 Task: Explore Airbnb accommodation in Olanchito, Honduras from 10th December, 2023 to 15th December, 2023 for 7 adults.4 bedrooms having 7 beds and 4 bathrooms. Property type can be house. Amenities needed are: wifi, TV, free parkinig on premises, gym, breakfast. Look for 5 properties as per requirement.
Action: Mouse moved to (429, 96)
Screenshot: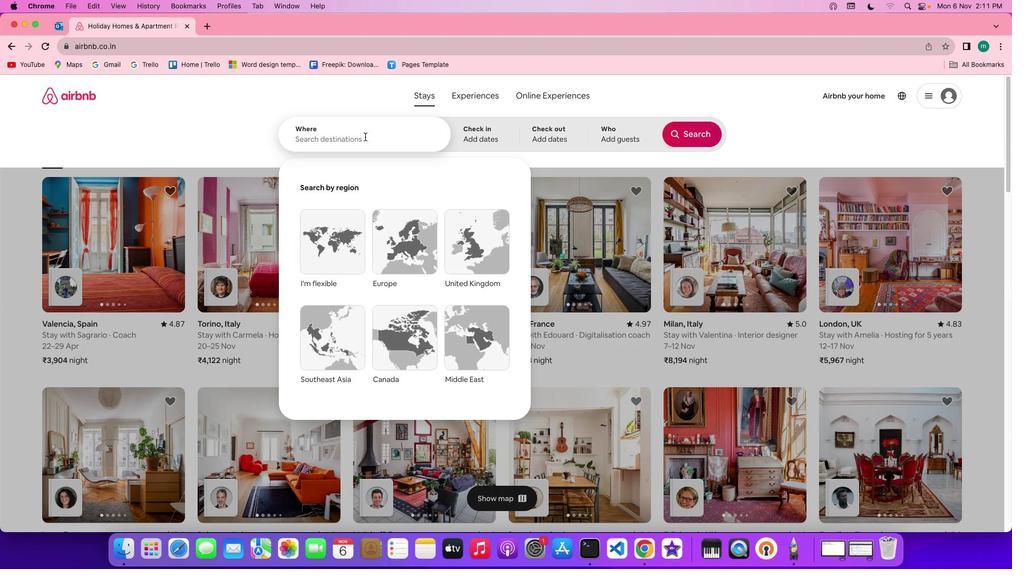 
Action: Mouse pressed left at (429, 96)
Screenshot: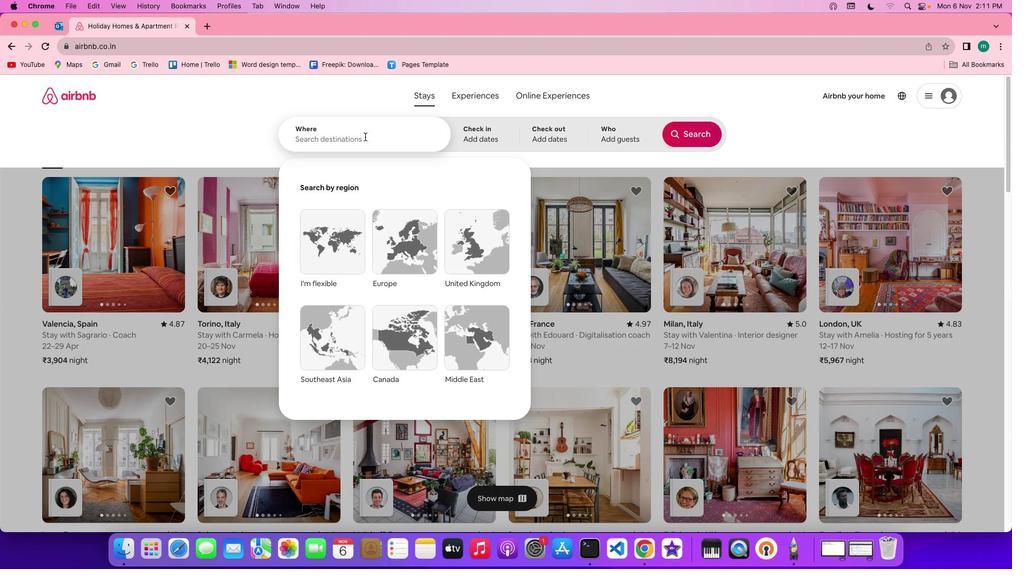 
Action: Mouse pressed left at (429, 96)
Screenshot: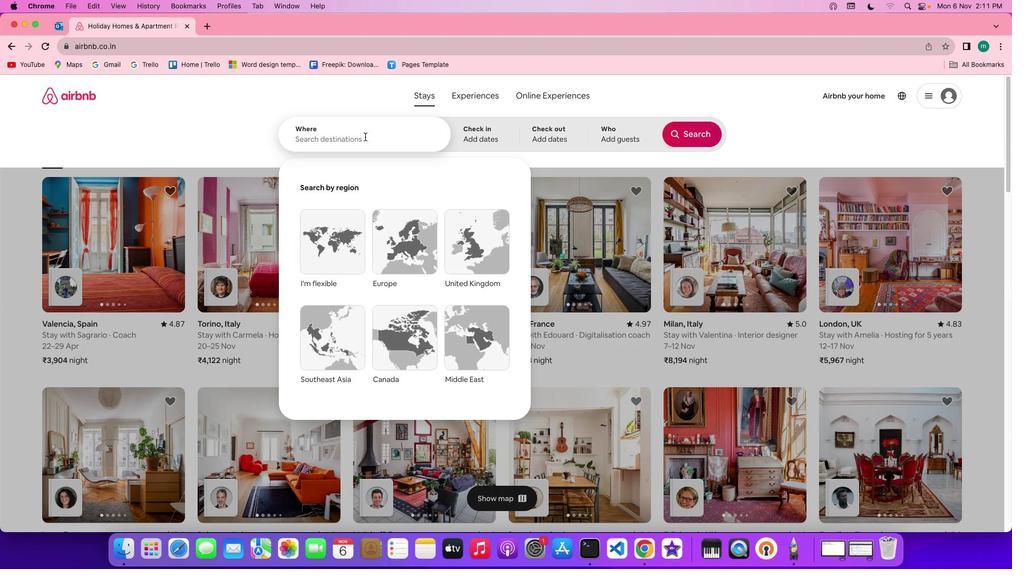 
Action: Mouse moved to (365, 136)
Screenshot: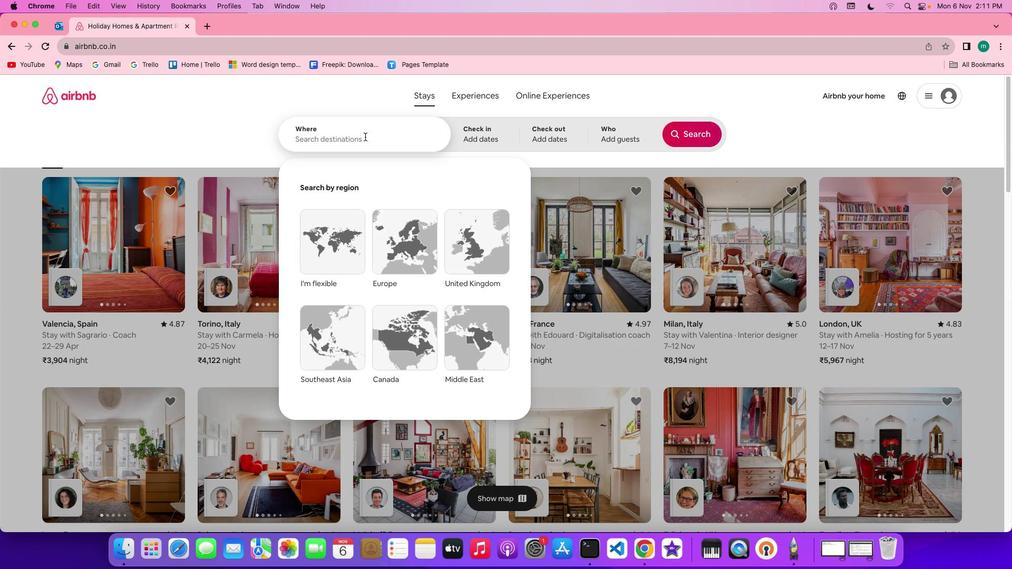 
Action: Mouse pressed left at (365, 136)
Screenshot: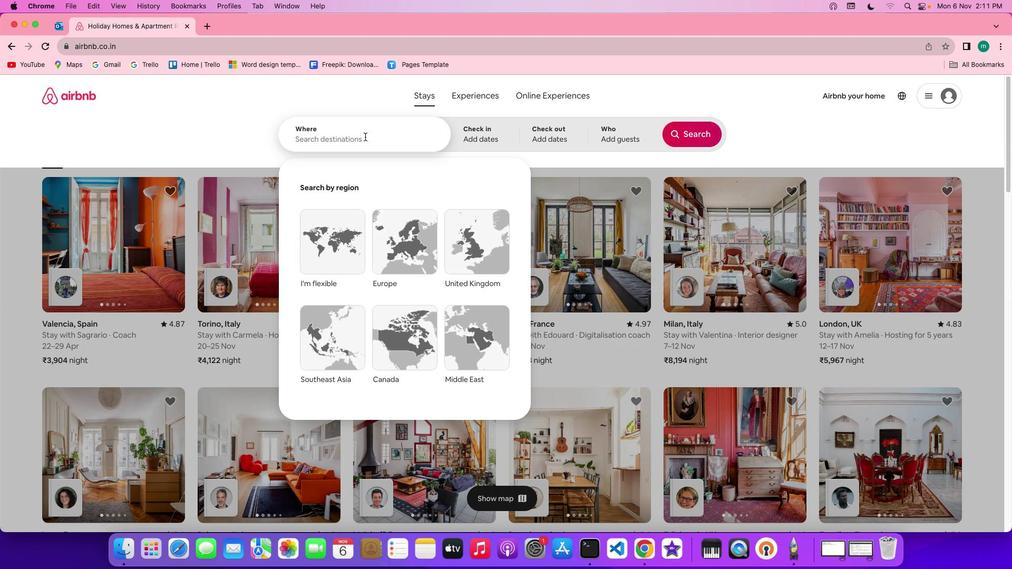 
Action: Key pressed Key.shift'O''l''a''n''c''h''i''t''o'','Key.spaceKey.shift'H''o''n''d''u''r''a''s'
Screenshot: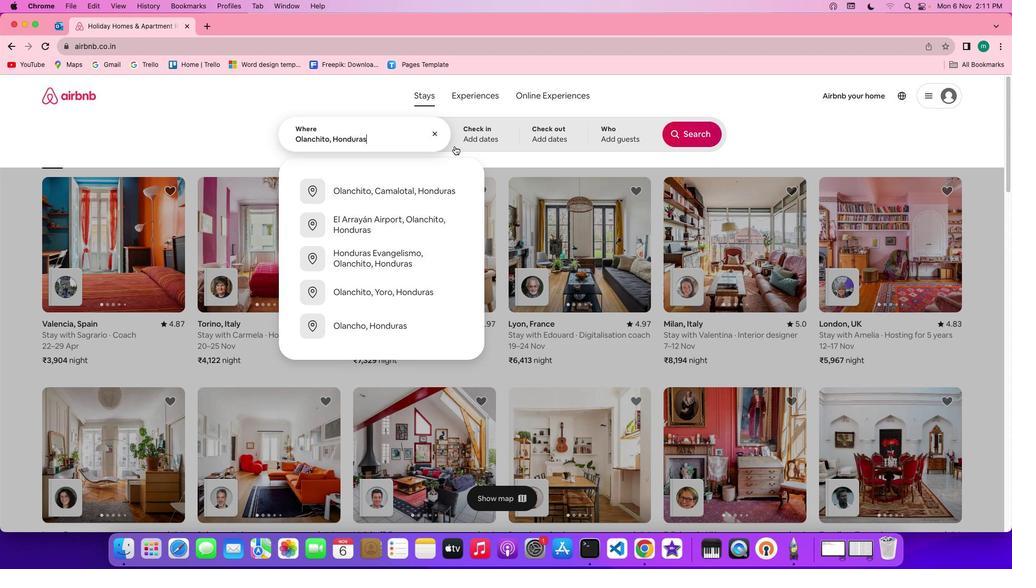 
Action: Mouse moved to (459, 141)
Screenshot: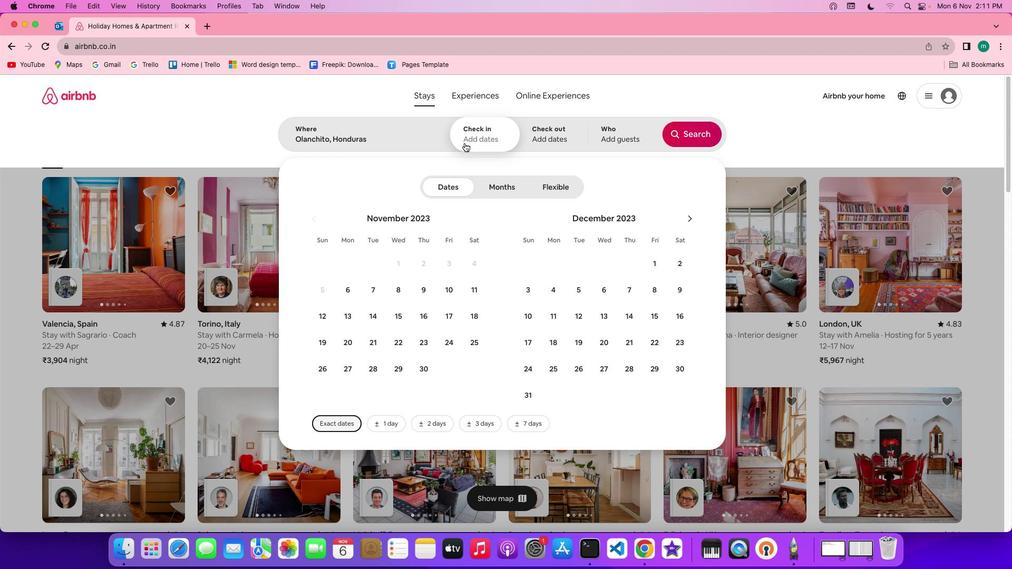 
Action: Mouse pressed left at (459, 141)
Screenshot: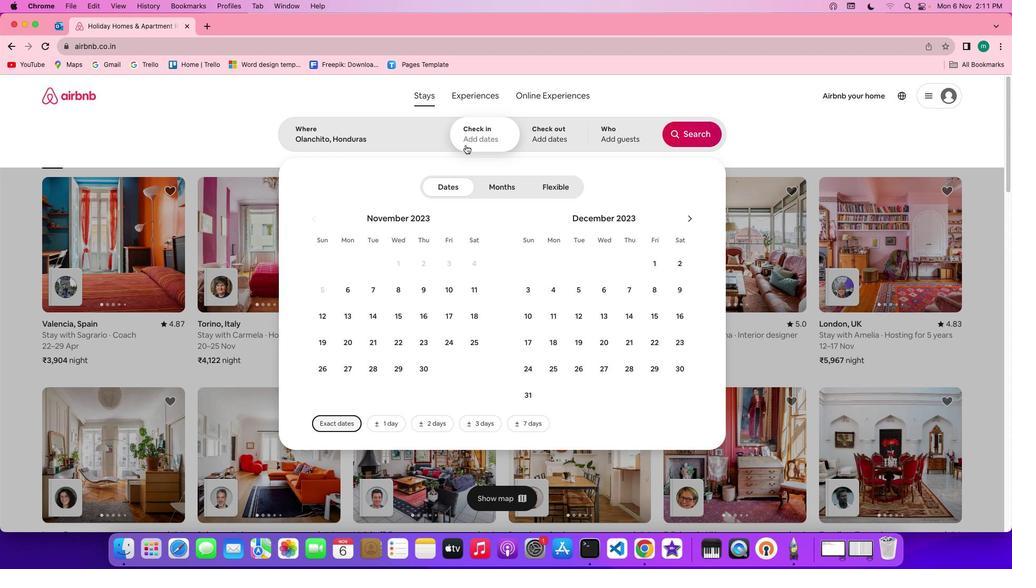 
Action: Mouse moved to (523, 313)
Screenshot: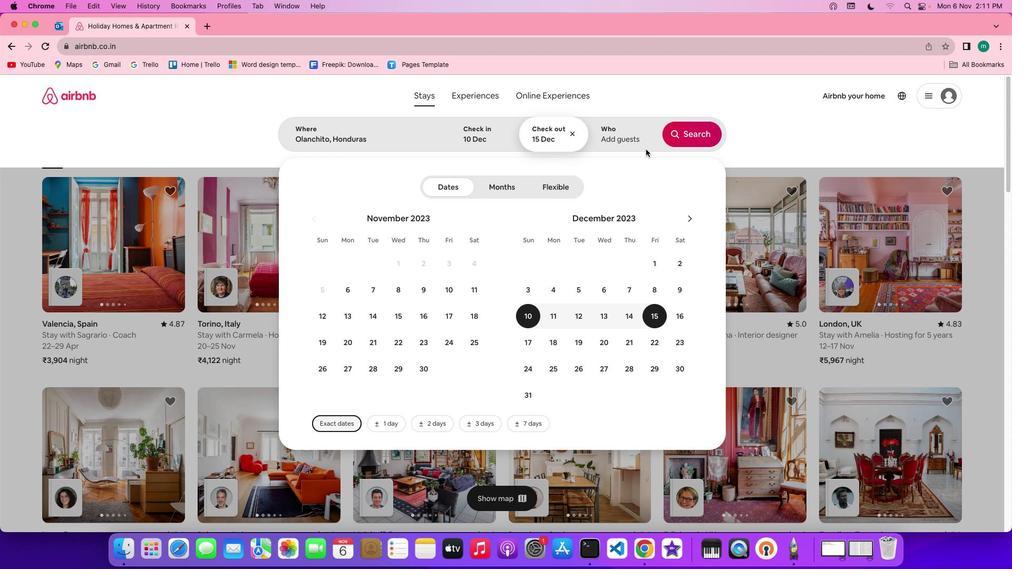 
Action: Mouse pressed left at (523, 313)
Screenshot: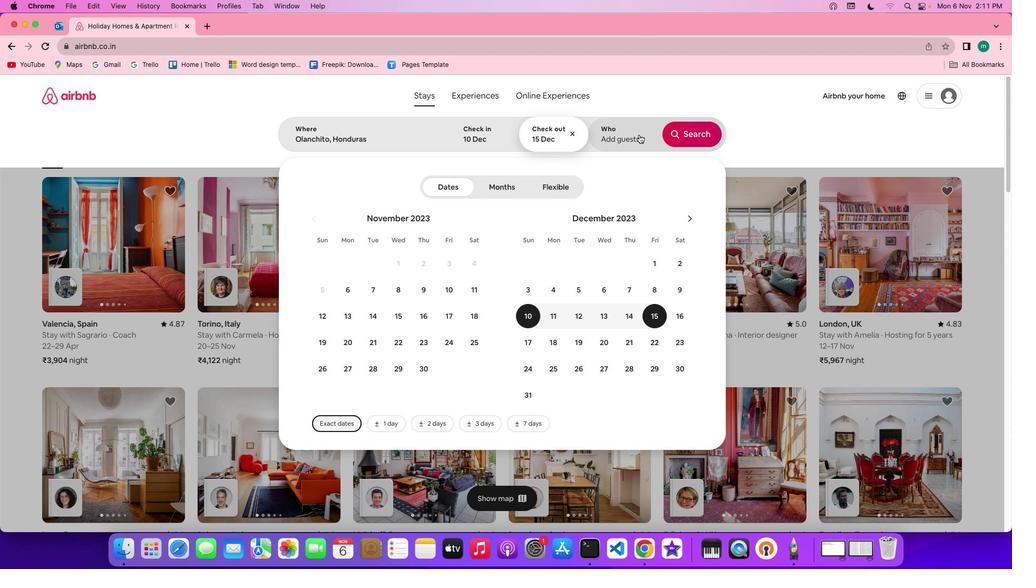 
Action: Mouse moved to (656, 313)
Screenshot: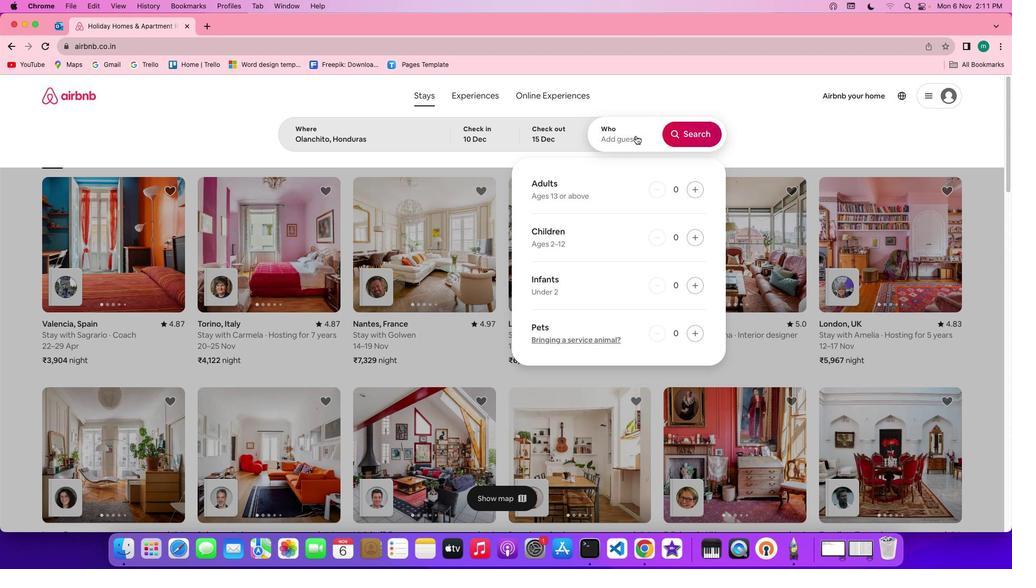 
Action: Mouse pressed left at (656, 313)
Screenshot: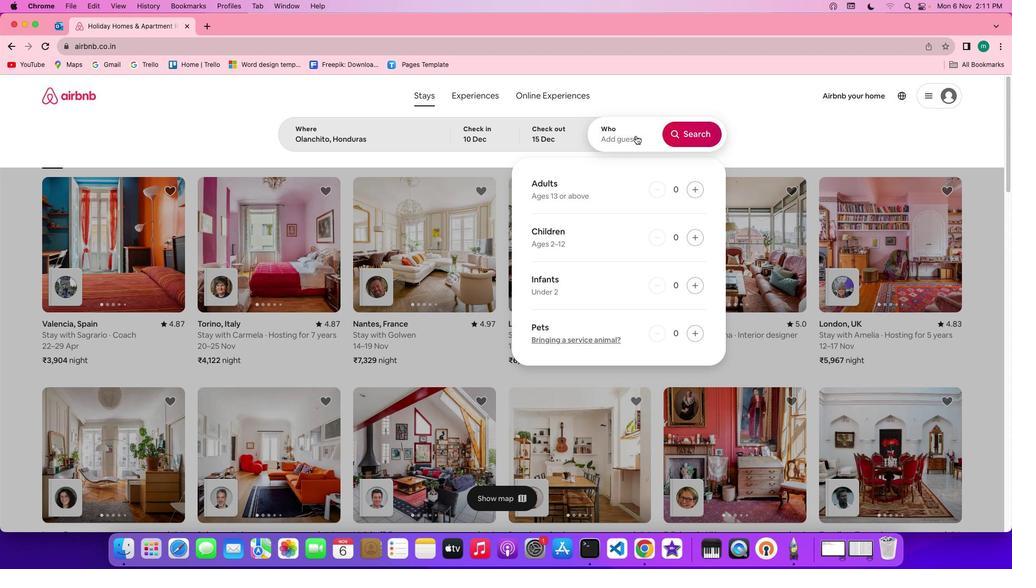 
Action: Mouse moved to (636, 135)
Screenshot: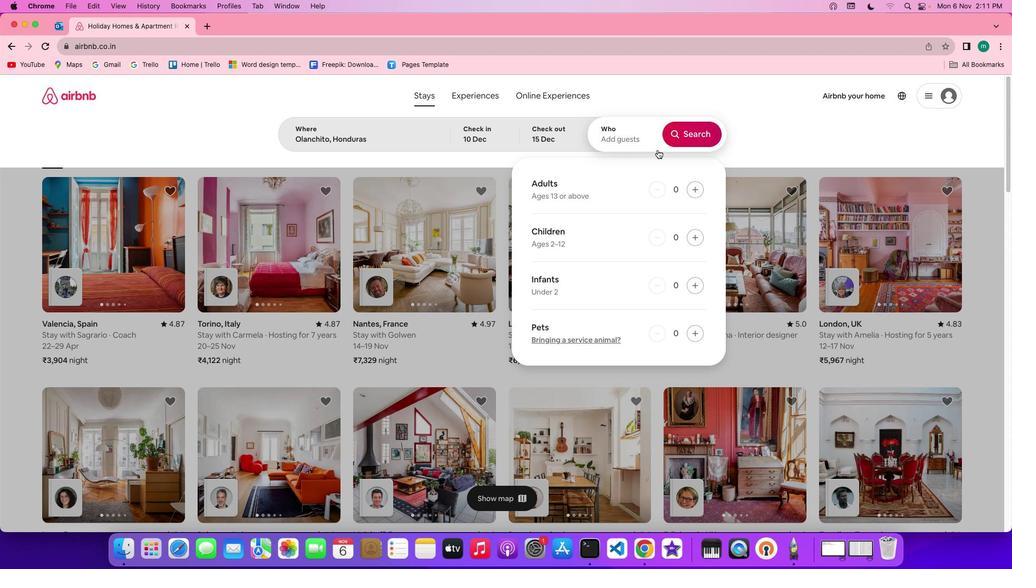 
Action: Mouse pressed left at (636, 135)
Screenshot: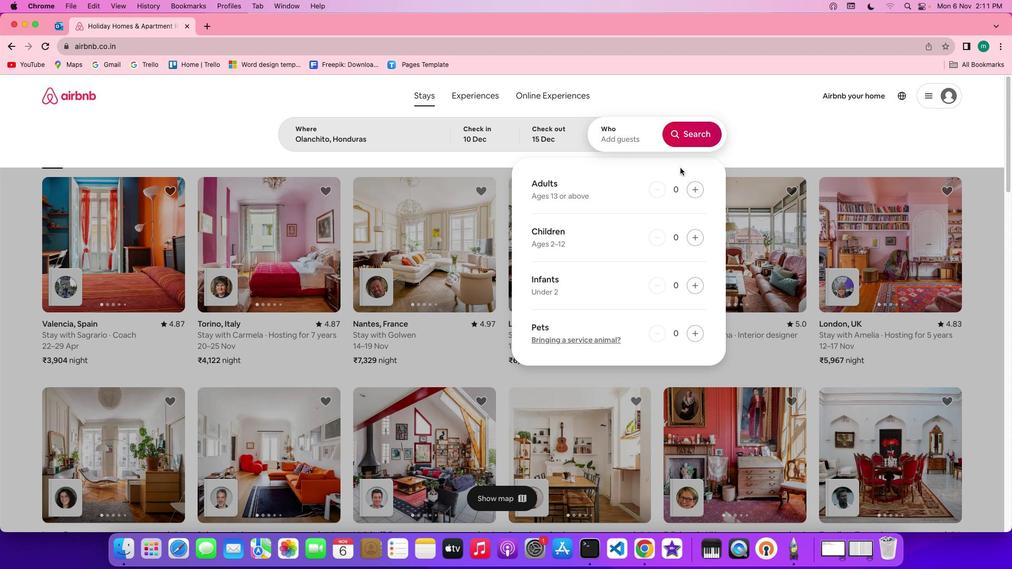 
Action: Mouse moved to (701, 190)
Screenshot: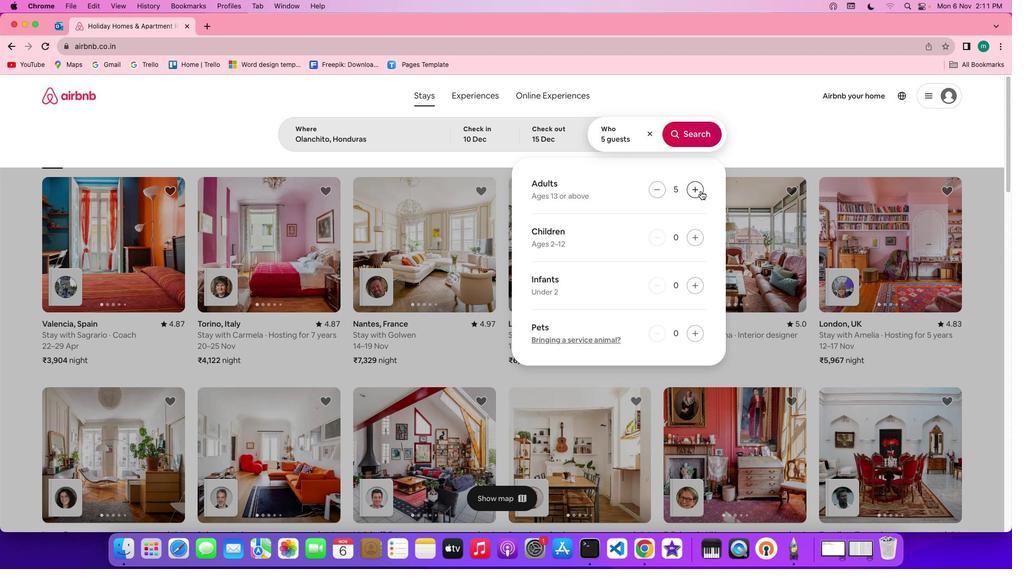 
Action: Mouse pressed left at (701, 190)
Screenshot: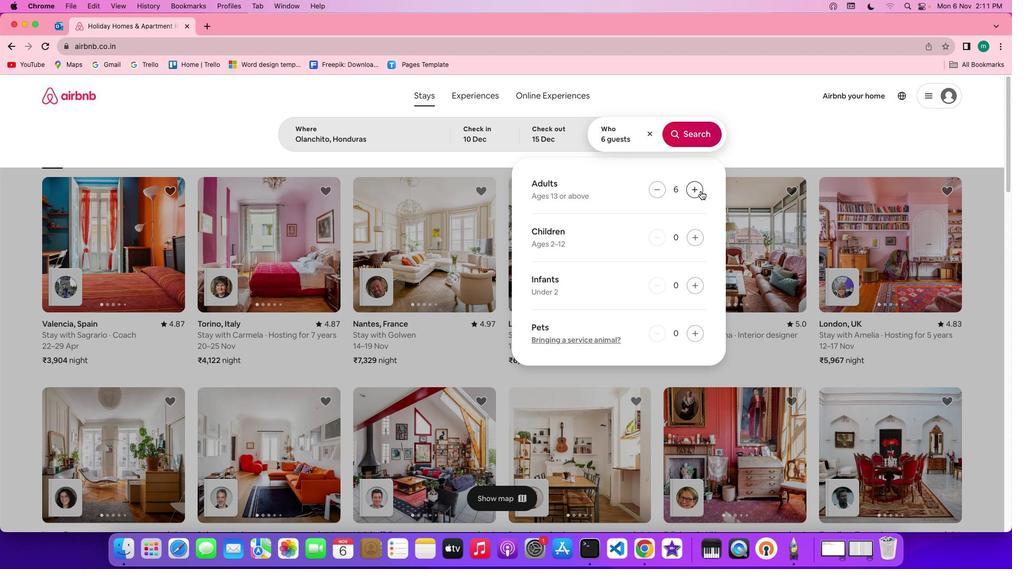 
Action: Mouse pressed left at (701, 190)
Screenshot: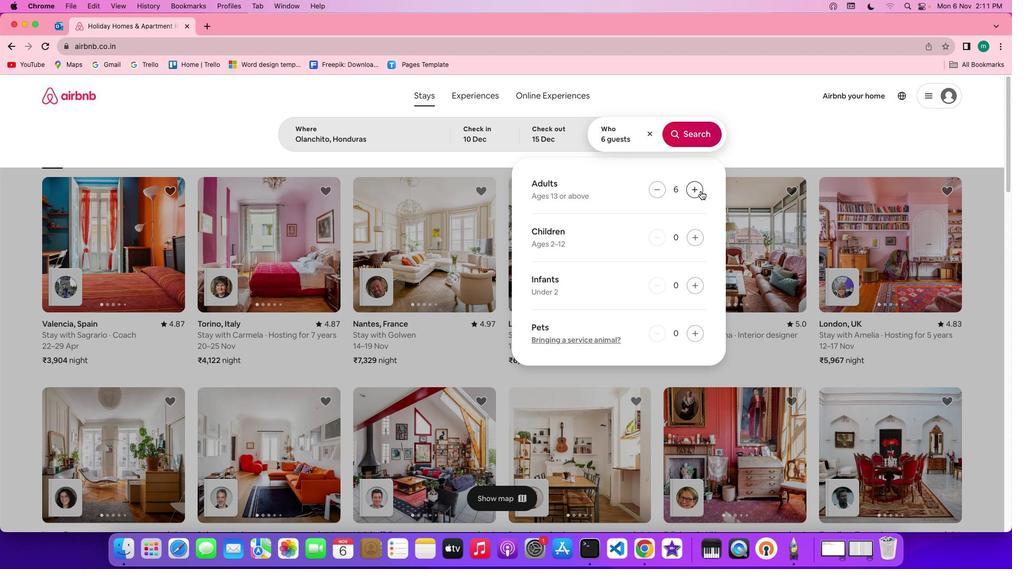 
Action: Mouse pressed left at (701, 190)
Screenshot: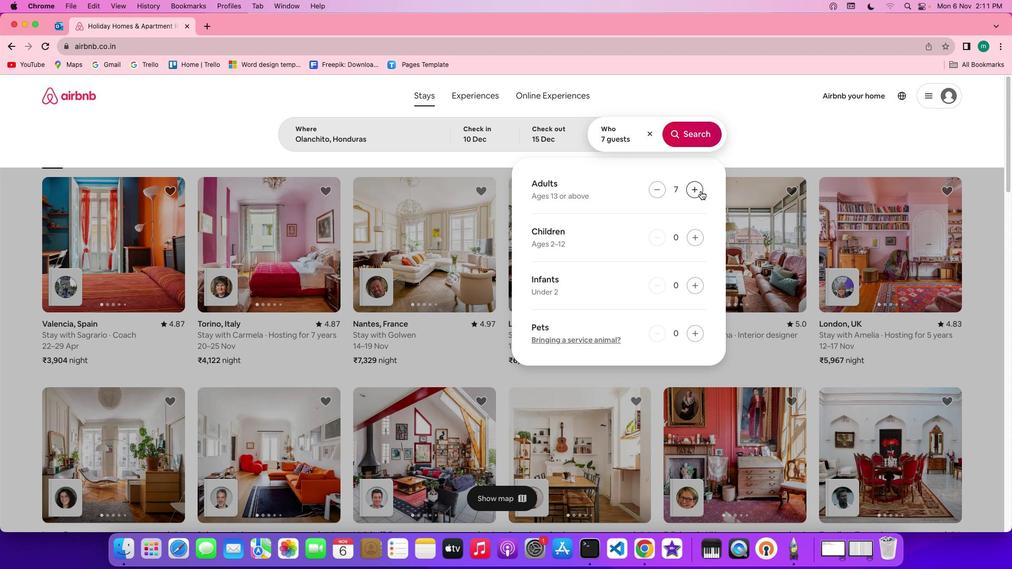 
Action: Mouse pressed left at (701, 190)
Screenshot: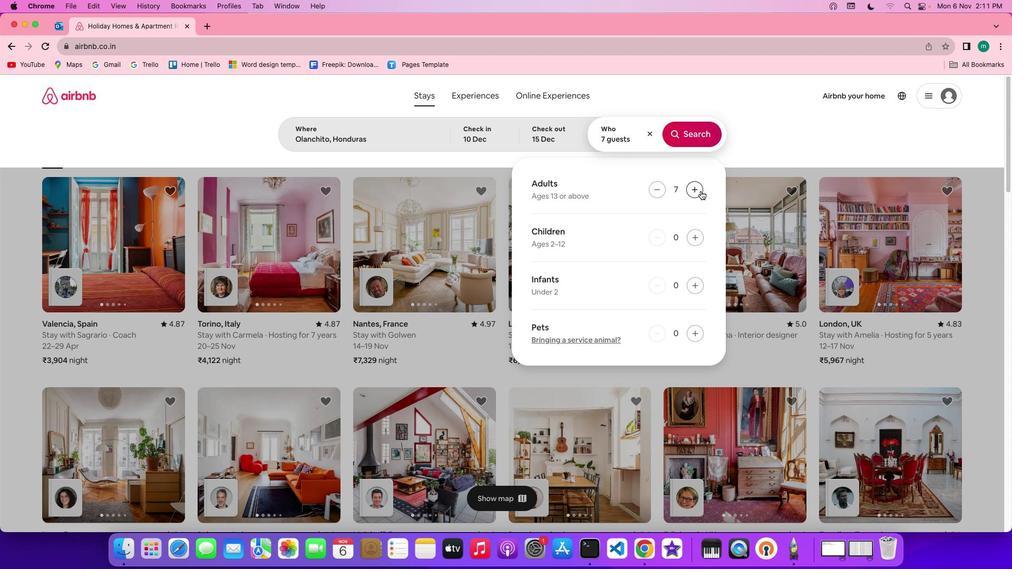 
Action: Mouse pressed left at (701, 190)
Screenshot: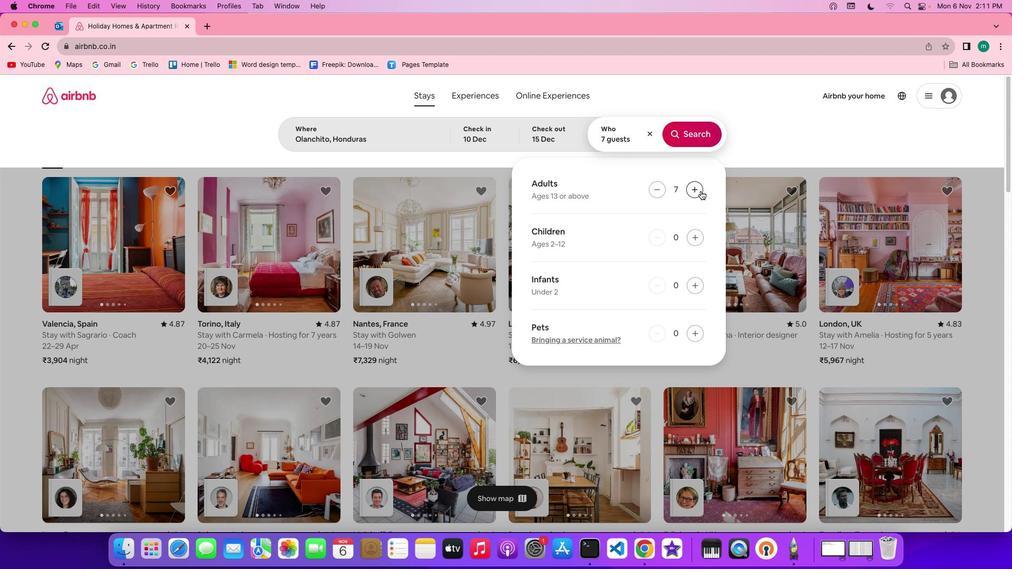 
Action: Mouse pressed left at (701, 190)
Screenshot: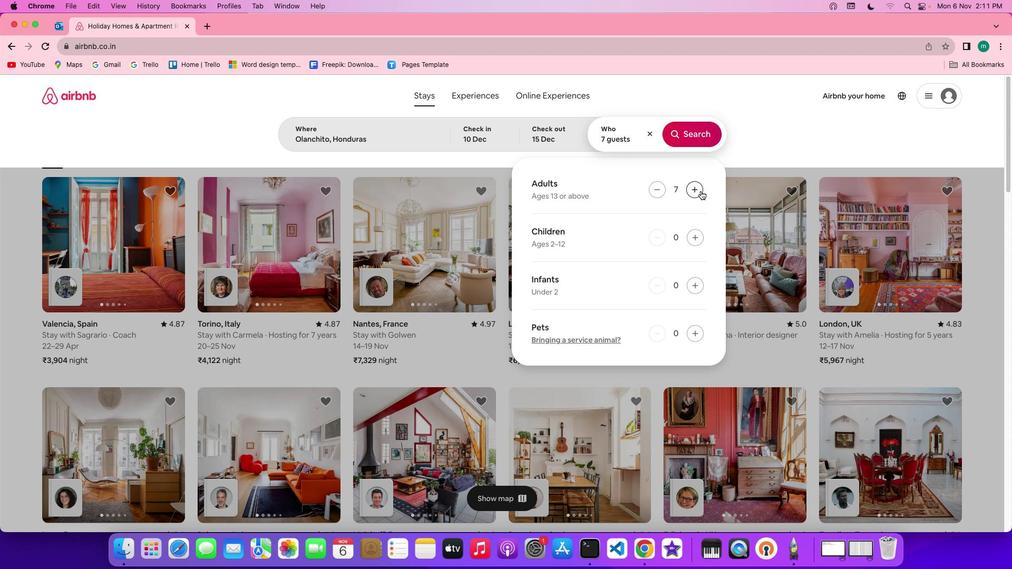 
Action: Mouse pressed left at (701, 190)
Screenshot: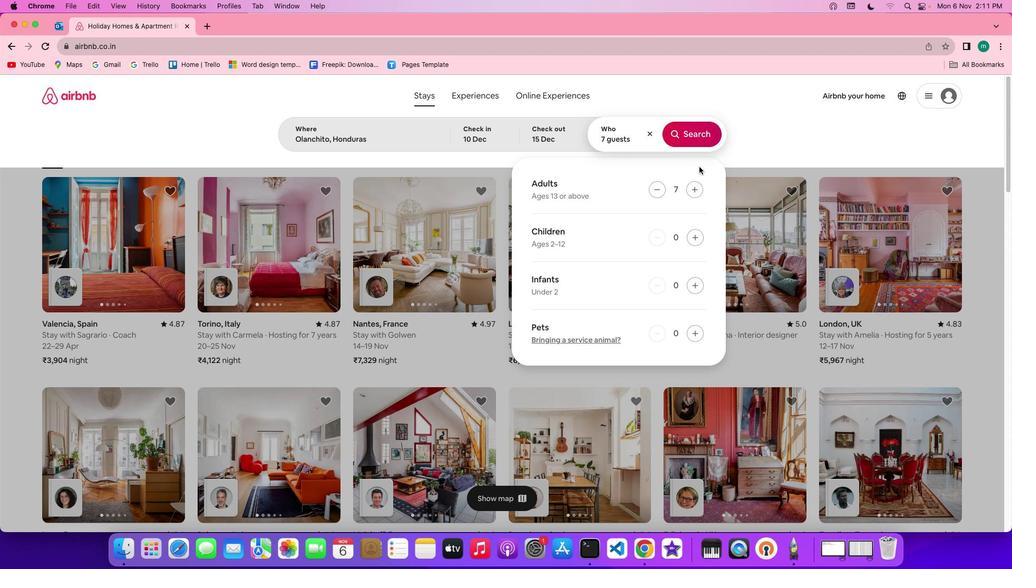 
Action: Mouse moved to (691, 131)
Screenshot: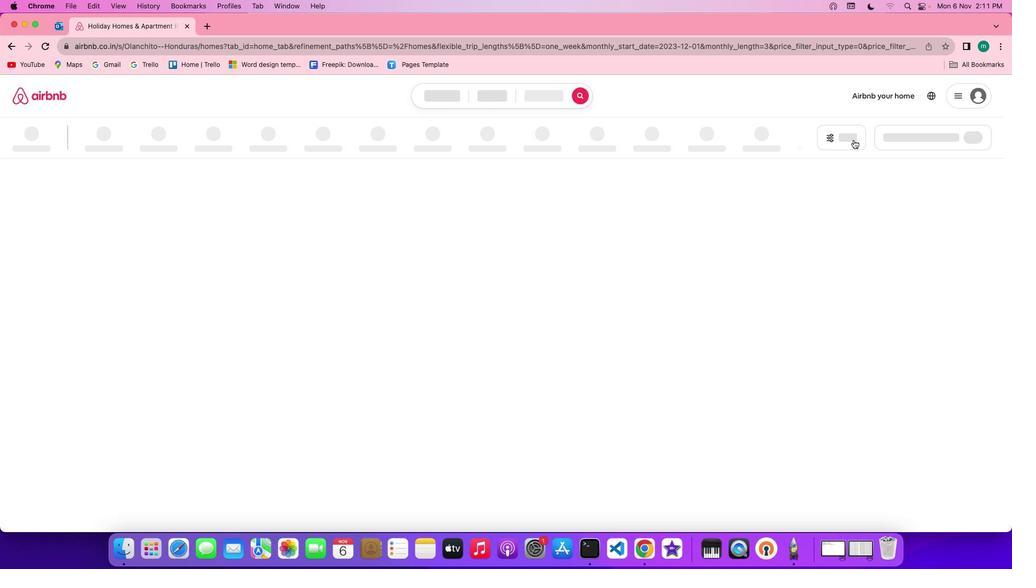 
Action: Mouse pressed left at (691, 131)
Screenshot: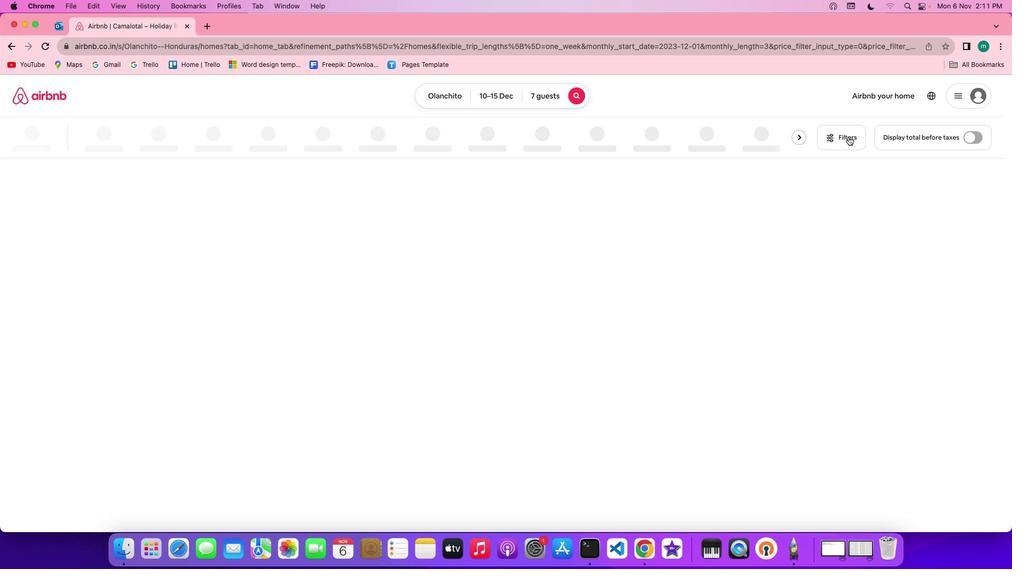 
Action: Mouse moved to (849, 137)
Screenshot: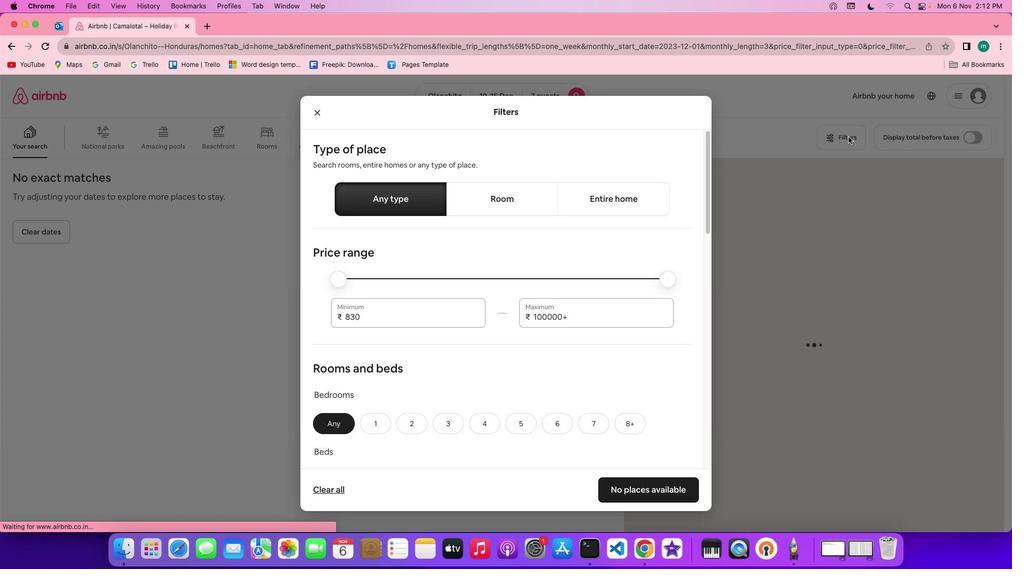
Action: Mouse pressed left at (849, 137)
Screenshot: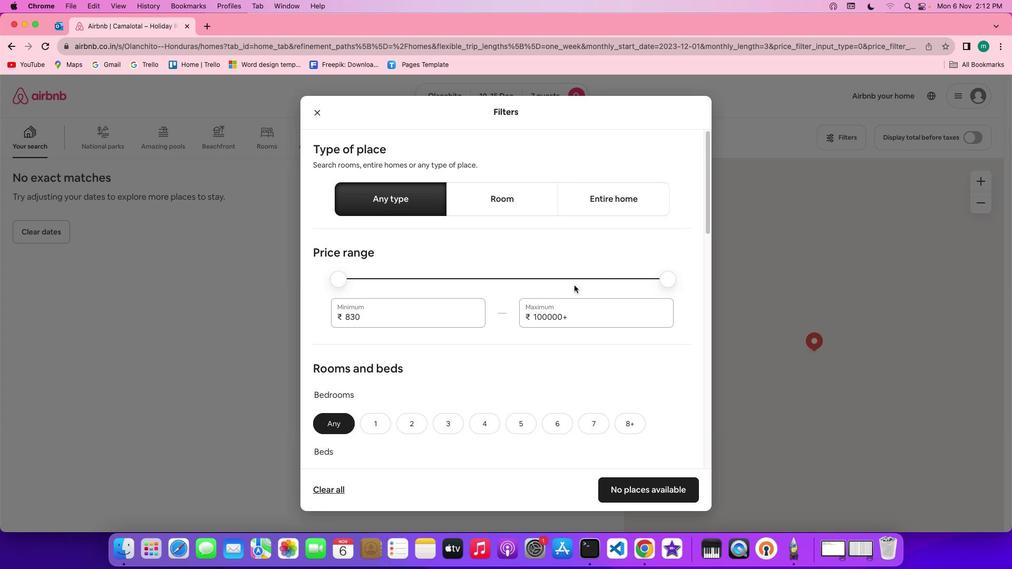 
Action: Mouse moved to (542, 286)
Screenshot: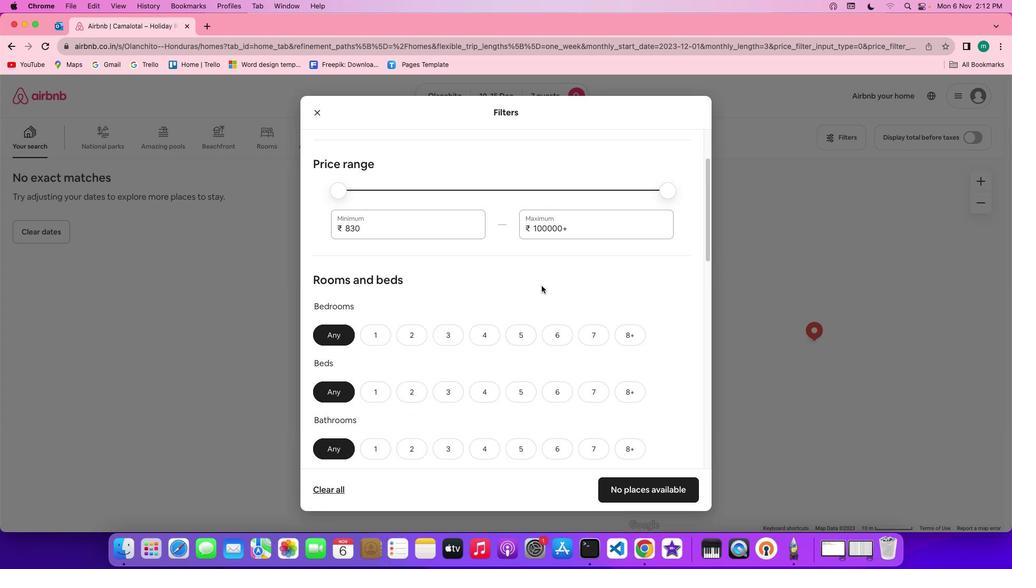 
Action: Mouse scrolled (542, 286) with delta (0, 0)
Screenshot: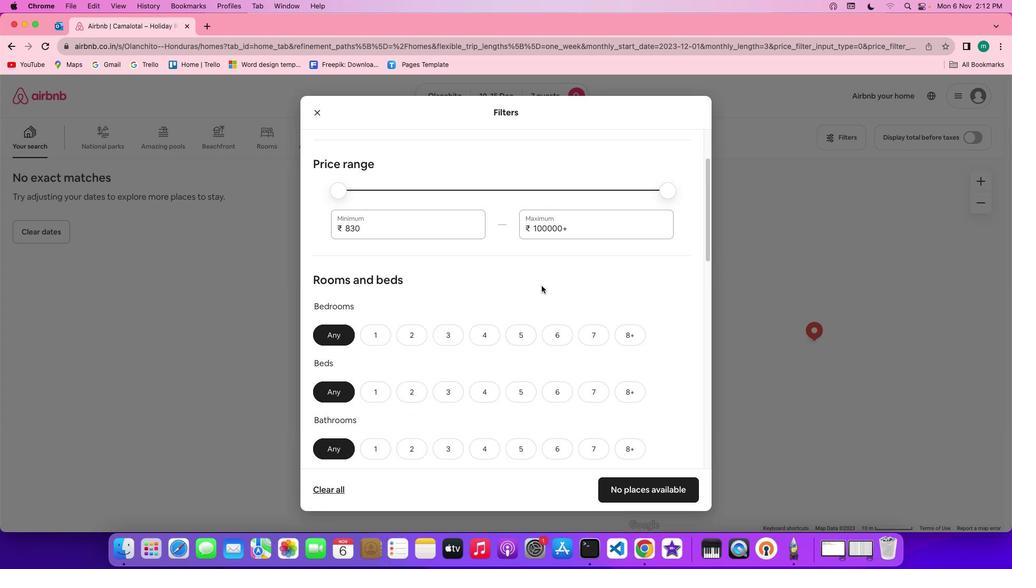 
Action: Mouse scrolled (542, 286) with delta (0, 0)
Screenshot: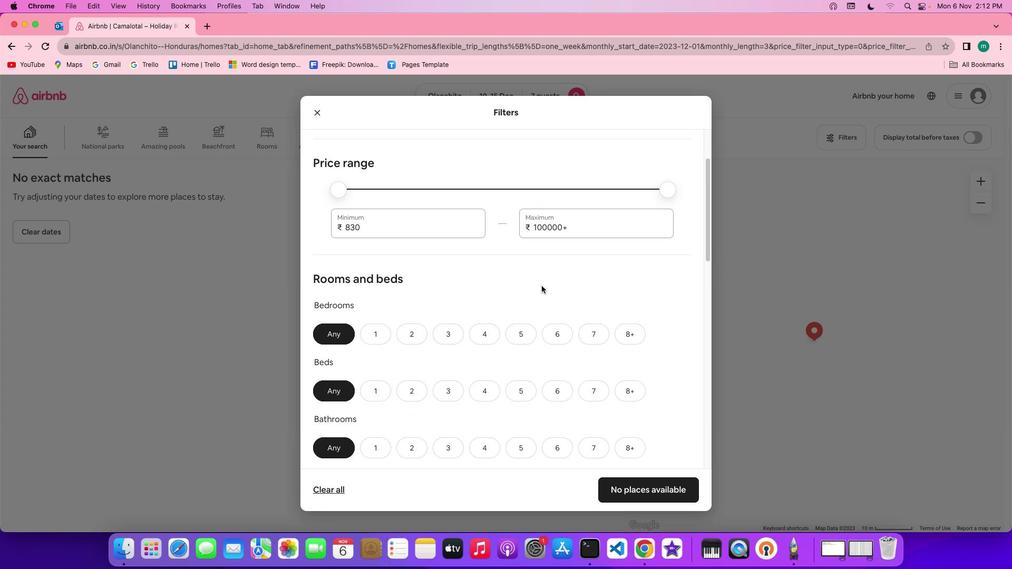 
Action: Mouse scrolled (542, 286) with delta (0, 0)
Screenshot: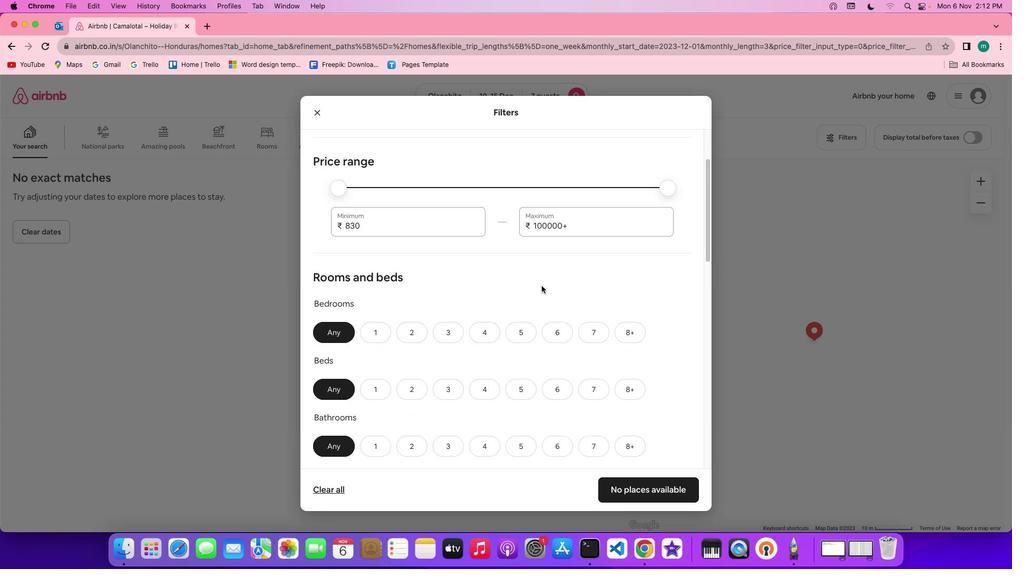 
Action: Mouse scrolled (542, 286) with delta (0, 0)
Screenshot: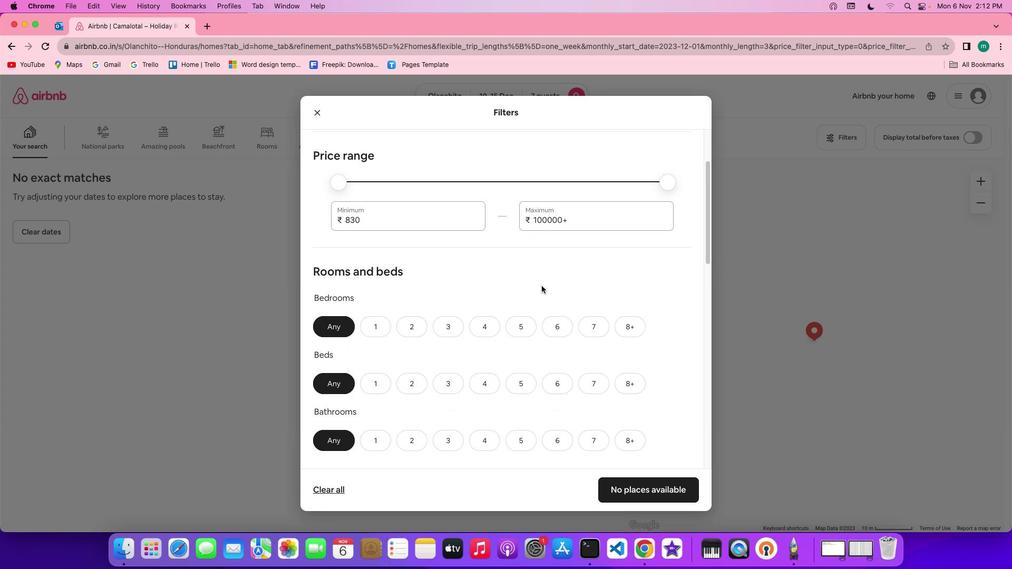 
Action: Mouse moved to (542, 286)
Screenshot: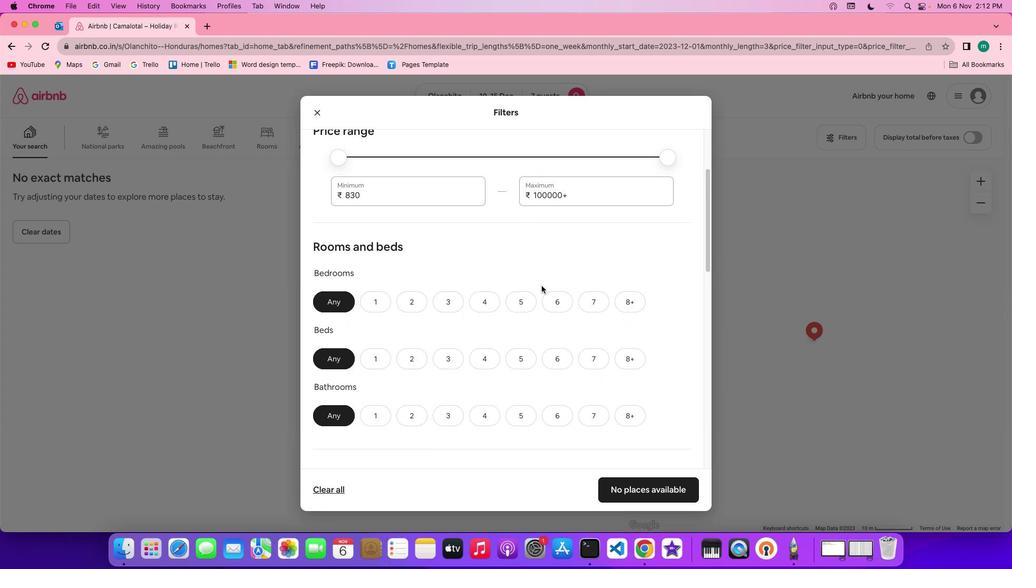 
Action: Mouse scrolled (542, 286) with delta (0, 0)
Screenshot: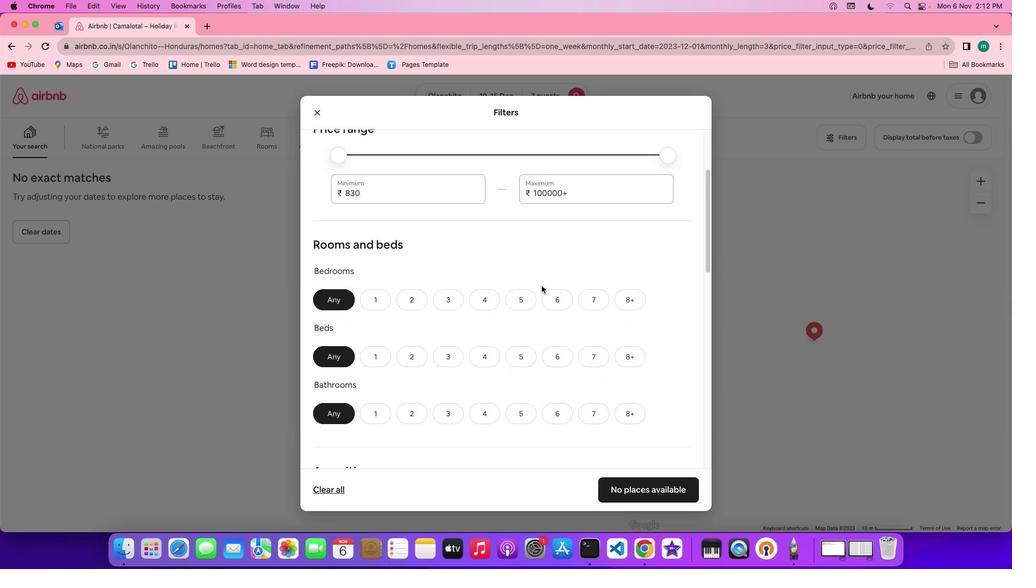 
Action: Mouse scrolled (542, 286) with delta (0, 0)
Screenshot: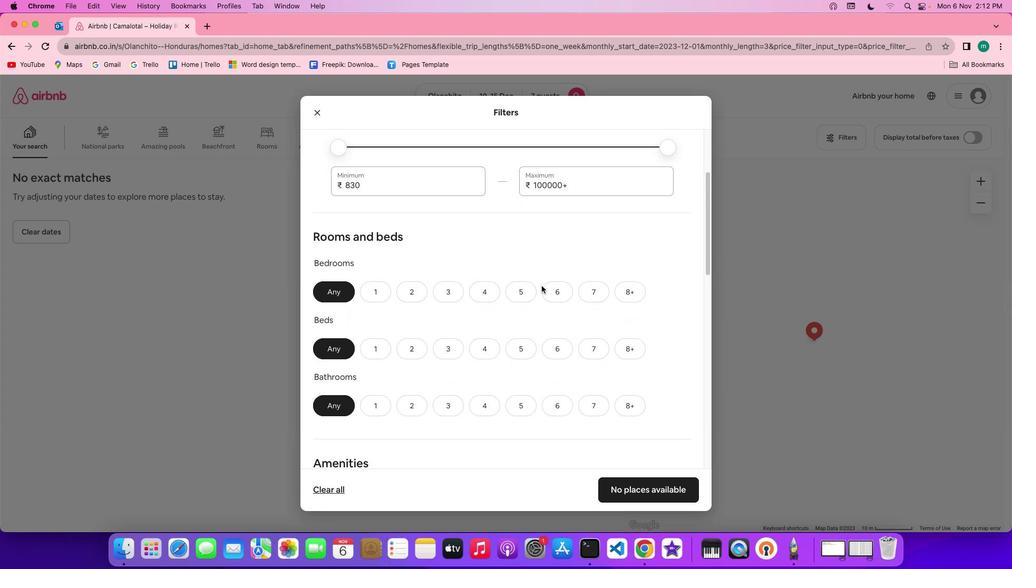 
Action: Mouse scrolled (542, 286) with delta (0, 0)
Screenshot: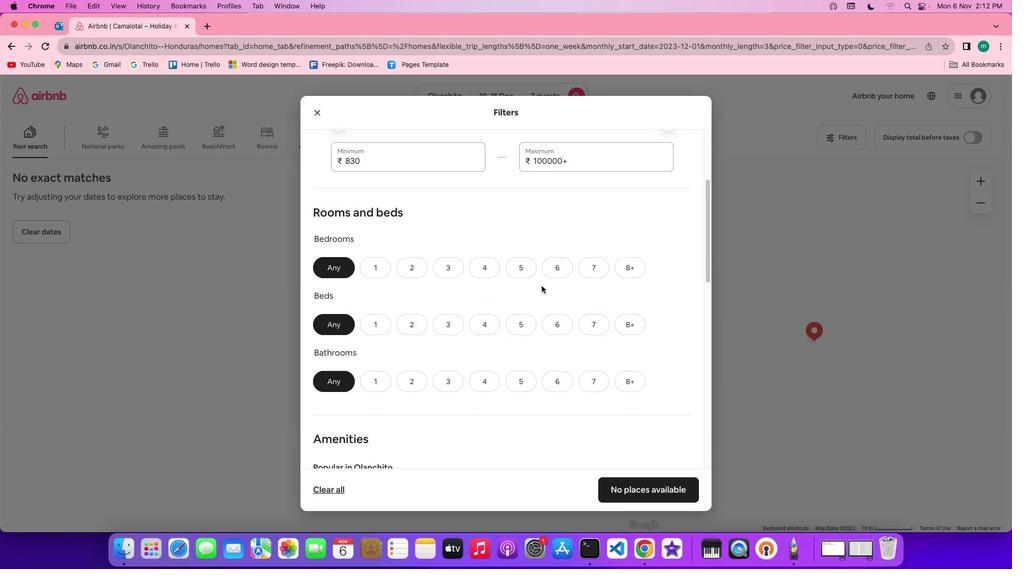 
Action: Mouse scrolled (542, 286) with delta (0, 0)
Screenshot: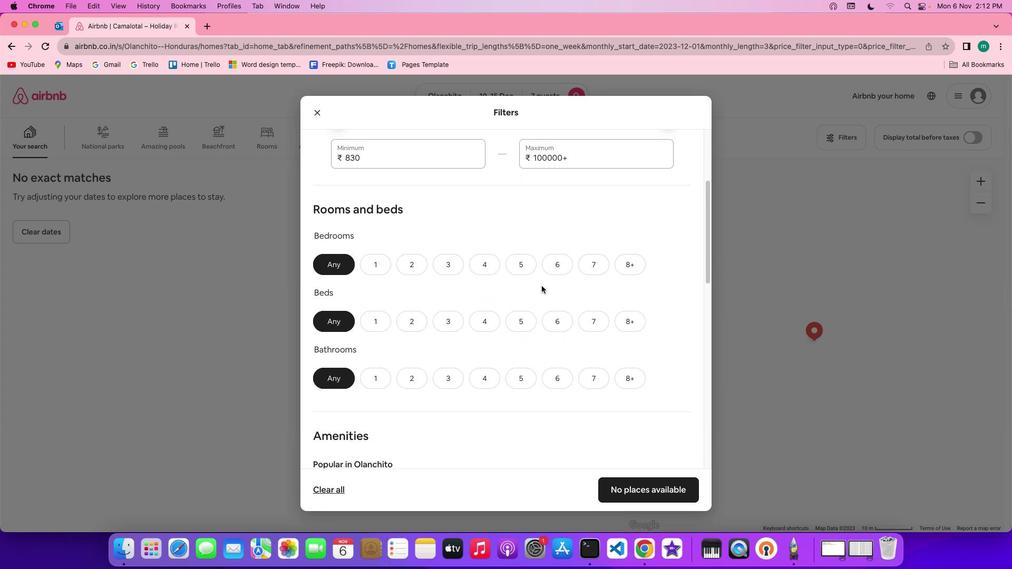 
Action: Mouse scrolled (542, 286) with delta (0, 0)
Screenshot: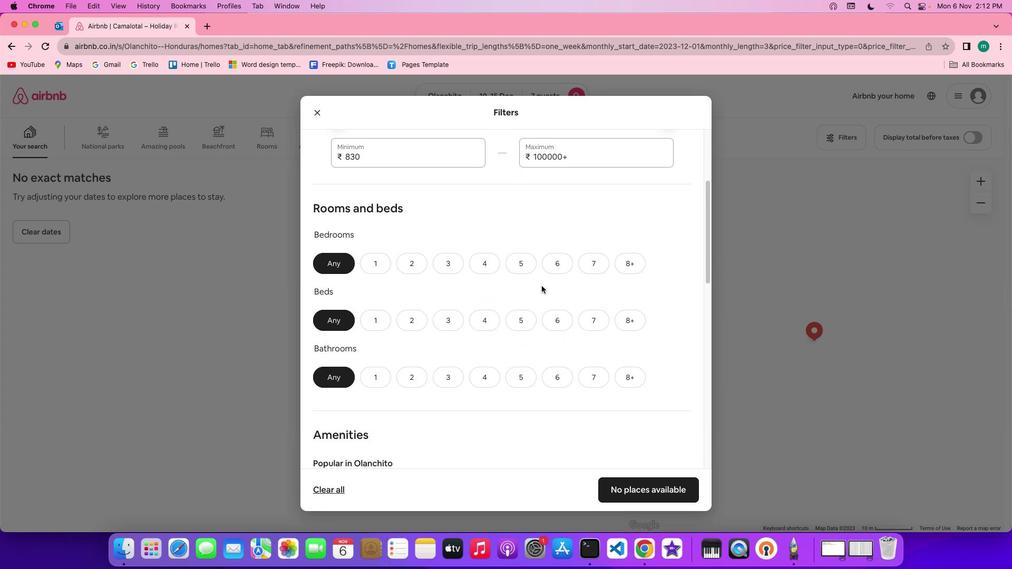 
Action: Mouse scrolled (542, 286) with delta (0, 0)
Screenshot: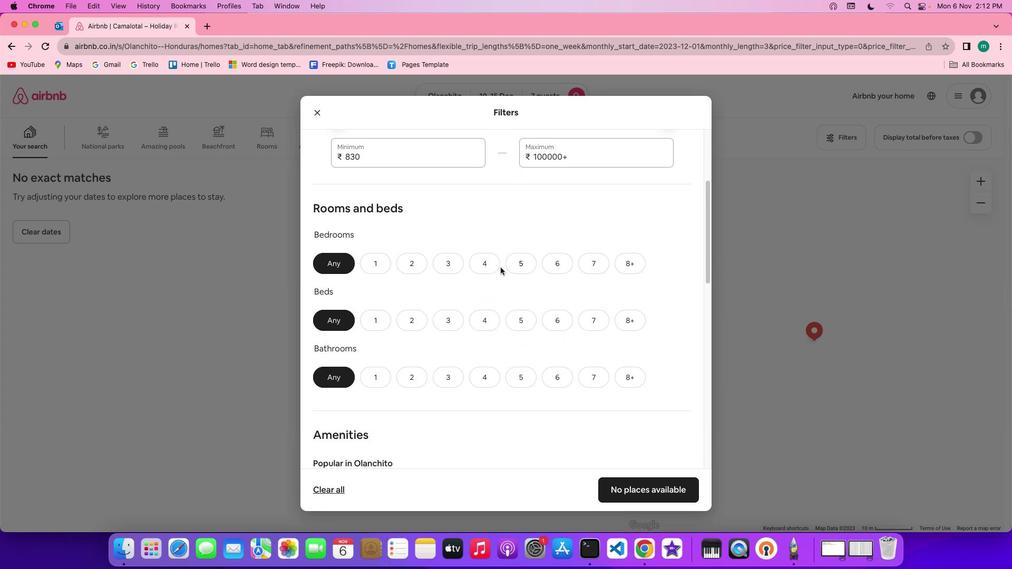 
Action: Mouse scrolled (542, 286) with delta (0, 0)
Screenshot: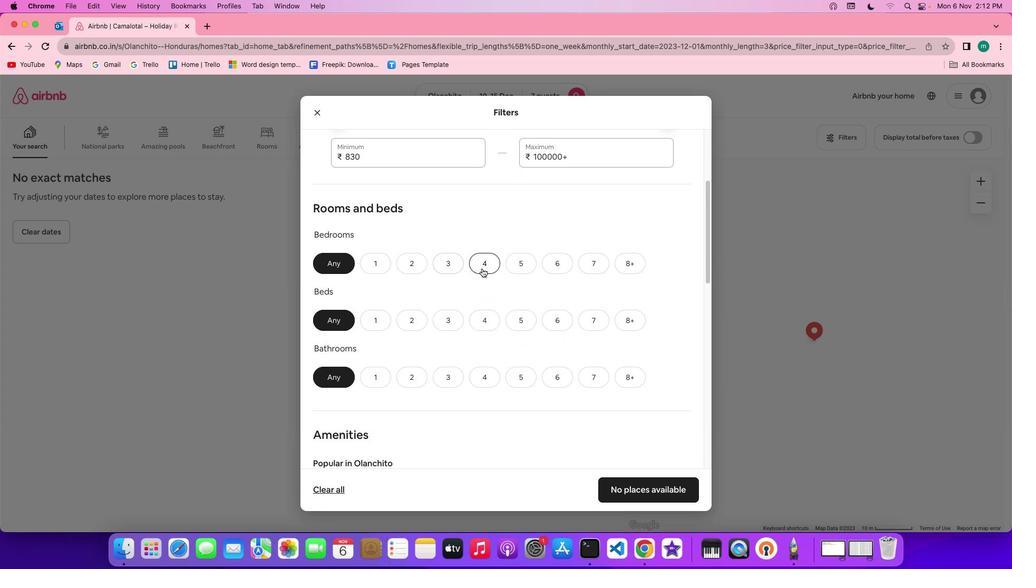 
Action: Mouse scrolled (542, 286) with delta (0, 0)
Screenshot: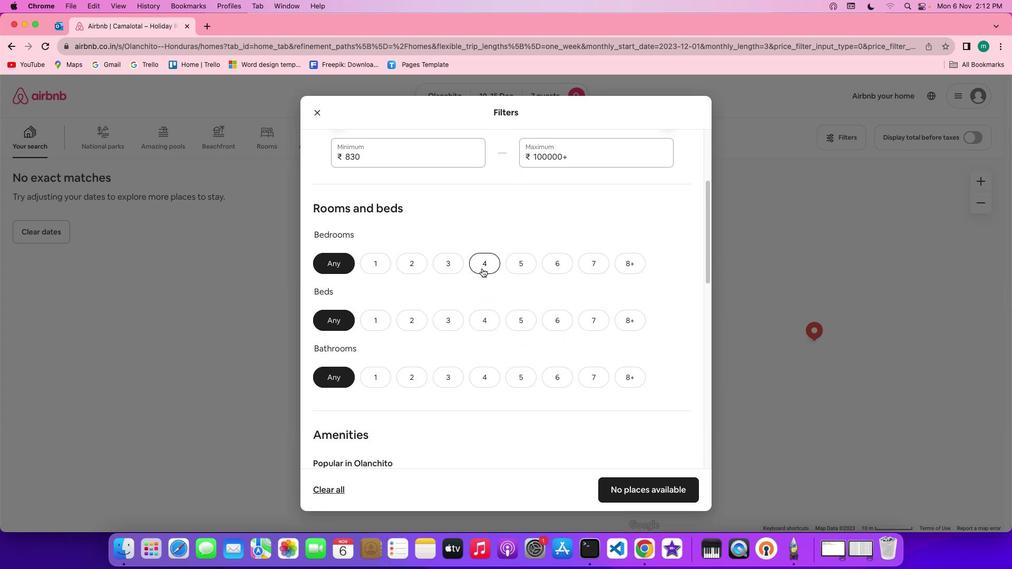 
Action: Mouse scrolled (542, 286) with delta (0, 0)
Screenshot: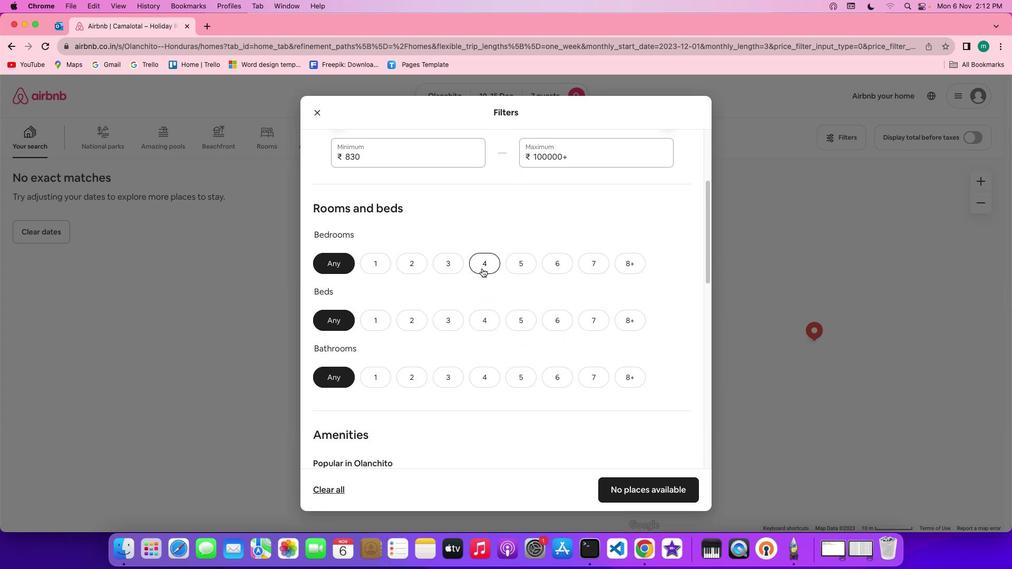 
Action: Mouse scrolled (542, 286) with delta (0, 0)
Screenshot: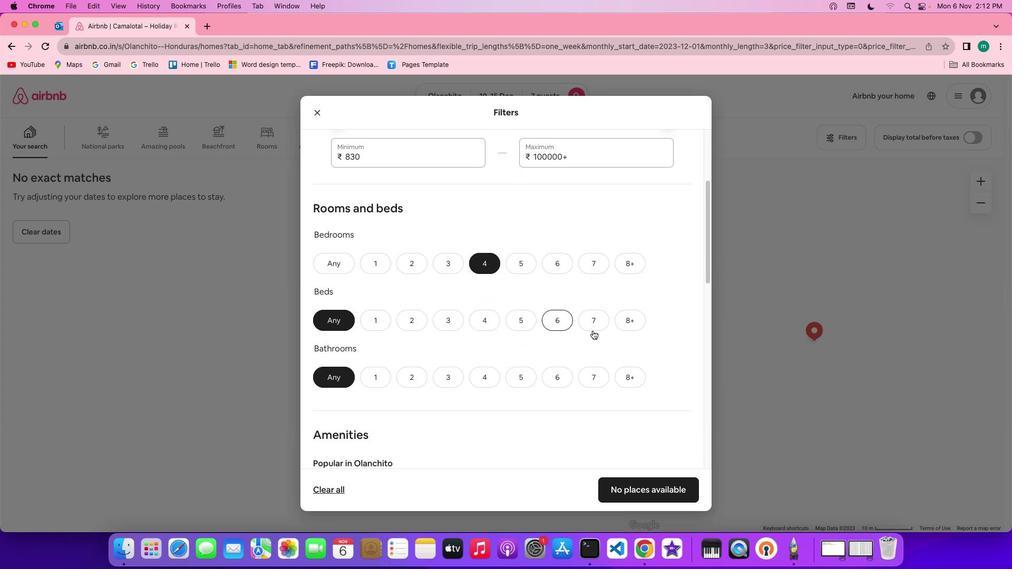 
Action: Mouse scrolled (542, 286) with delta (0, 0)
Screenshot: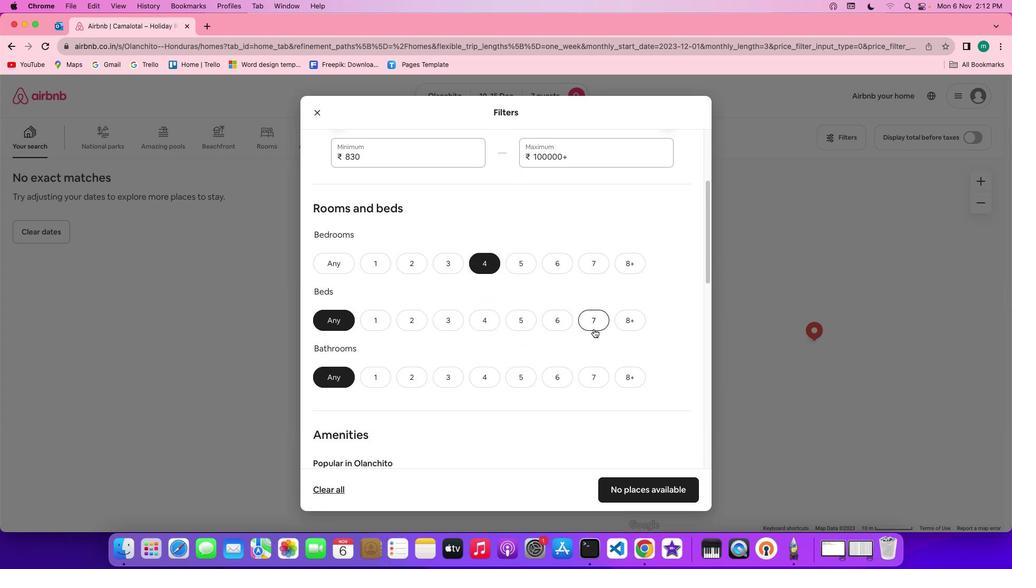 
Action: Mouse moved to (482, 268)
Screenshot: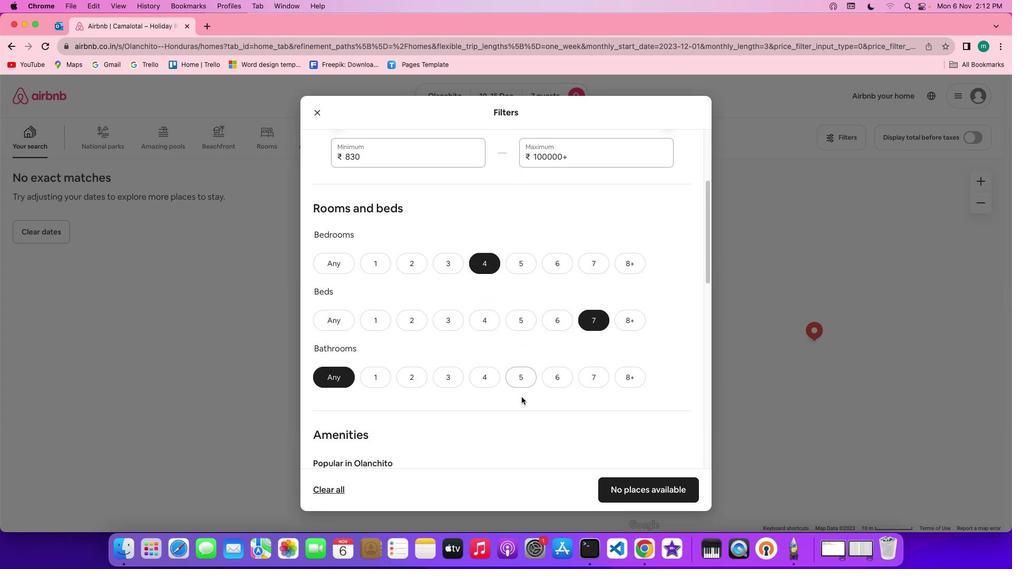 
Action: Mouse pressed left at (482, 268)
Screenshot: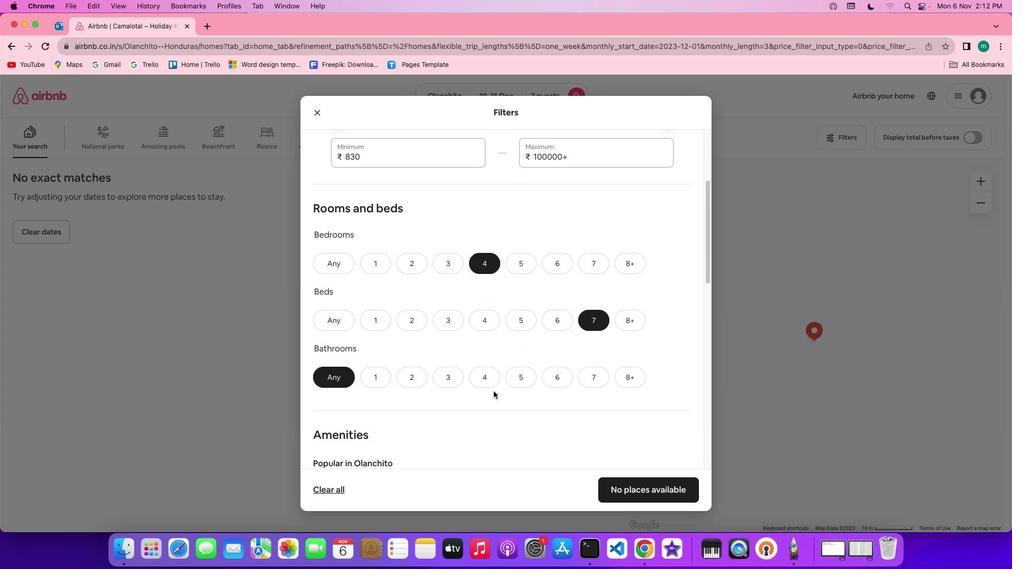 
Action: Mouse moved to (594, 328)
Screenshot: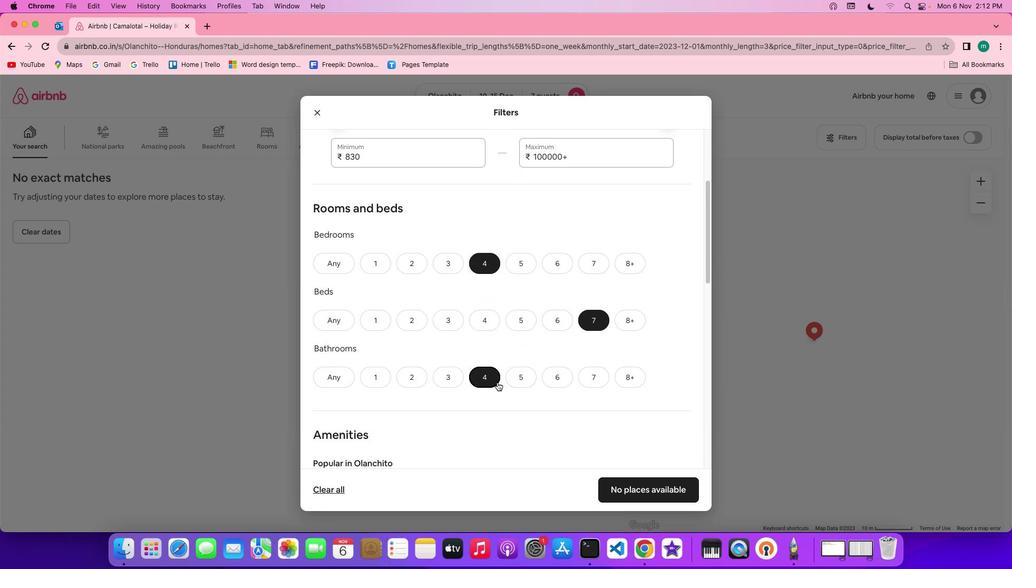 
Action: Mouse pressed left at (594, 328)
Screenshot: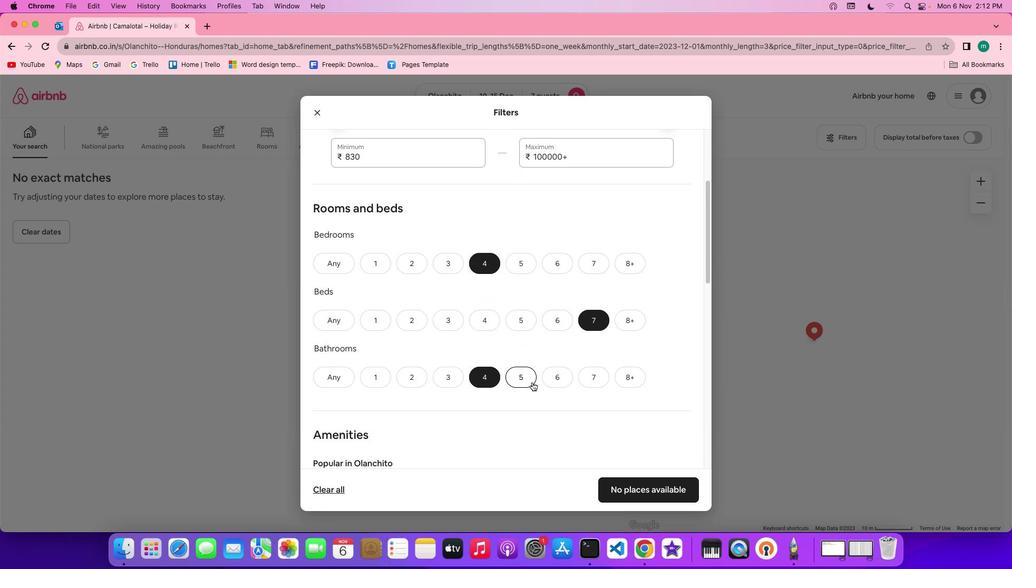 
Action: Mouse moved to (490, 384)
Screenshot: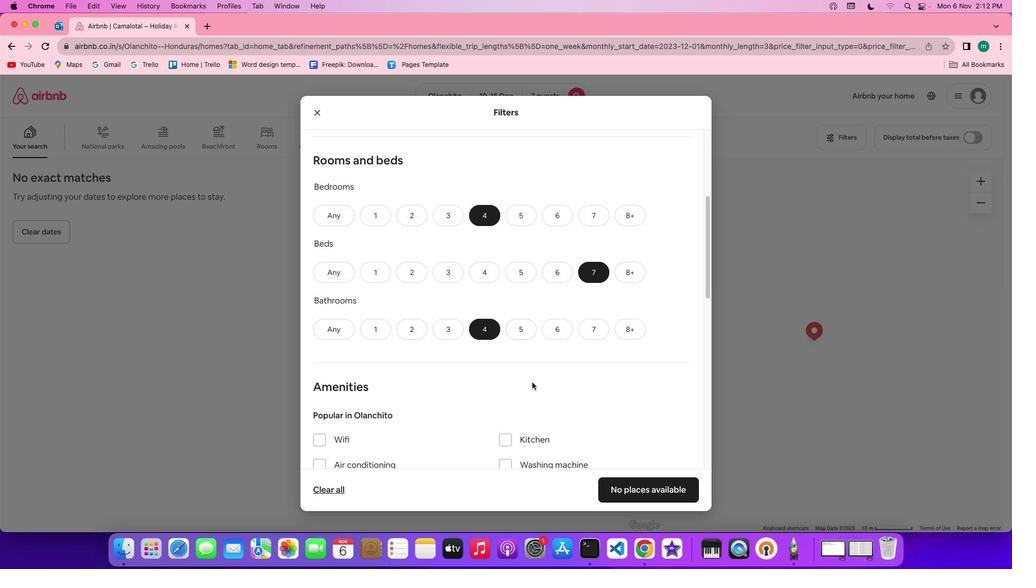 
Action: Mouse pressed left at (490, 384)
Screenshot: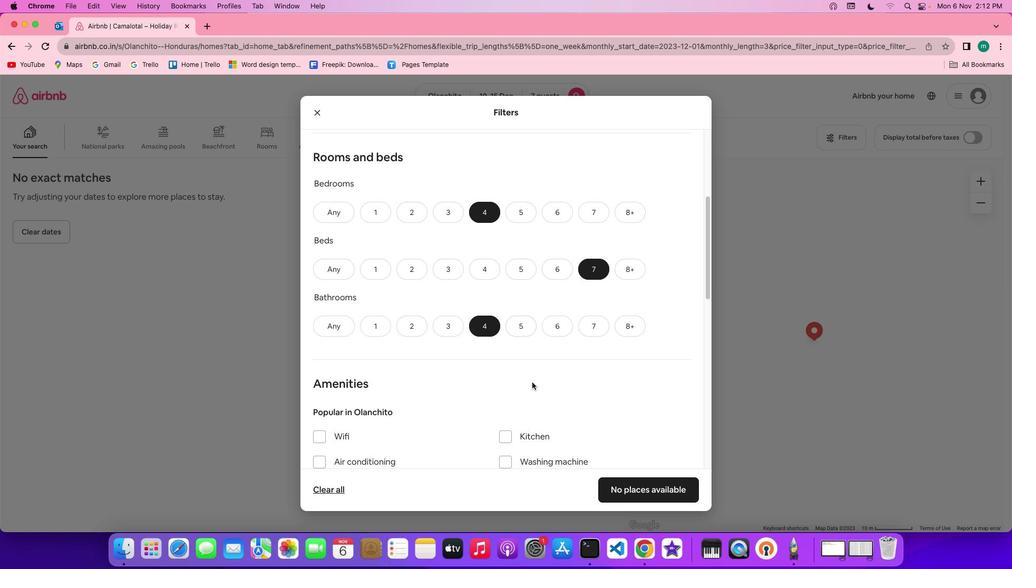 
Action: Mouse moved to (532, 382)
Screenshot: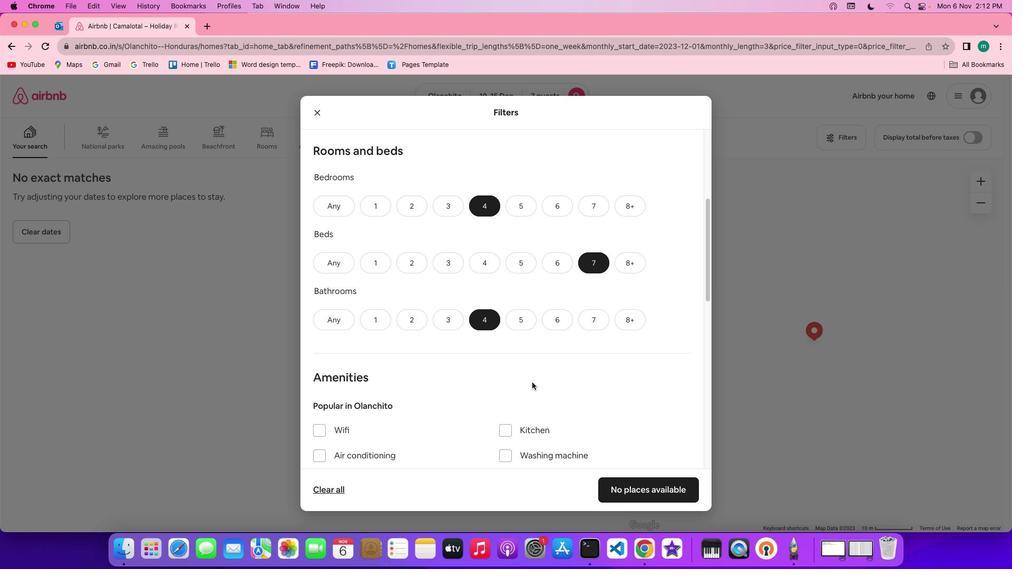 
Action: Mouse scrolled (532, 382) with delta (0, 0)
Screenshot: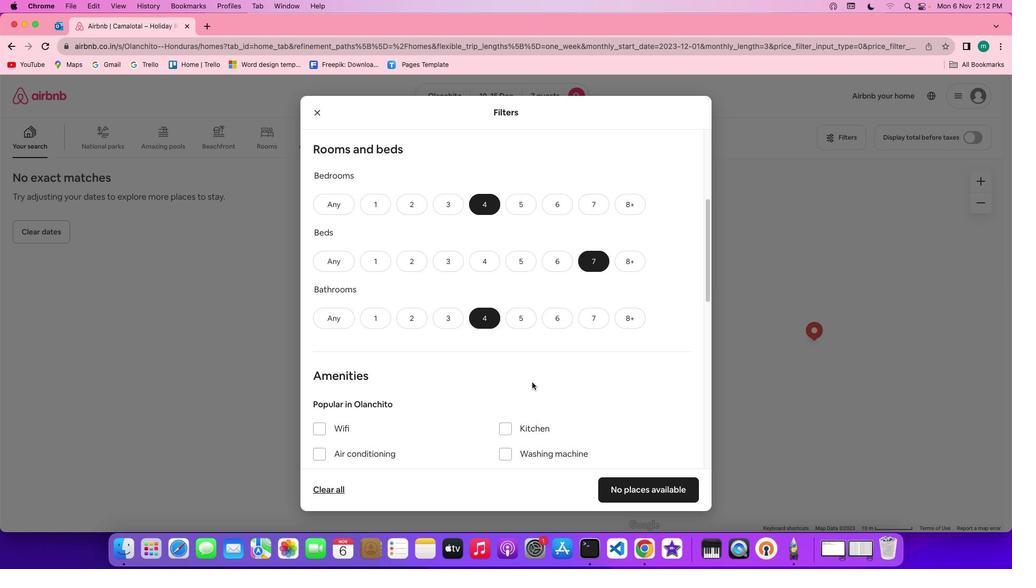 
Action: Mouse scrolled (532, 382) with delta (0, 0)
Screenshot: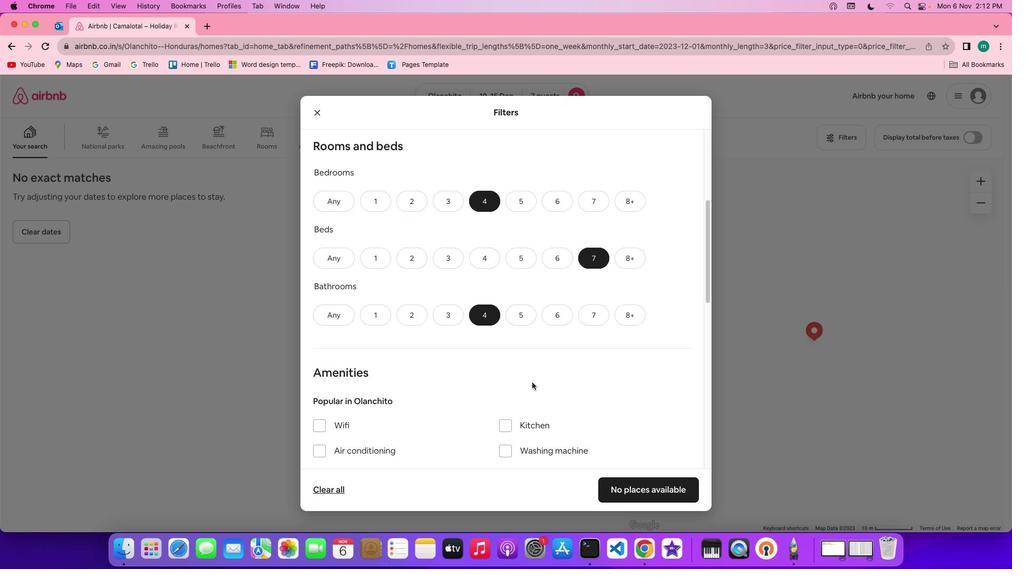 
Action: Mouse scrolled (532, 382) with delta (0, 0)
Screenshot: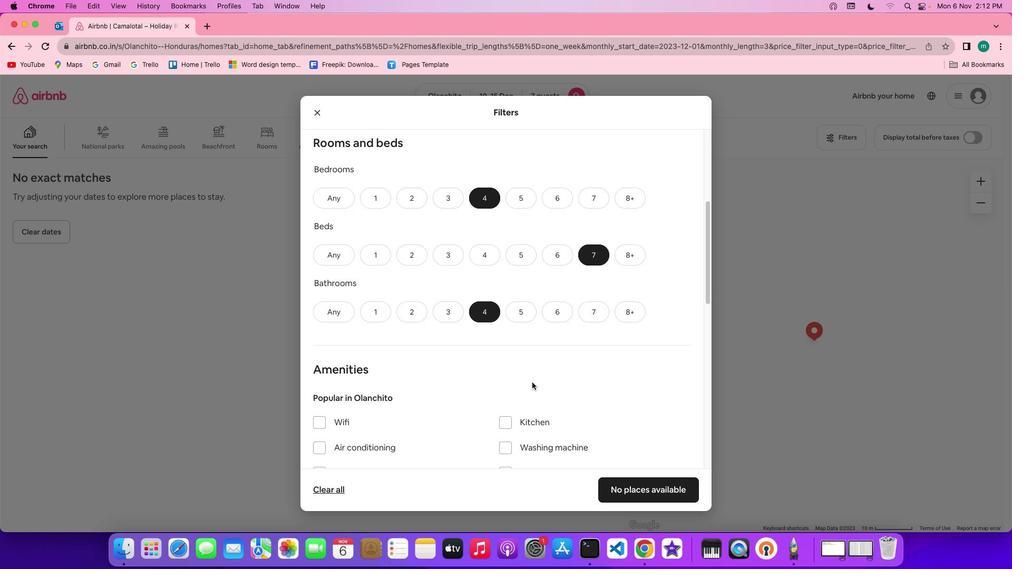 
Action: Mouse moved to (532, 382)
Screenshot: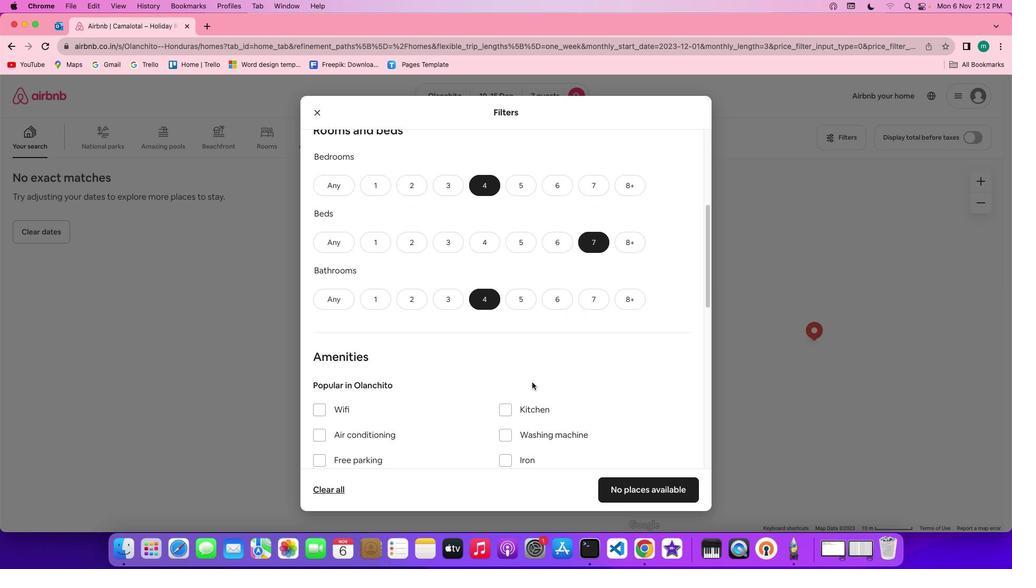 
Action: Mouse scrolled (532, 382) with delta (0, 0)
Screenshot: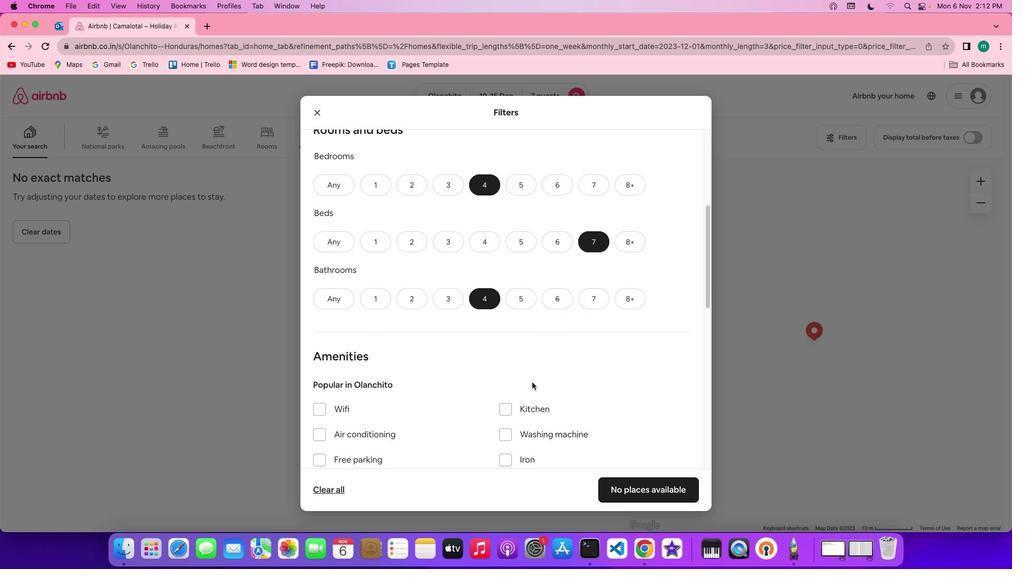 
Action: Mouse scrolled (532, 382) with delta (0, 0)
Screenshot: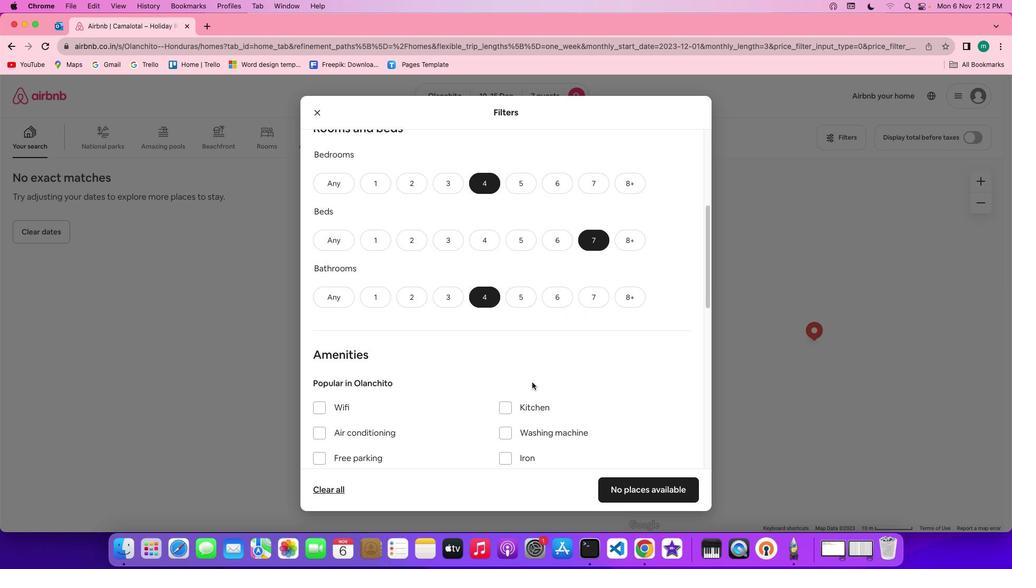 
Action: Mouse scrolled (532, 382) with delta (0, 0)
Screenshot: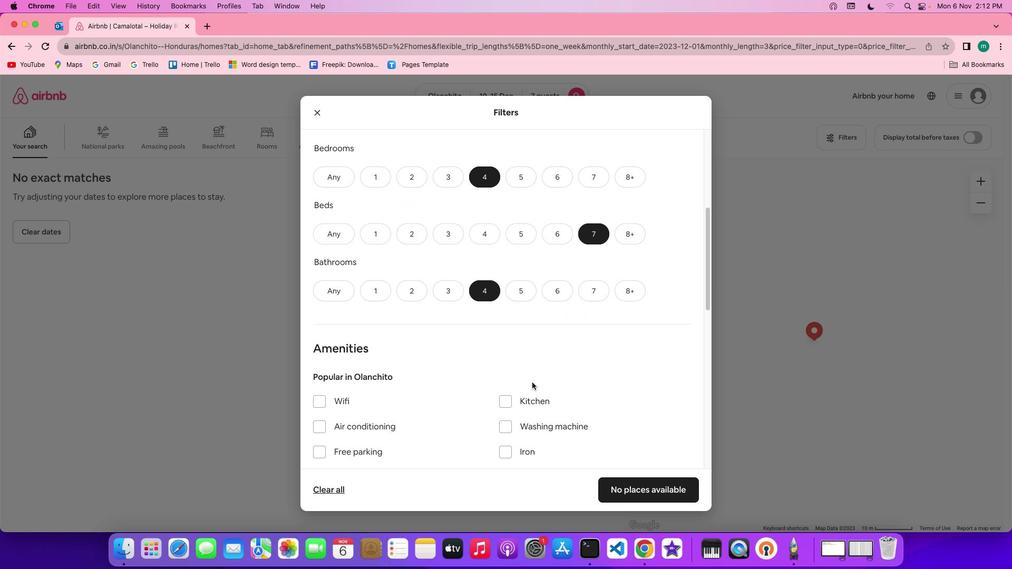 
Action: Mouse scrolled (532, 382) with delta (0, 0)
Screenshot: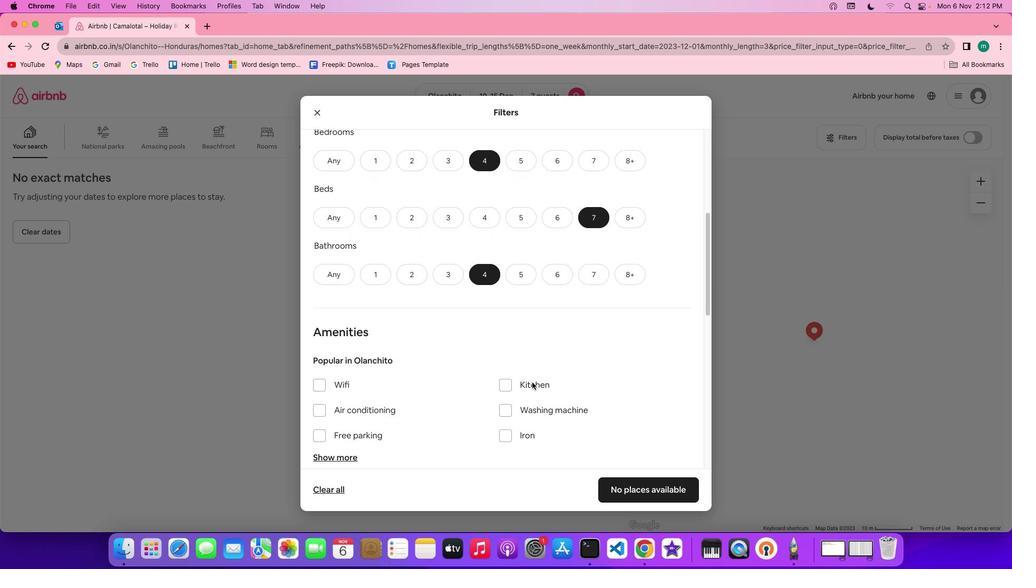 
Action: Mouse scrolled (532, 382) with delta (0, 0)
Screenshot: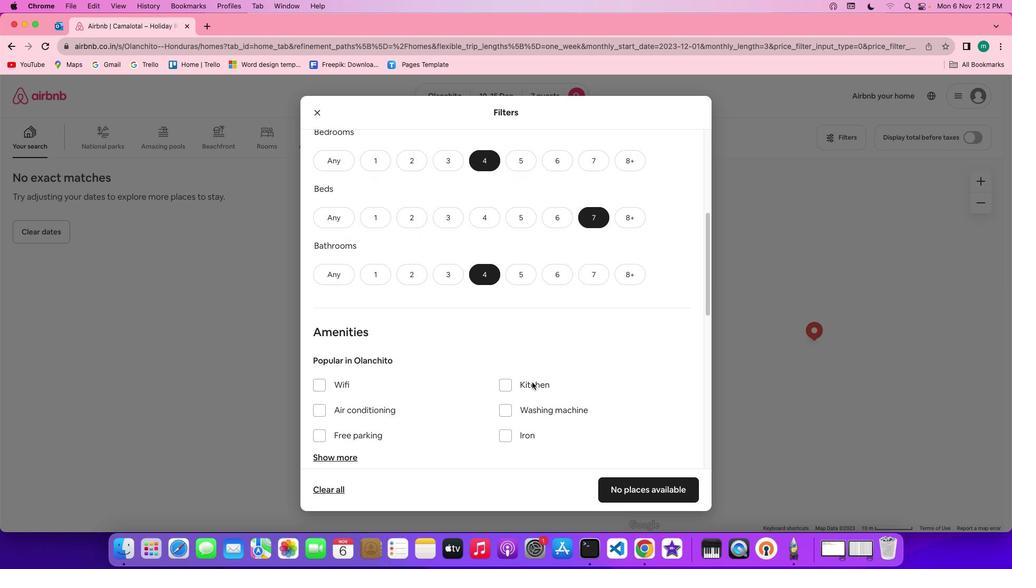 
Action: Mouse scrolled (532, 382) with delta (0, 0)
Screenshot: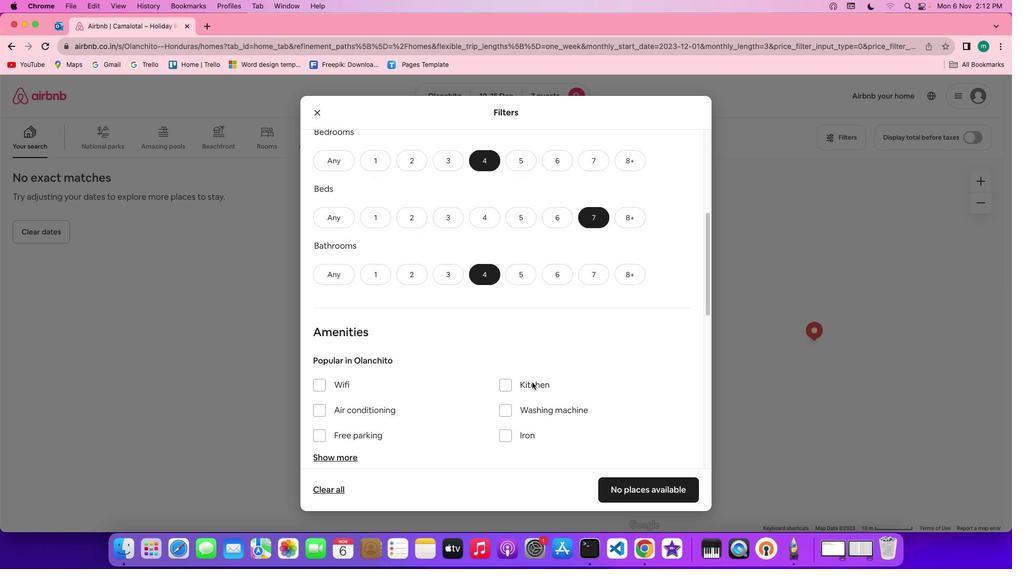 
Action: Mouse scrolled (532, 382) with delta (0, 0)
Screenshot: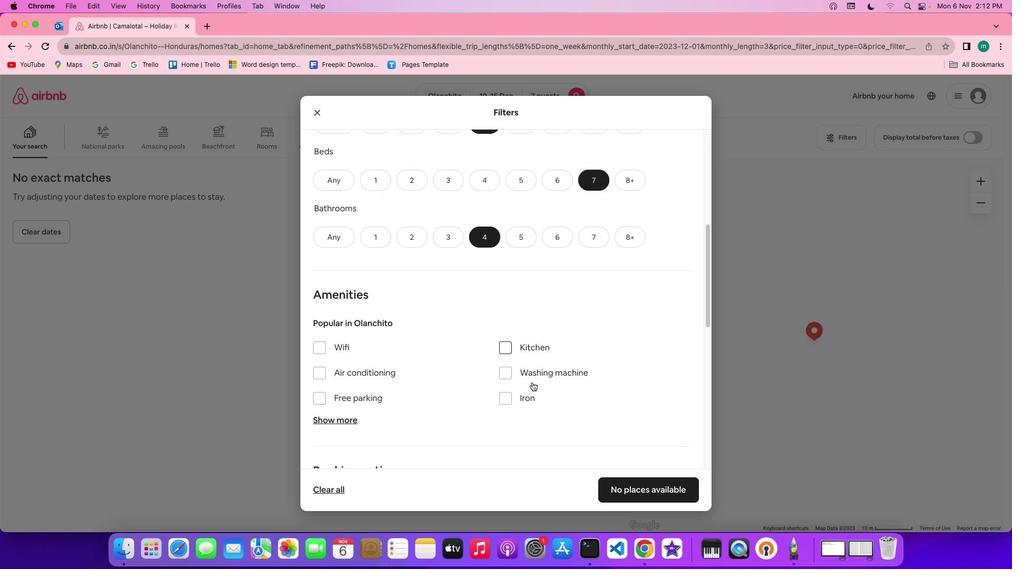 
Action: Mouse scrolled (532, 382) with delta (0, 0)
Screenshot: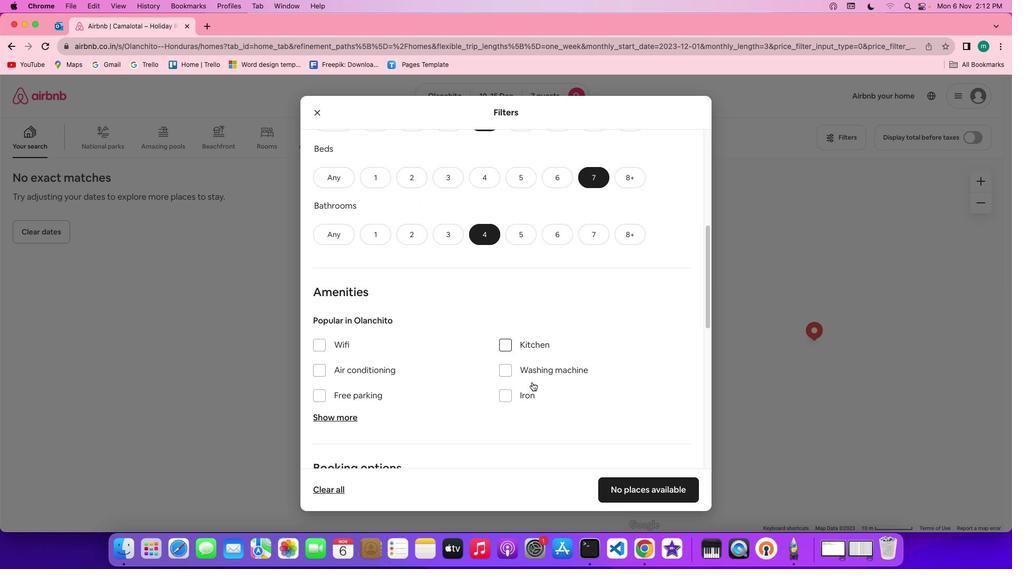 
Action: Mouse scrolled (532, 382) with delta (0, 0)
Screenshot: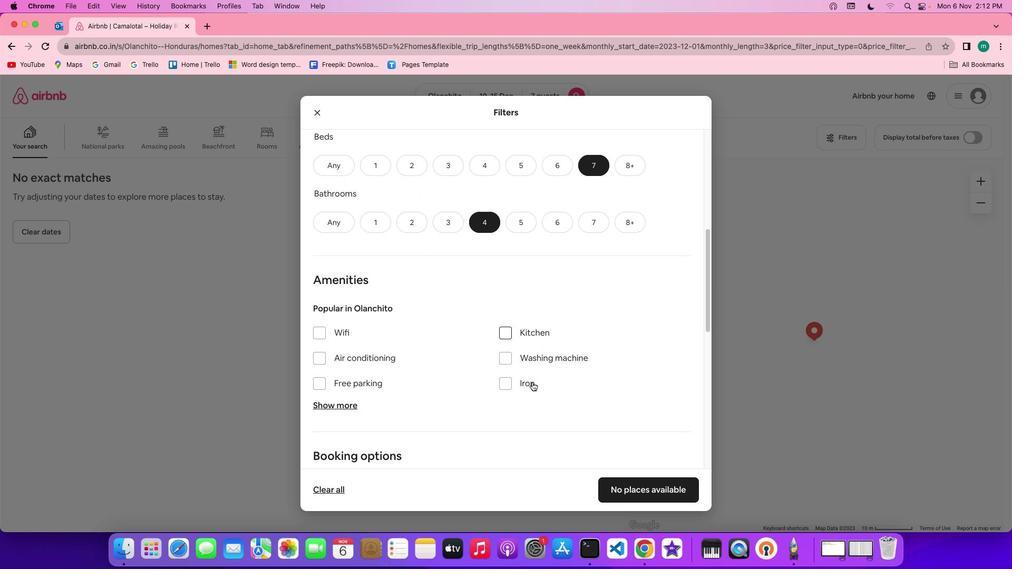 
Action: Mouse scrolled (532, 382) with delta (0, 0)
Screenshot: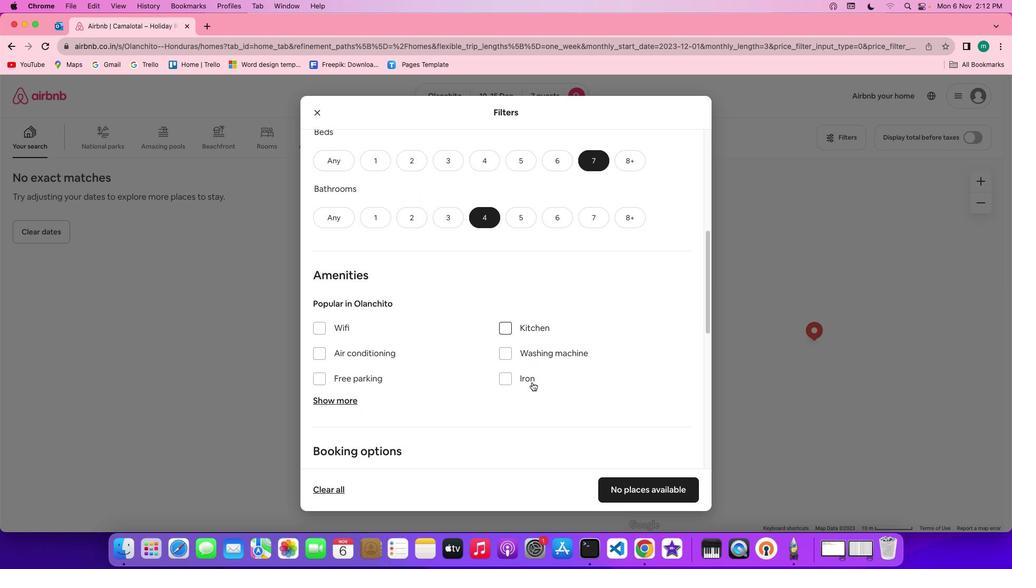 
Action: Mouse scrolled (532, 382) with delta (0, 0)
Screenshot: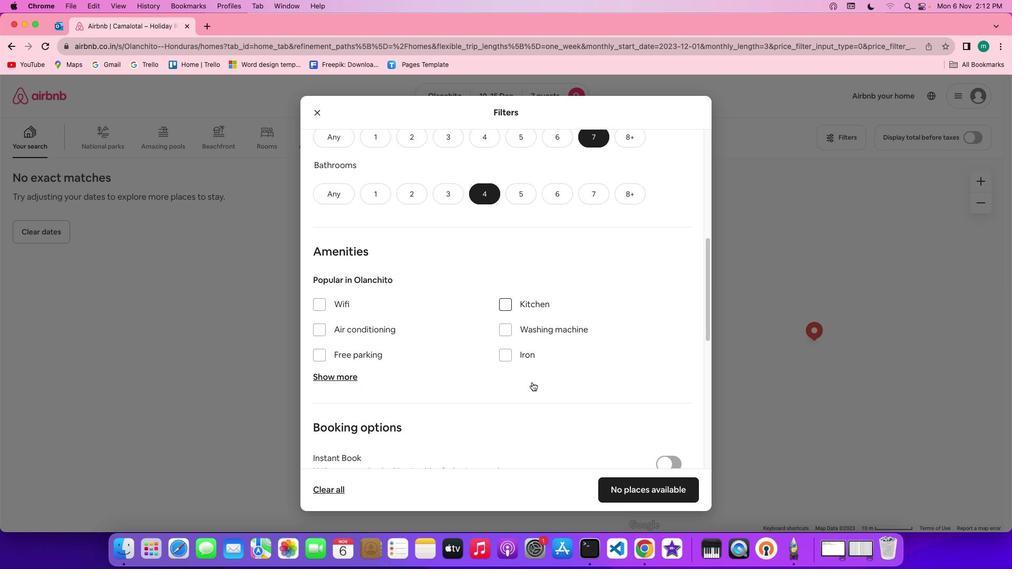
Action: Mouse scrolled (532, 382) with delta (0, 0)
Screenshot: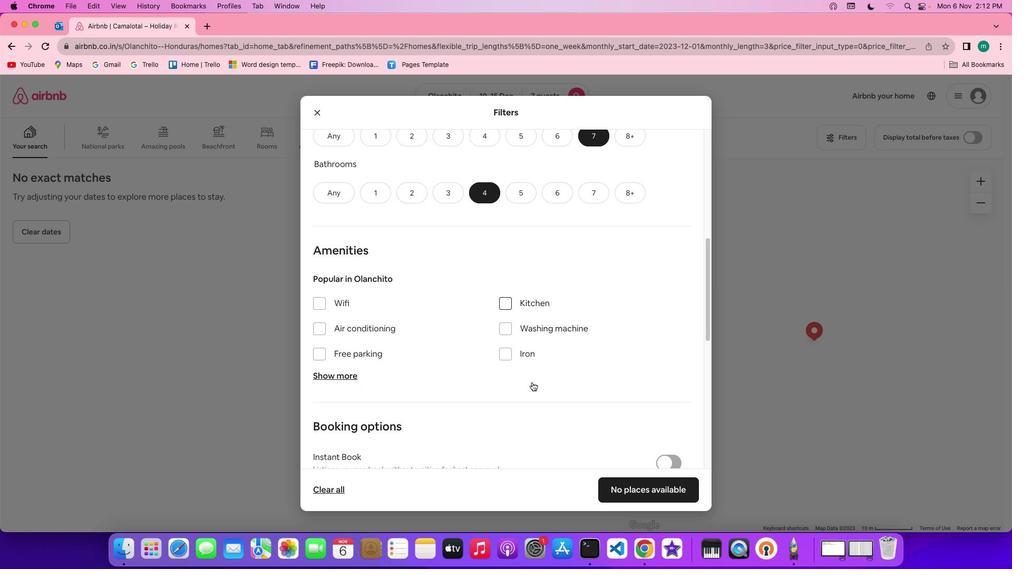 
Action: Mouse scrolled (532, 382) with delta (0, 0)
Screenshot: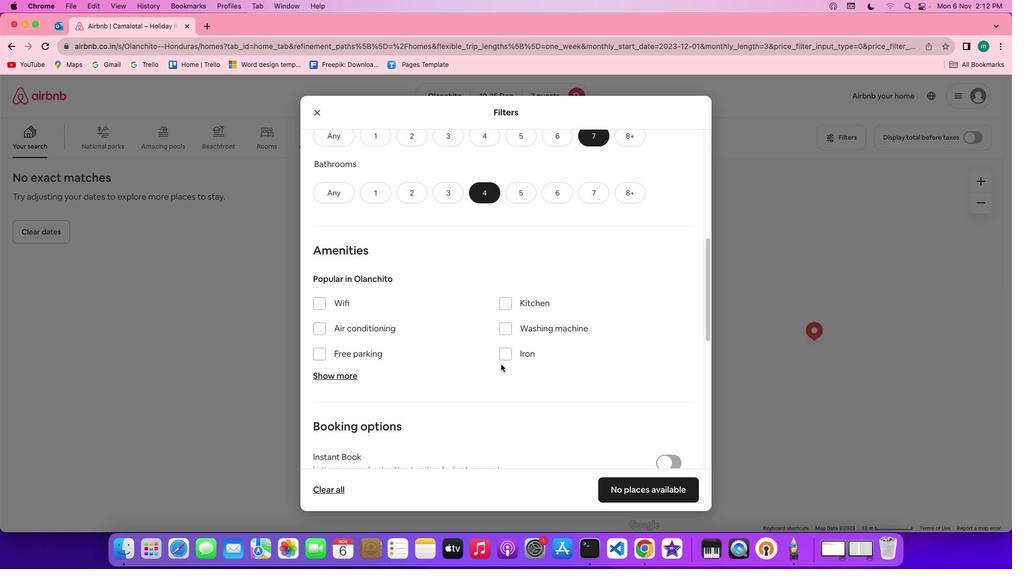 
Action: Mouse scrolled (532, 382) with delta (0, 0)
Screenshot: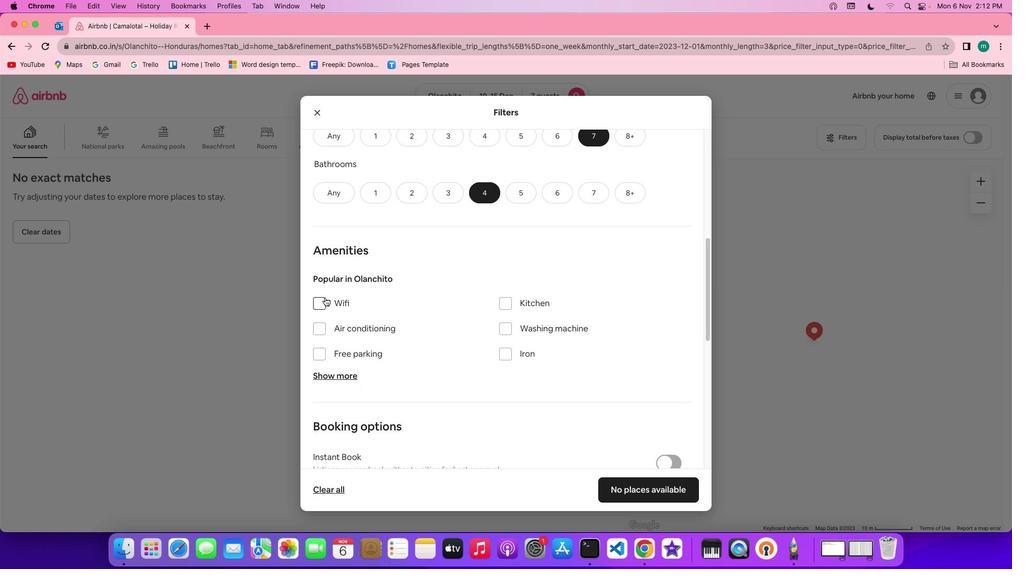 
Action: Mouse scrolled (532, 382) with delta (0, 0)
Screenshot: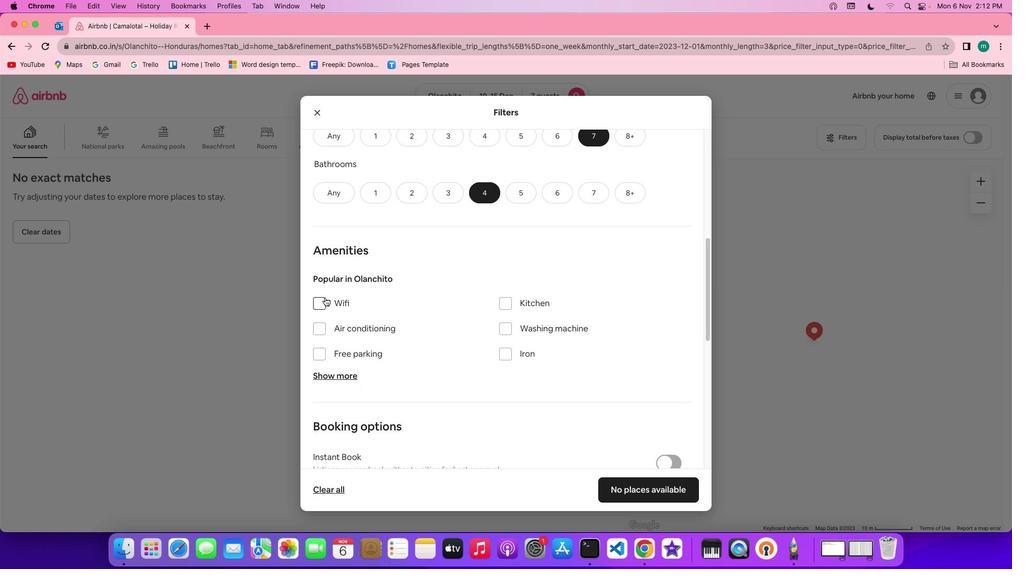 
Action: Mouse scrolled (532, 382) with delta (0, 0)
Screenshot: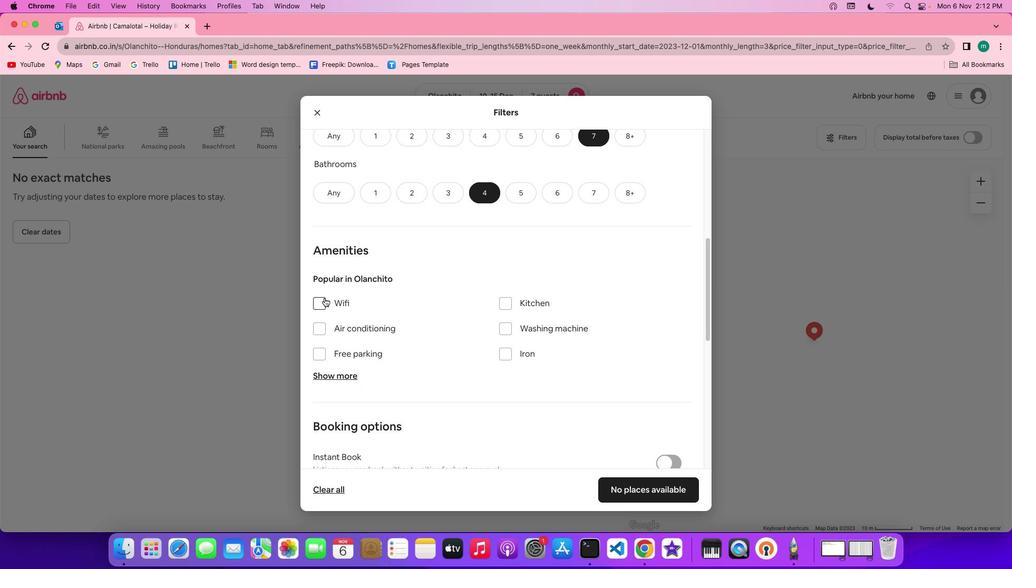 
Action: Mouse scrolled (532, 382) with delta (0, 0)
Screenshot: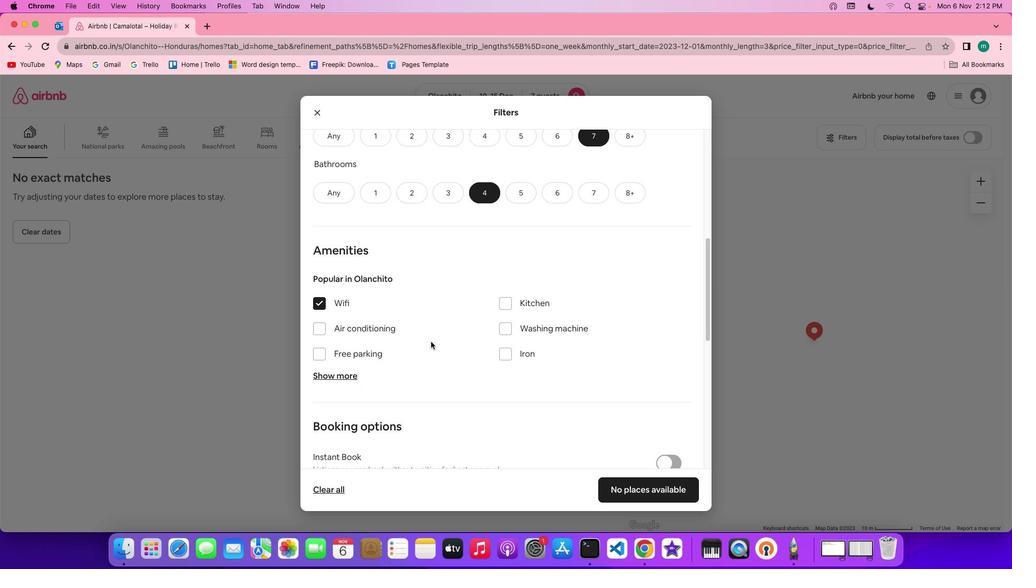 
Action: Mouse scrolled (532, 382) with delta (0, 0)
Screenshot: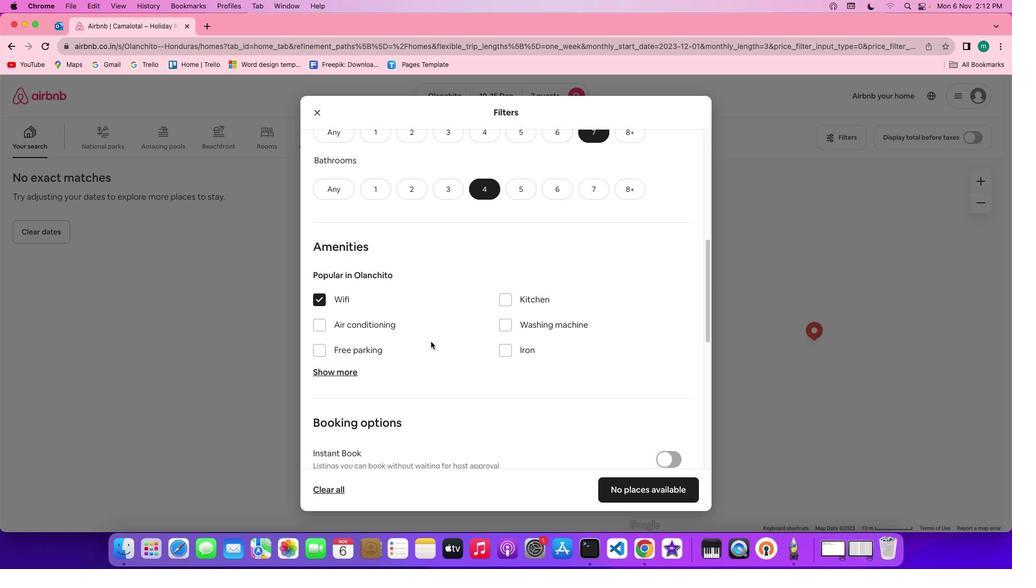 
Action: Mouse moved to (324, 298)
Screenshot: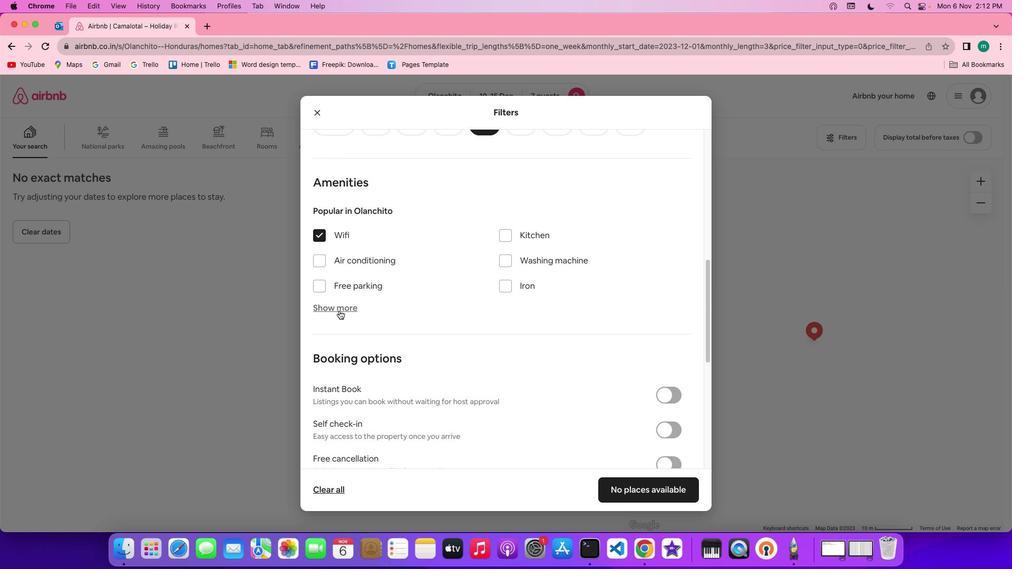 
Action: Mouse pressed left at (324, 298)
Screenshot: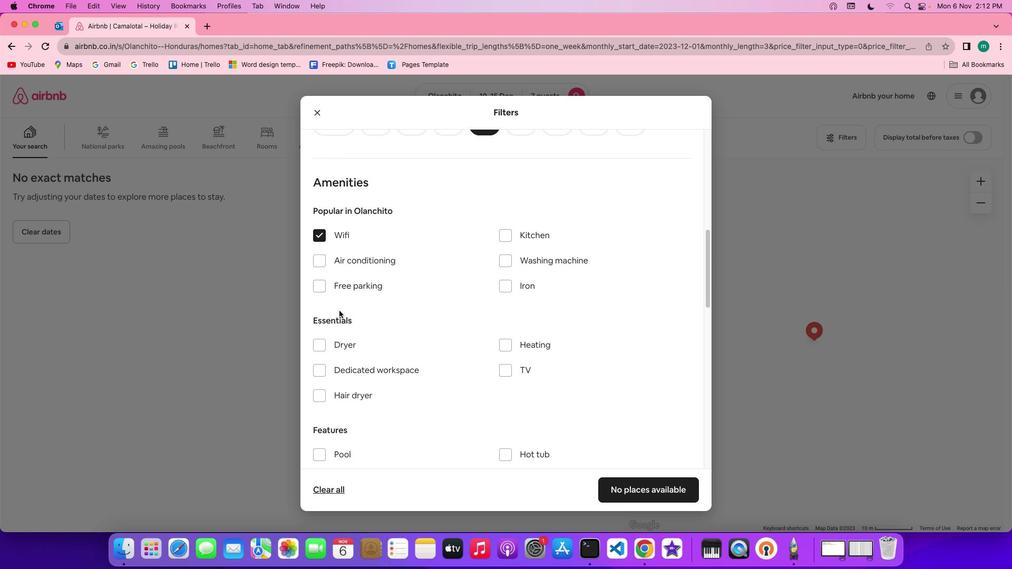 
Action: Mouse moved to (431, 342)
Screenshot: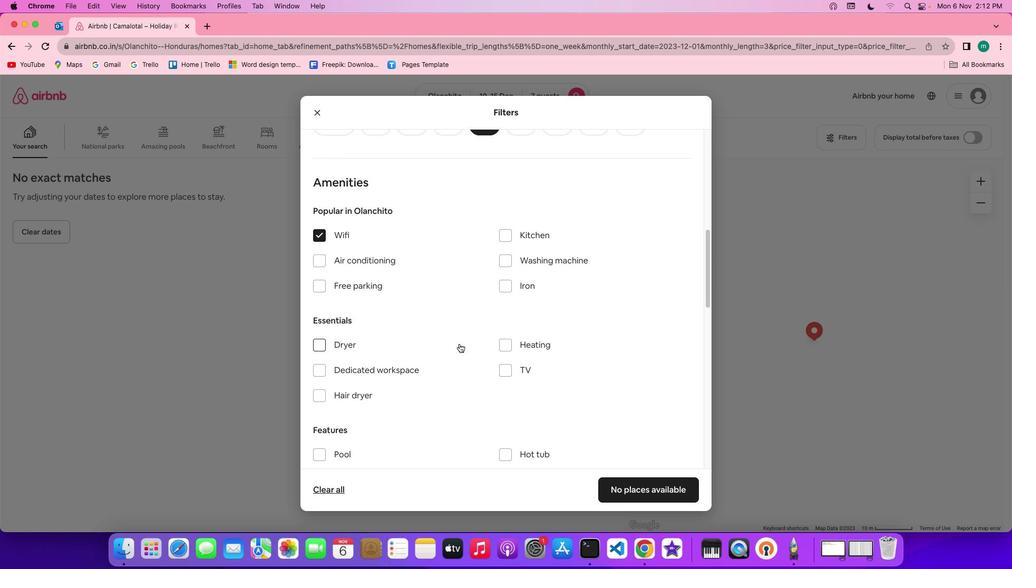 
Action: Mouse scrolled (431, 342) with delta (0, 0)
Screenshot: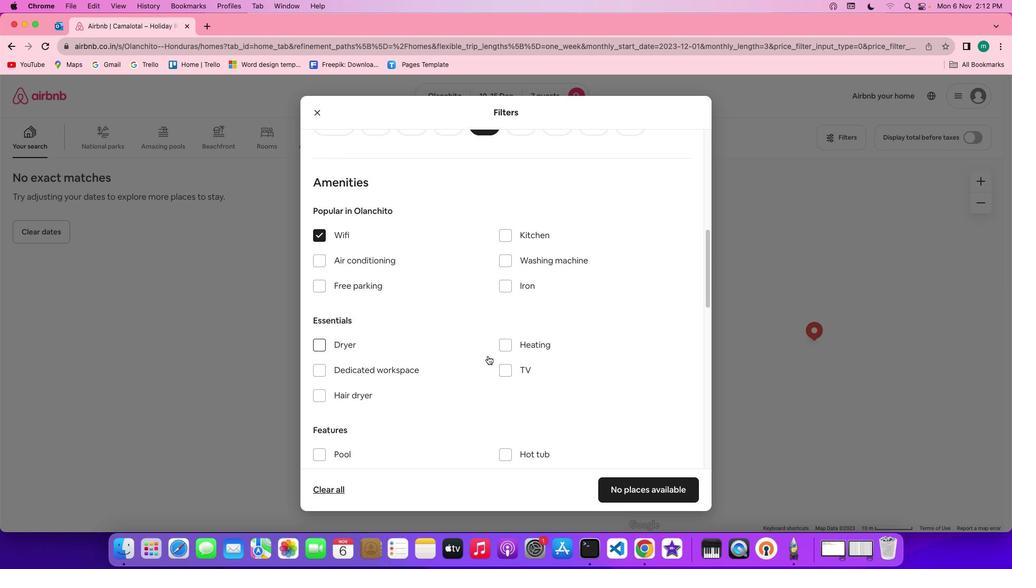 
Action: Mouse scrolled (431, 342) with delta (0, 0)
Screenshot: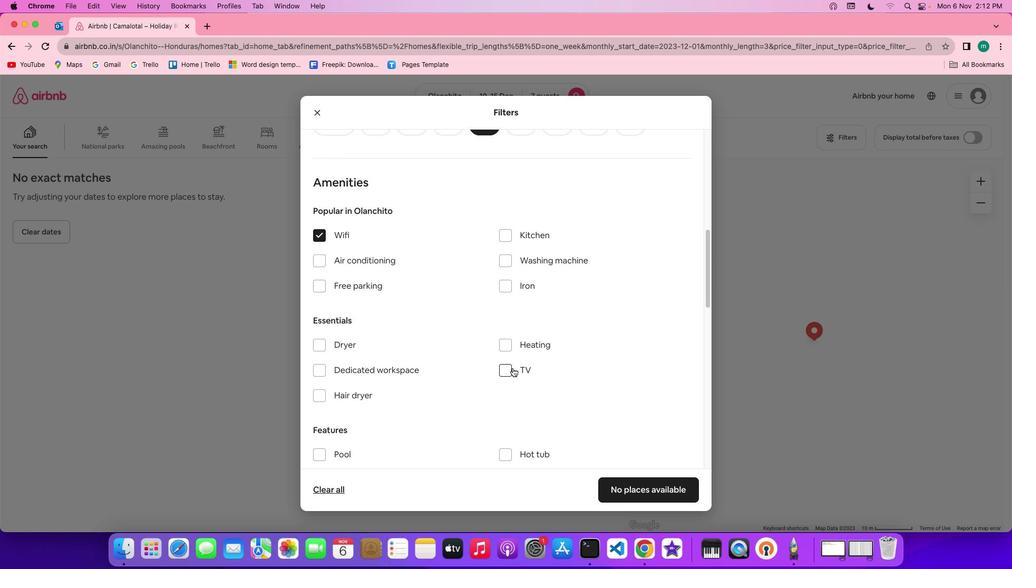 
Action: Mouse scrolled (431, 342) with delta (0, -1)
Screenshot: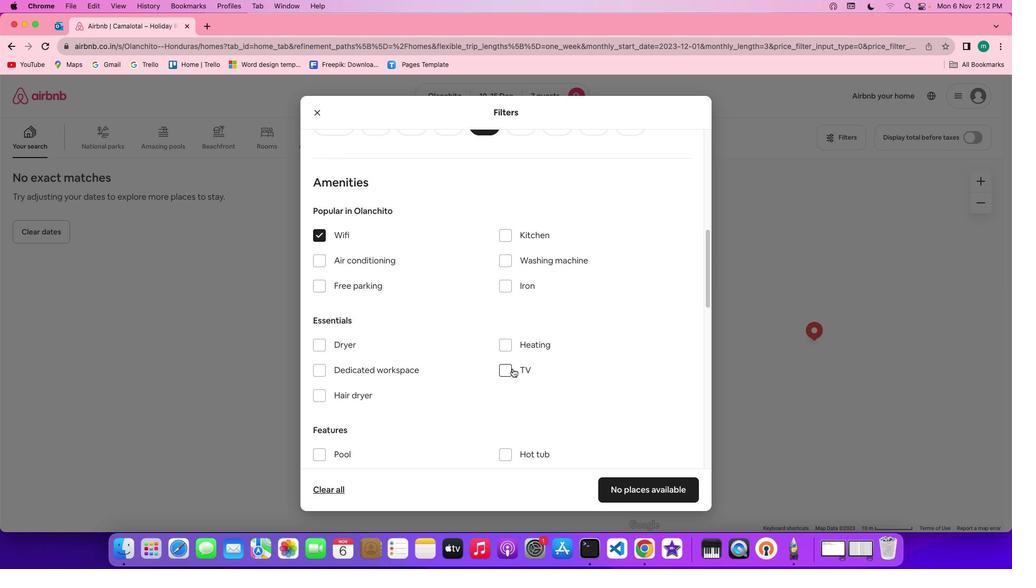 
Action: Mouse moved to (339, 311)
Screenshot: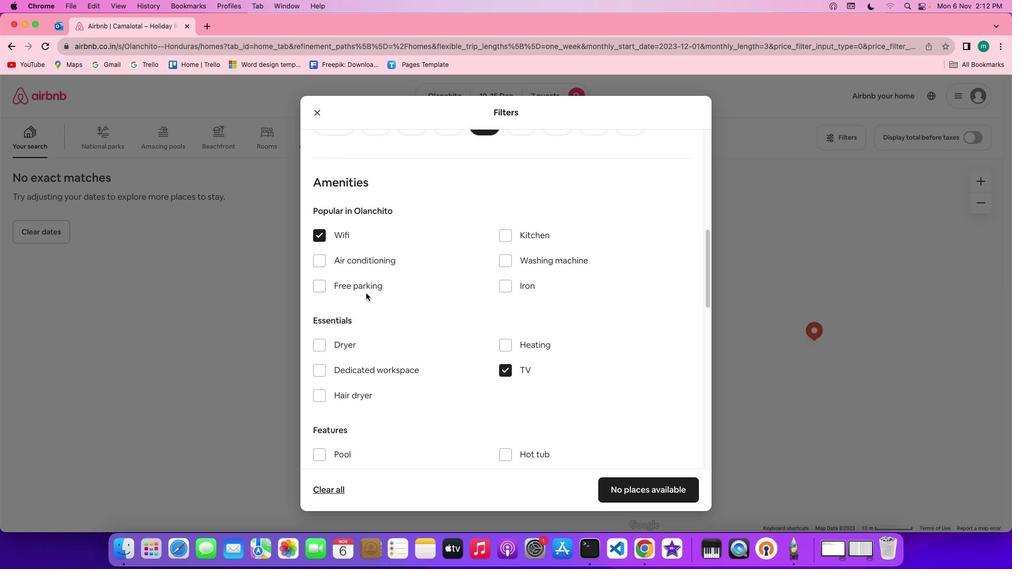 
Action: Mouse pressed left at (339, 311)
Screenshot: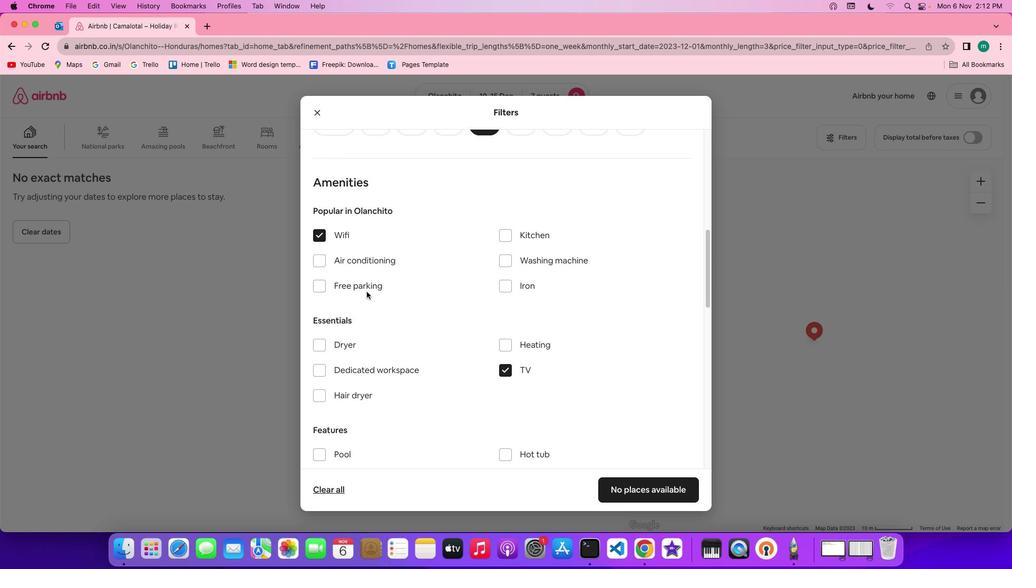 
Action: Mouse moved to (511, 370)
Screenshot: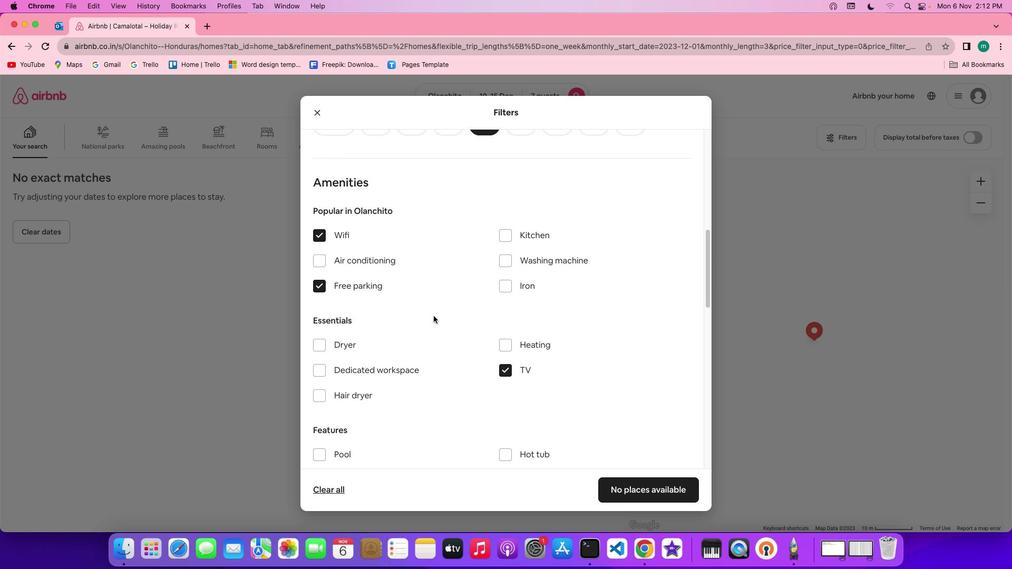 
Action: Mouse pressed left at (511, 370)
Screenshot: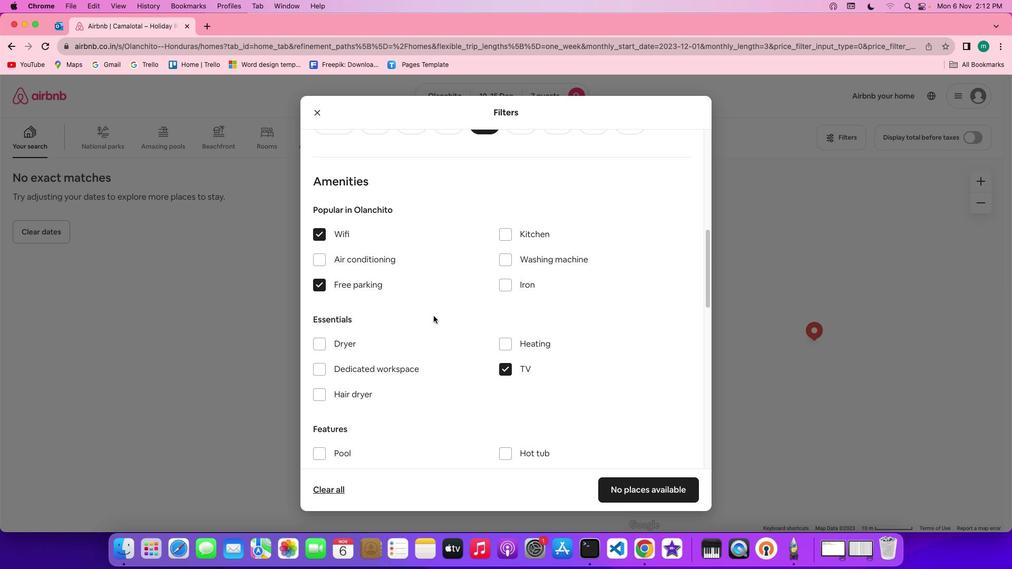 
Action: Mouse moved to (369, 288)
Screenshot: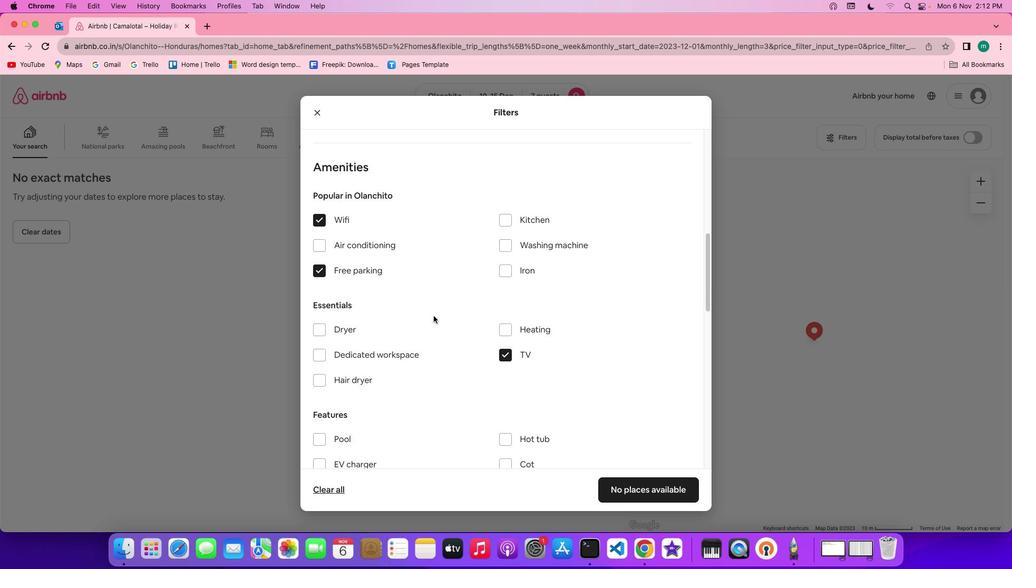 
Action: Mouse pressed left at (369, 288)
Screenshot: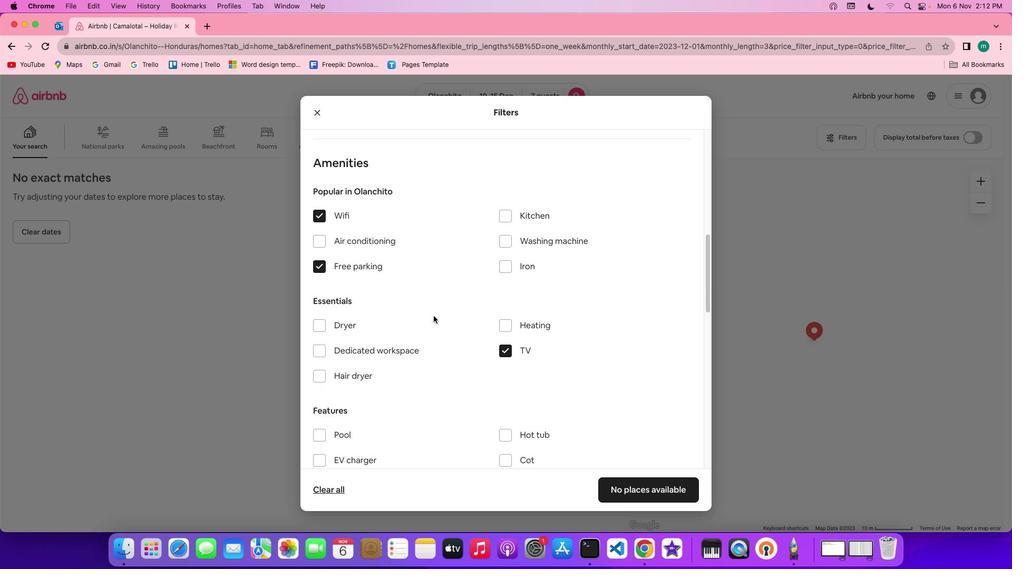 
Action: Mouse moved to (433, 316)
Screenshot: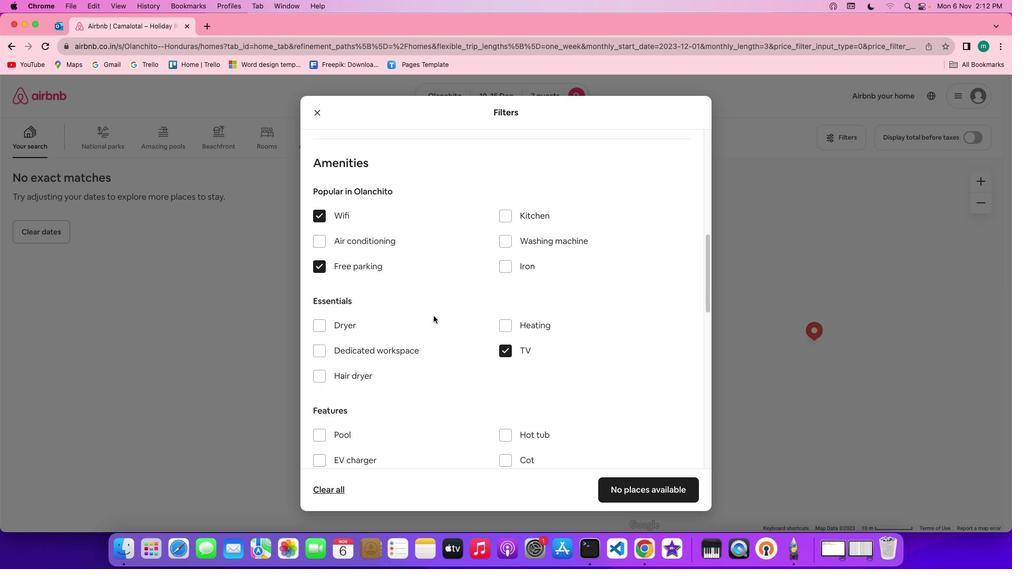 
Action: Mouse scrolled (433, 316) with delta (0, 0)
Screenshot: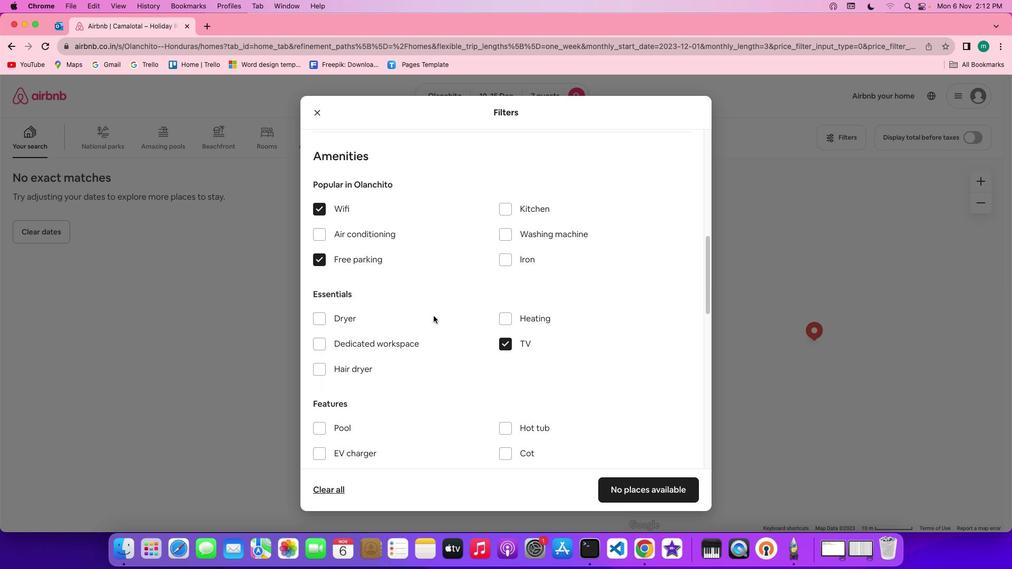 
Action: Mouse scrolled (433, 316) with delta (0, 0)
Screenshot: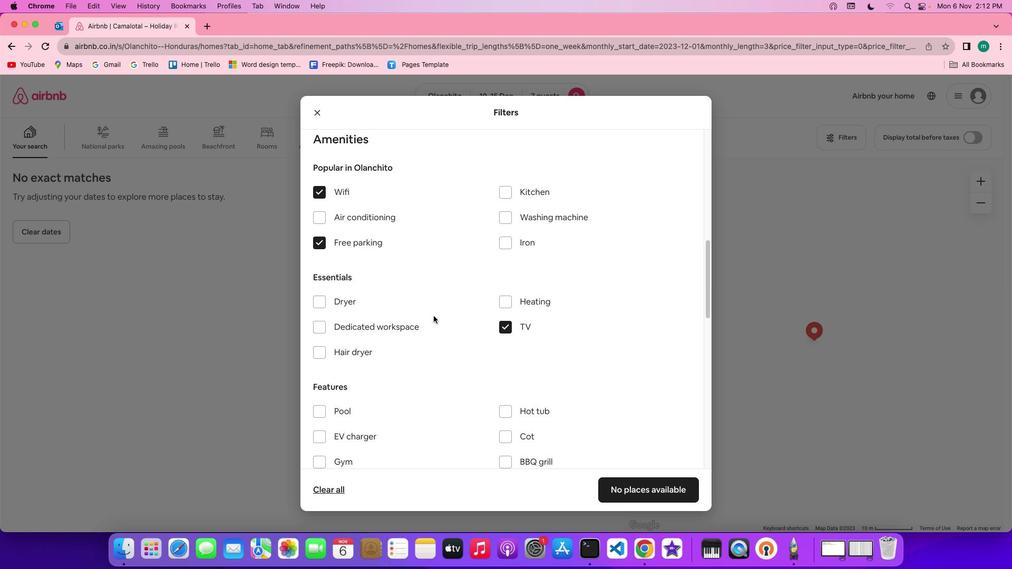 
Action: Mouse scrolled (433, 316) with delta (0, 0)
Screenshot: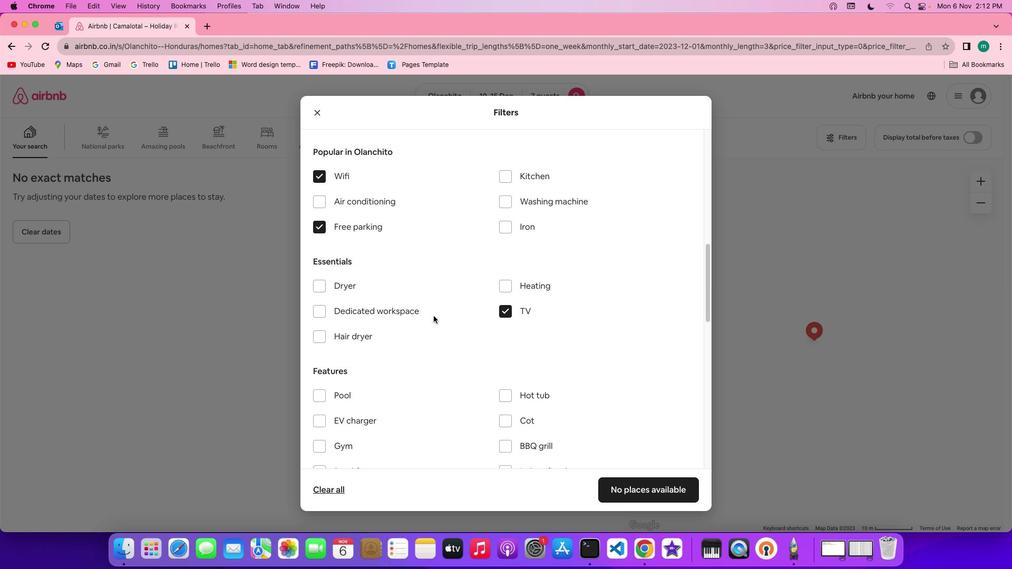 
Action: Mouse scrolled (433, 316) with delta (0, 0)
Screenshot: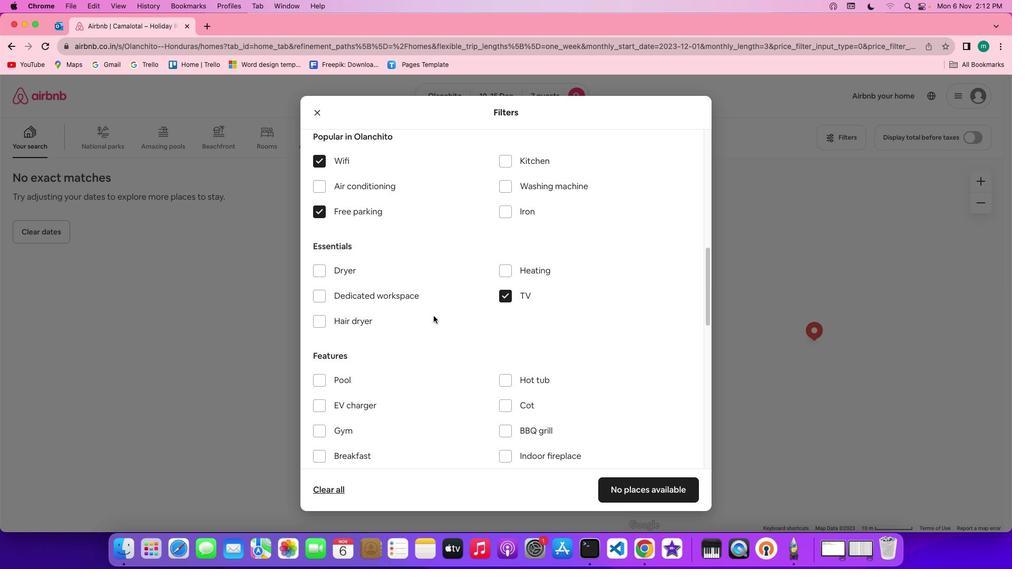 
Action: Mouse scrolled (433, 316) with delta (0, 0)
Screenshot: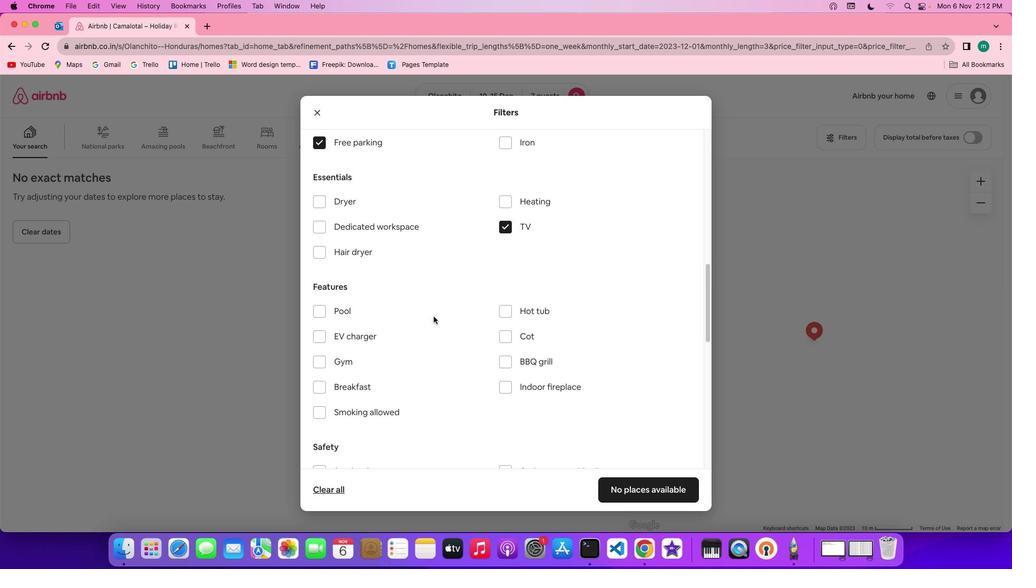 
Action: Mouse scrolled (433, 316) with delta (0, 0)
Screenshot: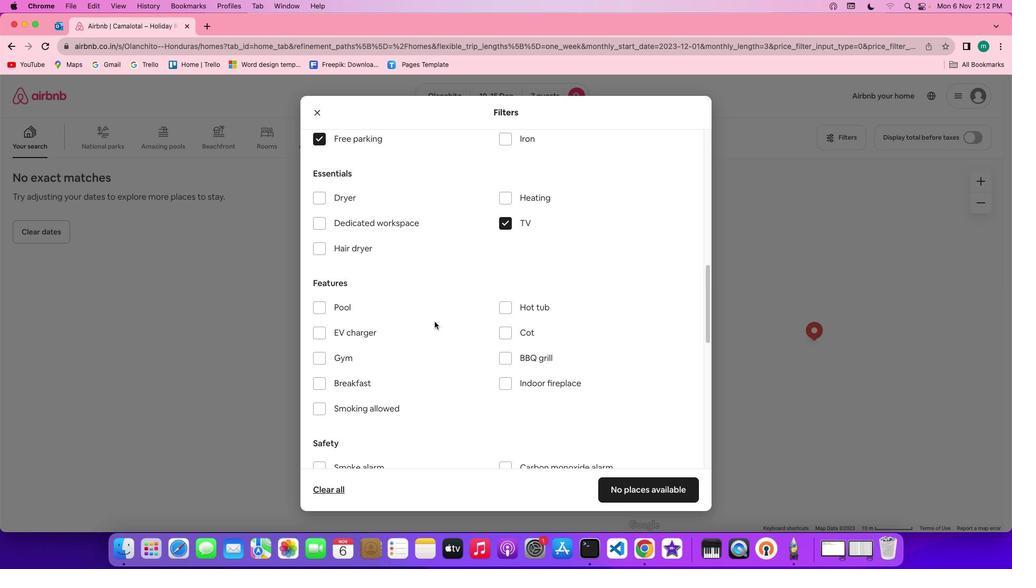 
Action: Mouse scrolled (433, 316) with delta (0, 0)
Screenshot: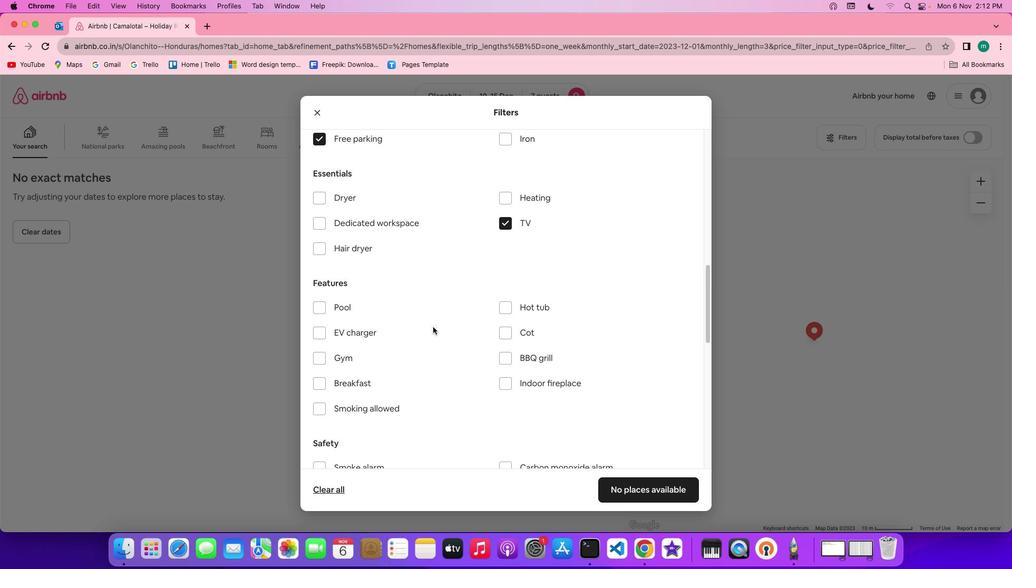
Action: Mouse scrolled (433, 316) with delta (0, 0)
Screenshot: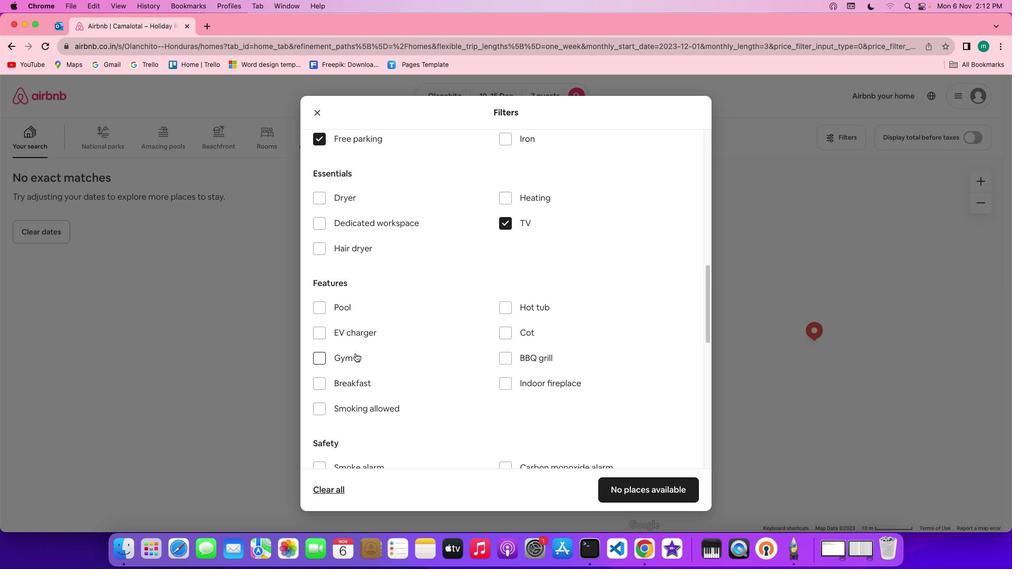 
Action: Mouse scrolled (433, 316) with delta (0, 0)
Screenshot: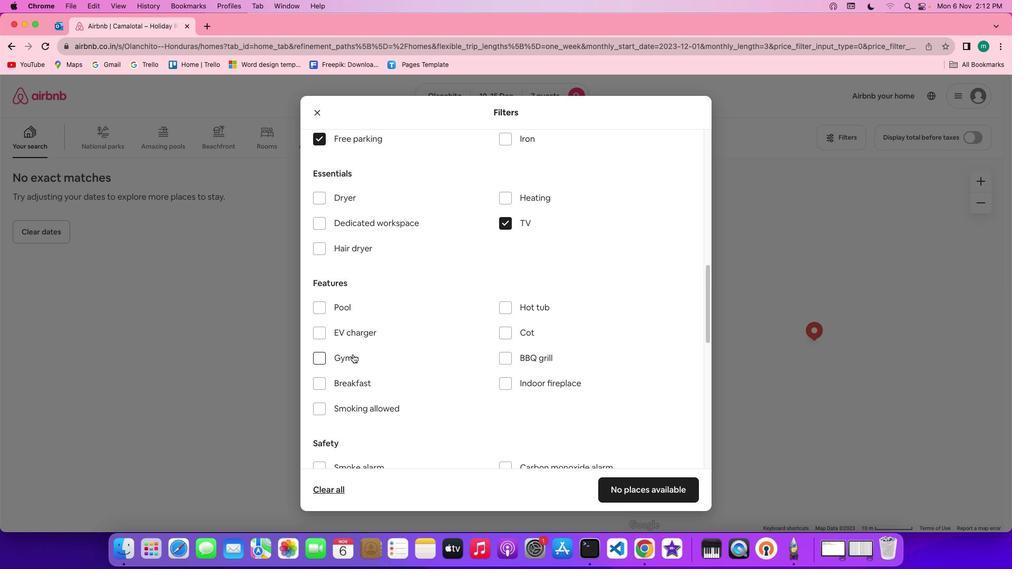 
Action: Mouse scrolled (433, 316) with delta (0, 0)
Screenshot: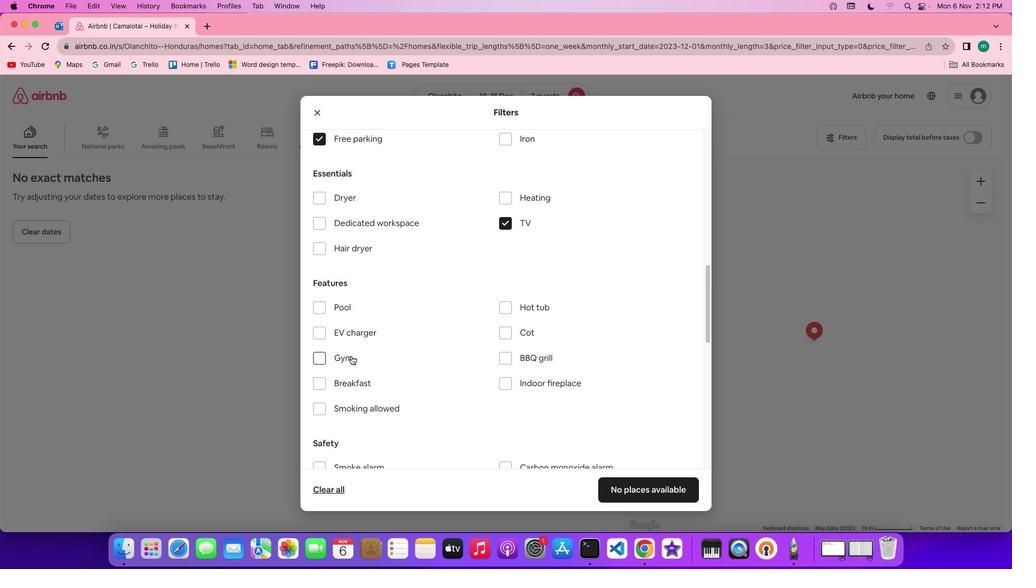 
Action: Mouse moved to (434, 316)
Screenshot: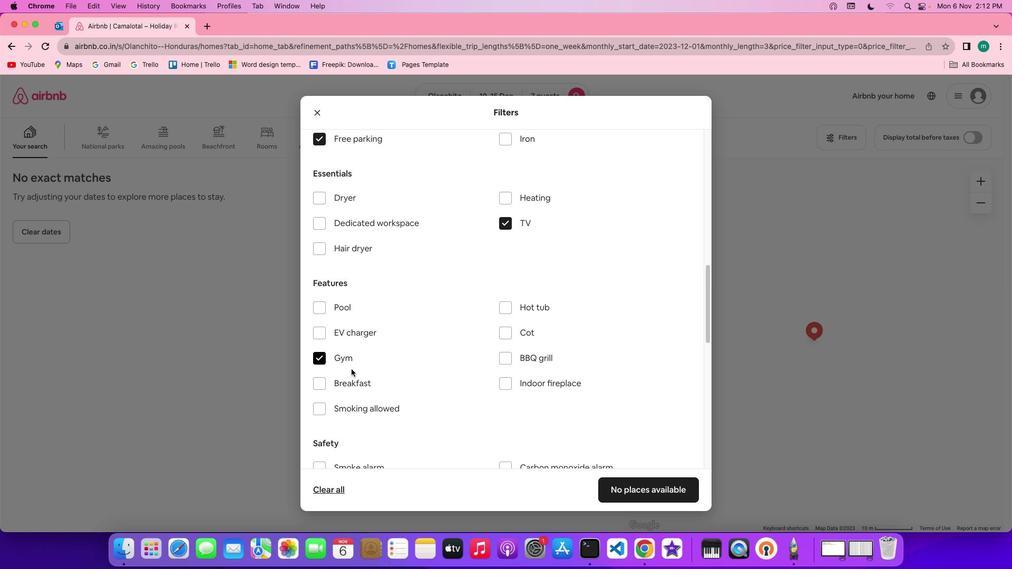 
Action: Mouse scrolled (434, 316) with delta (0, 0)
Screenshot: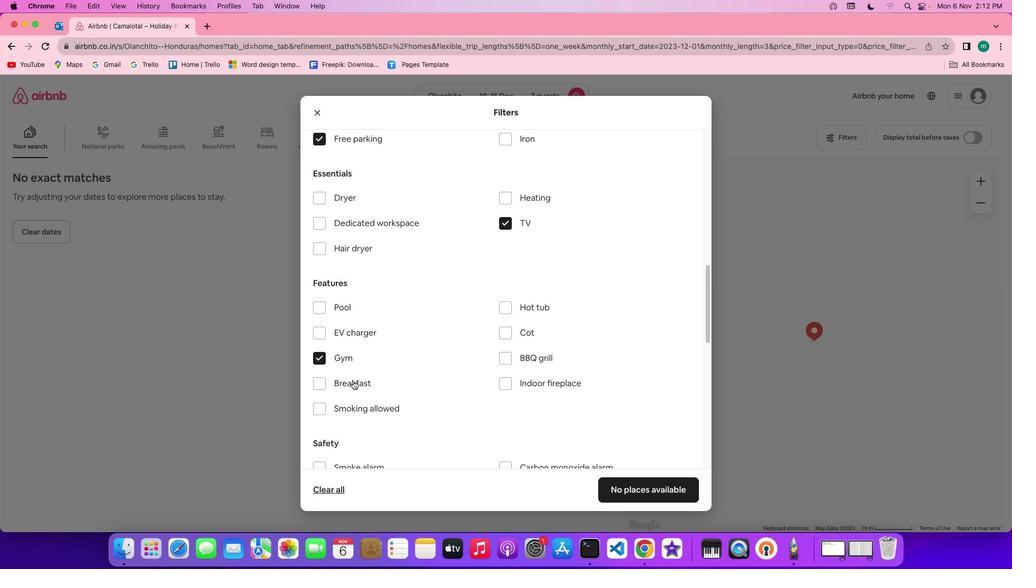 
Action: Mouse scrolled (434, 316) with delta (0, 0)
Screenshot: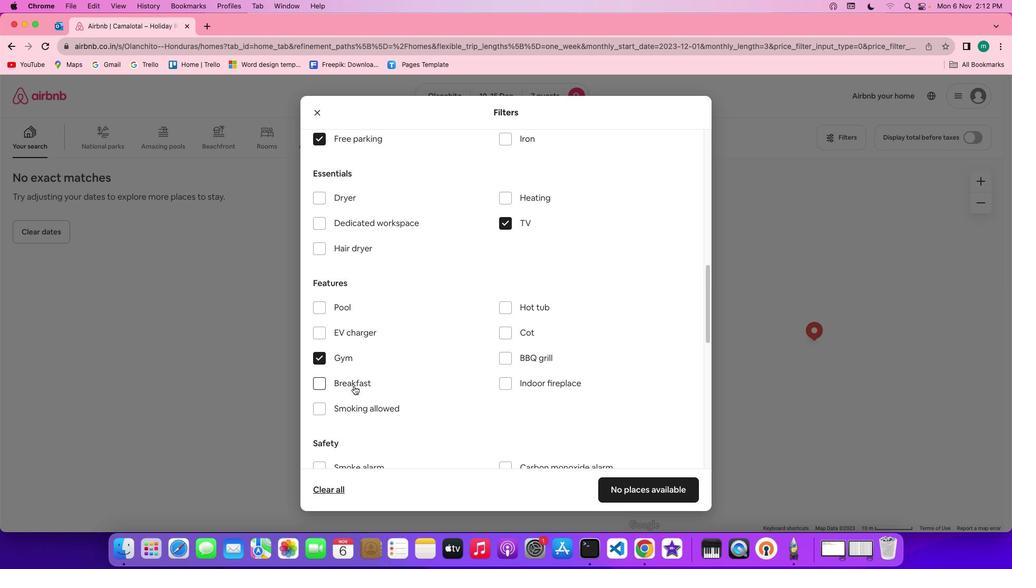 
Action: Mouse scrolled (434, 316) with delta (0, 0)
Screenshot: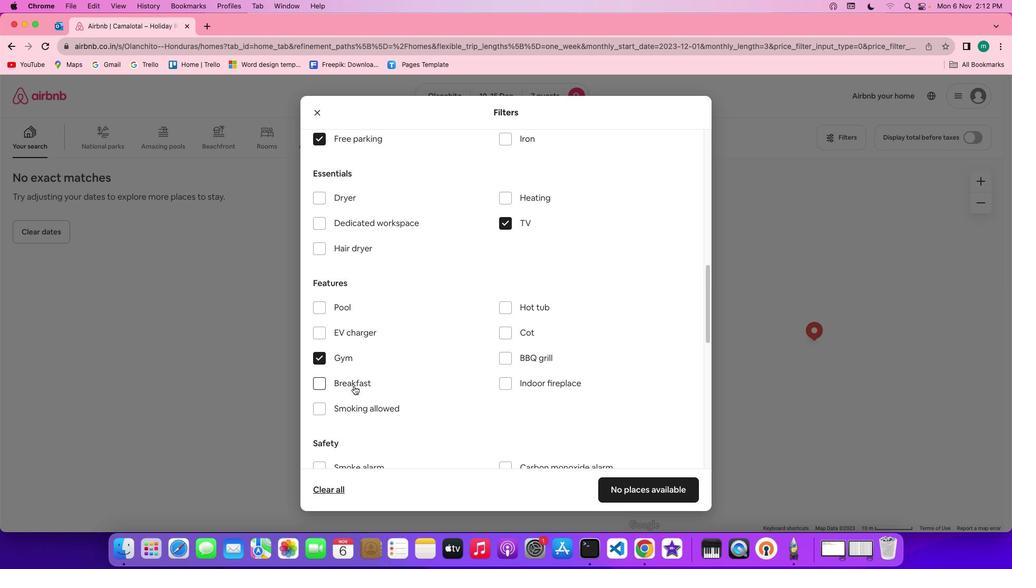 
Action: Mouse moved to (351, 356)
Screenshot: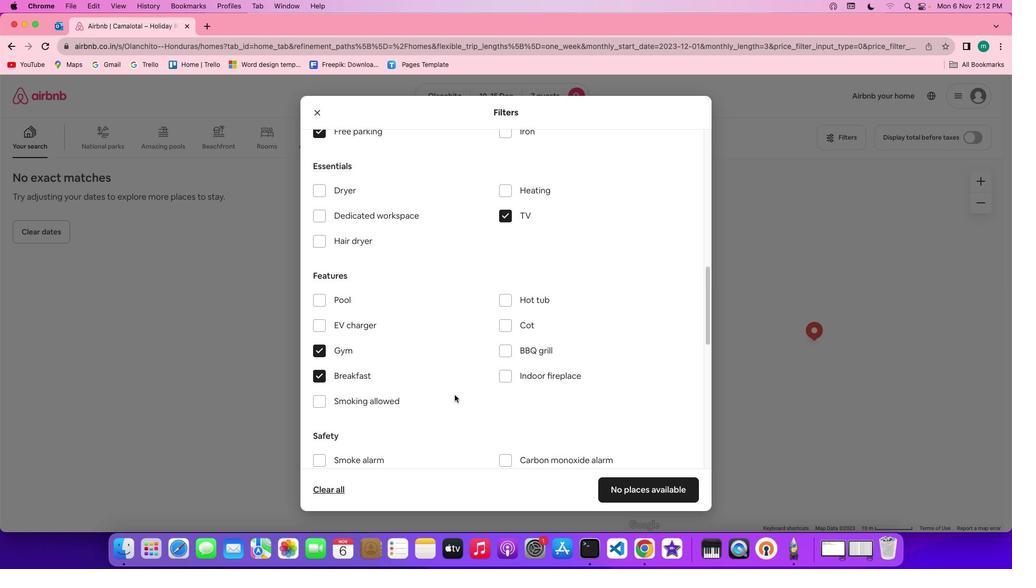 
Action: Mouse pressed left at (351, 356)
Screenshot: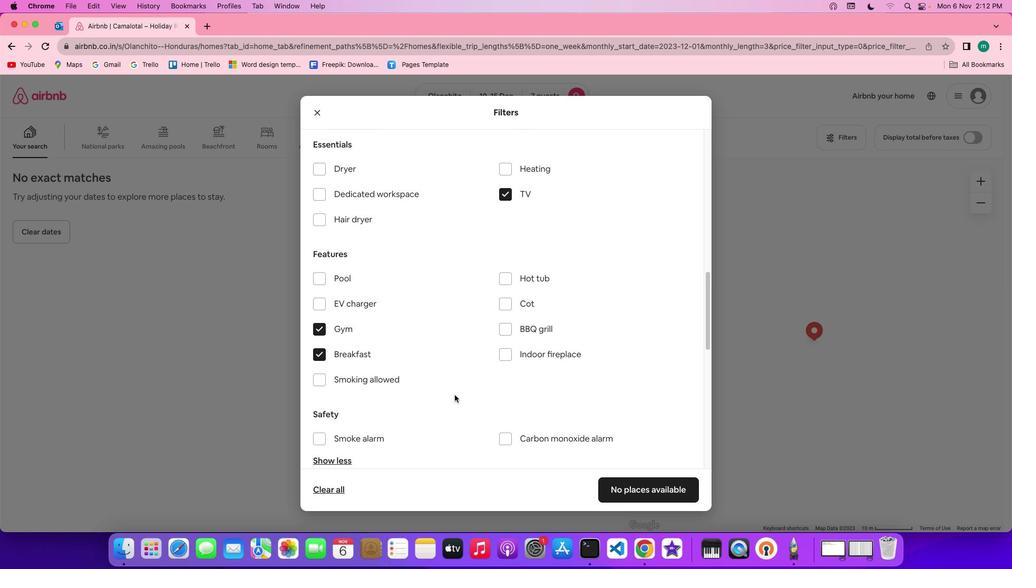 
Action: Mouse moved to (355, 386)
Screenshot: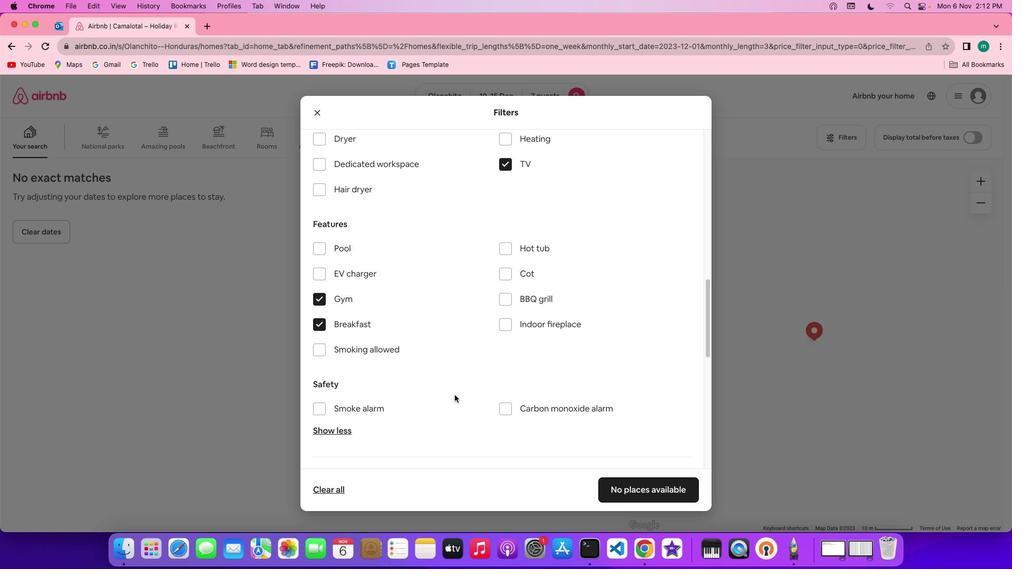 
Action: Mouse pressed left at (355, 386)
Screenshot: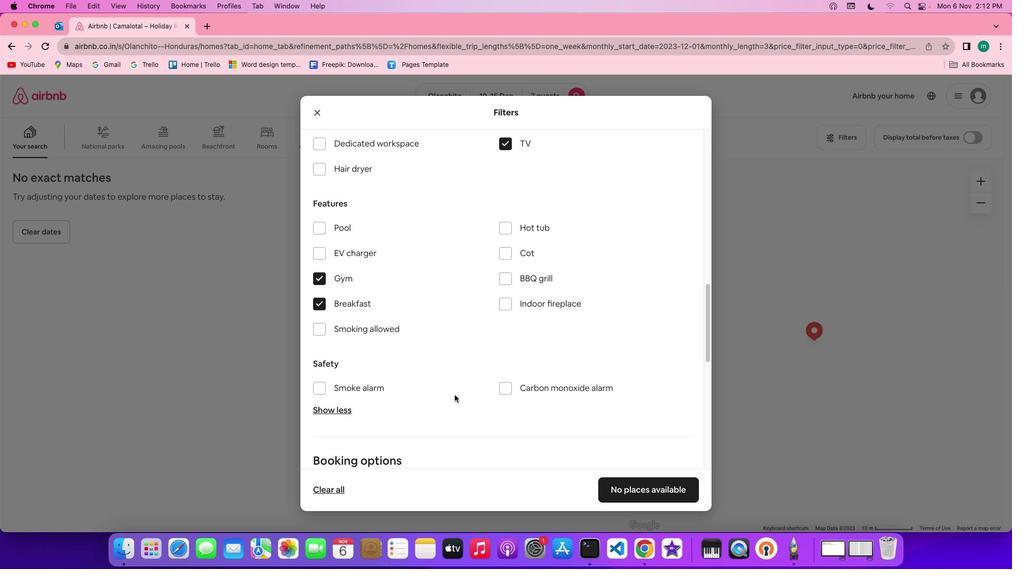 
Action: Mouse moved to (454, 395)
Screenshot: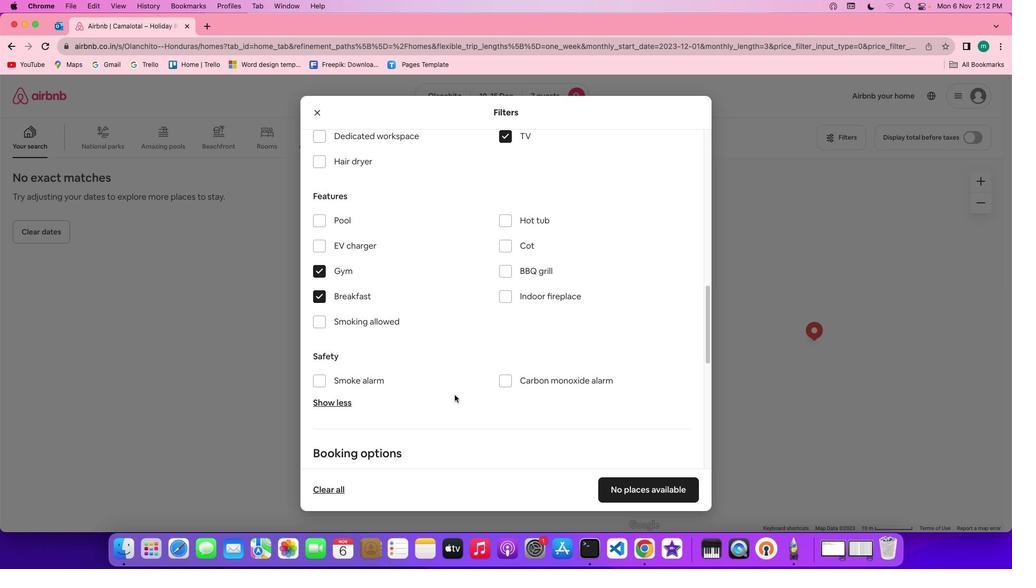 
Action: Mouse scrolled (454, 395) with delta (0, 0)
Screenshot: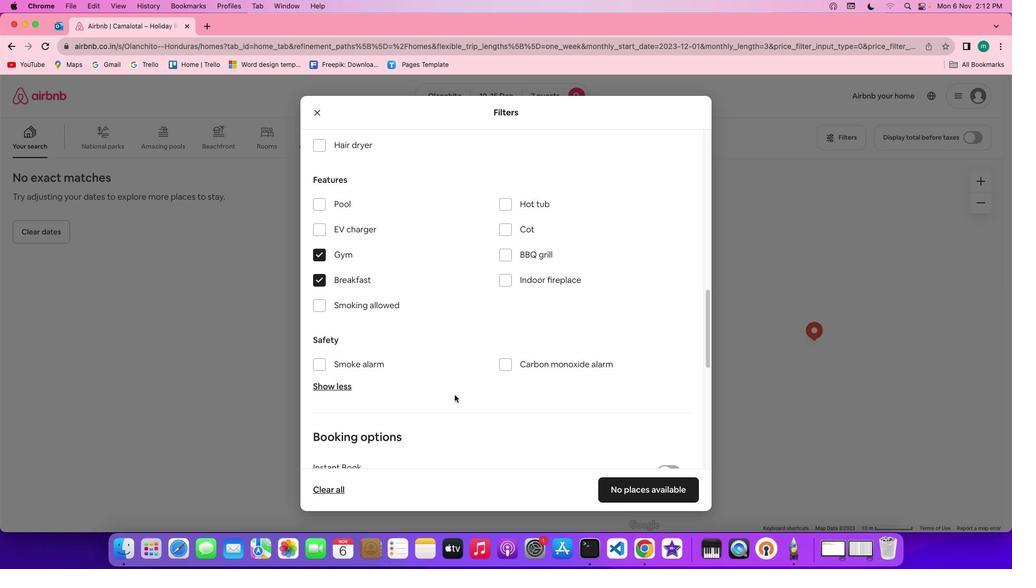 
Action: Mouse scrolled (454, 395) with delta (0, 0)
Screenshot: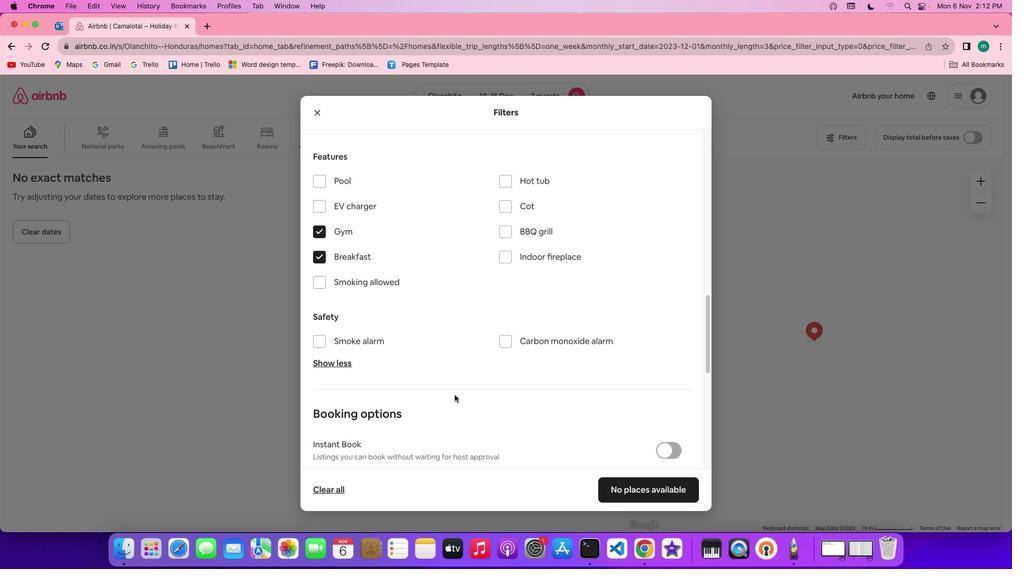 
Action: Mouse scrolled (454, 395) with delta (0, 0)
Screenshot: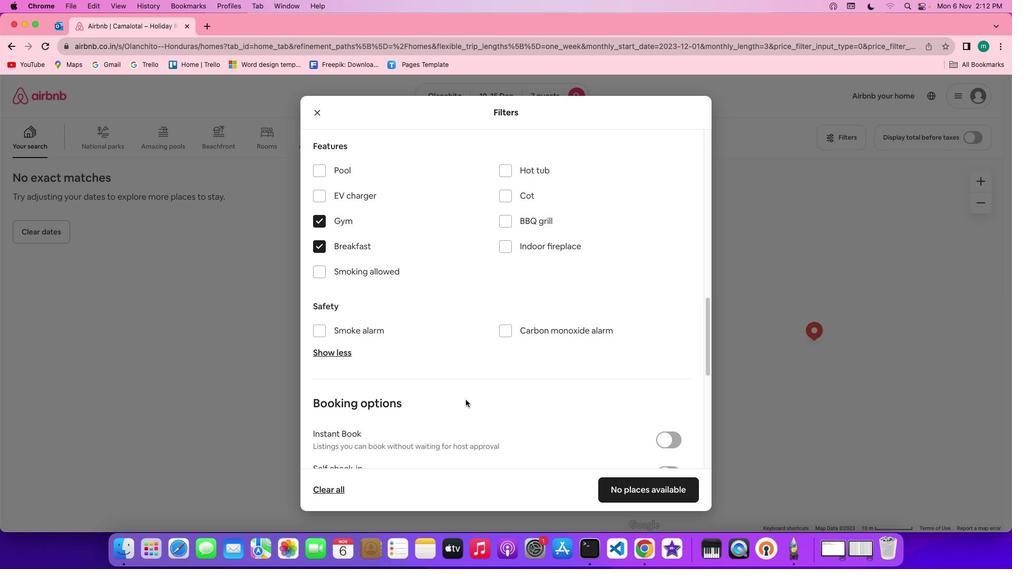 
Action: Mouse scrolled (454, 395) with delta (0, 0)
Screenshot: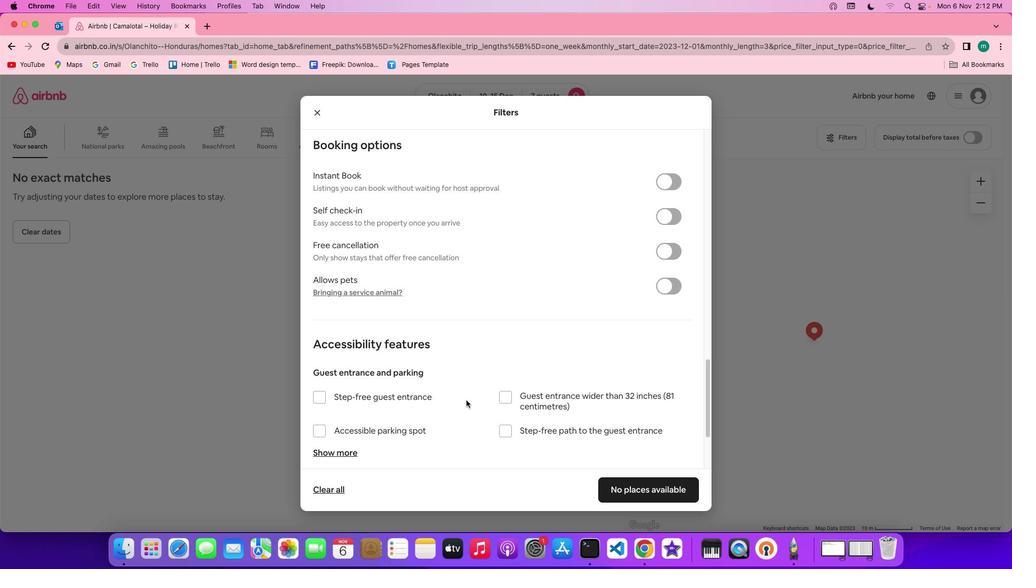 
Action: Mouse scrolled (454, 395) with delta (0, 0)
Screenshot: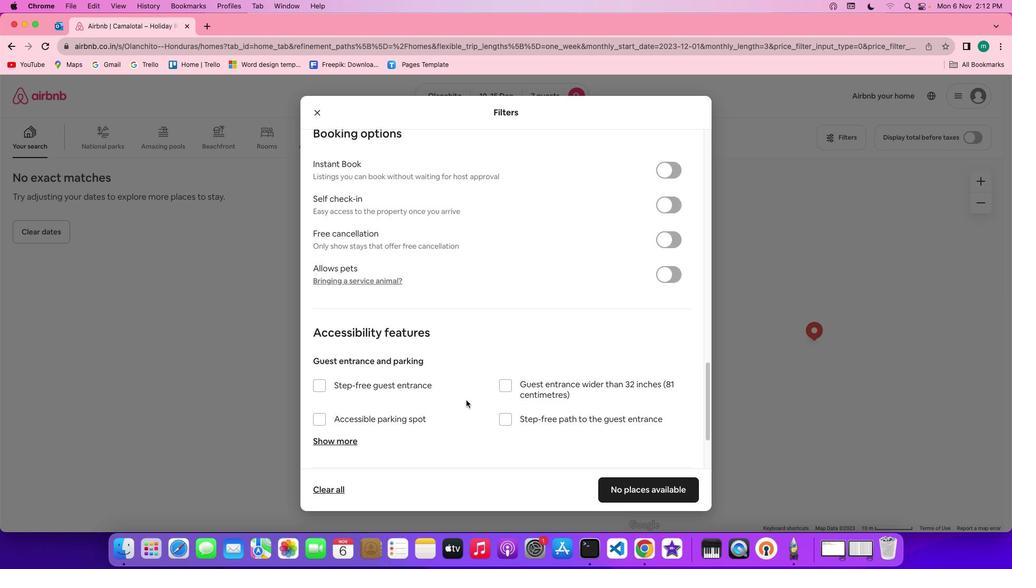 
Action: Mouse scrolled (454, 395) with delta (0, 0)
Screenshot: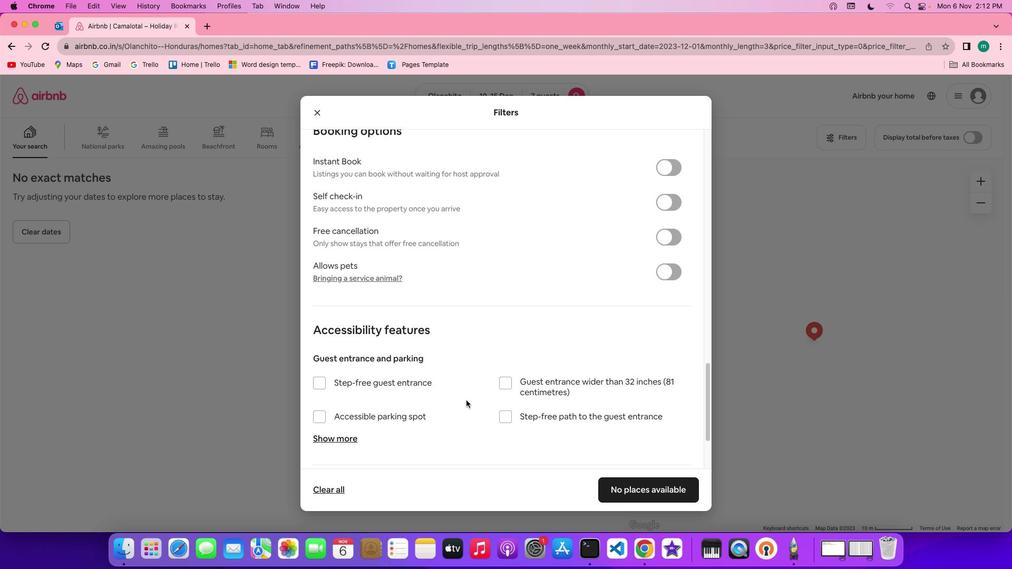 
Action: Mouse scrolled (454, 395) with delta (0, 0)
Screenshot: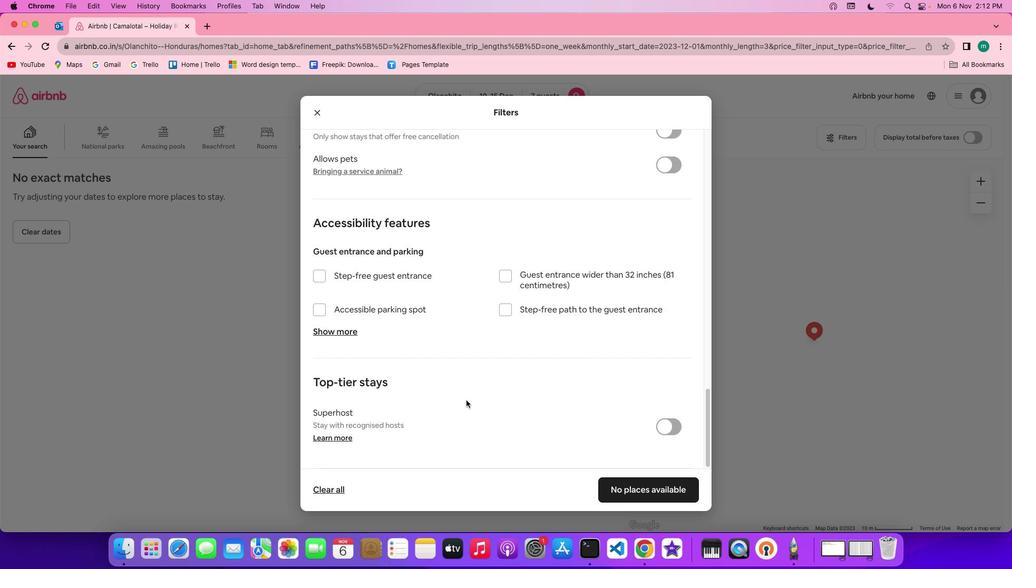 
Action: Mouse scrolled (454, 395) with delta (0, 0)
Screenshot: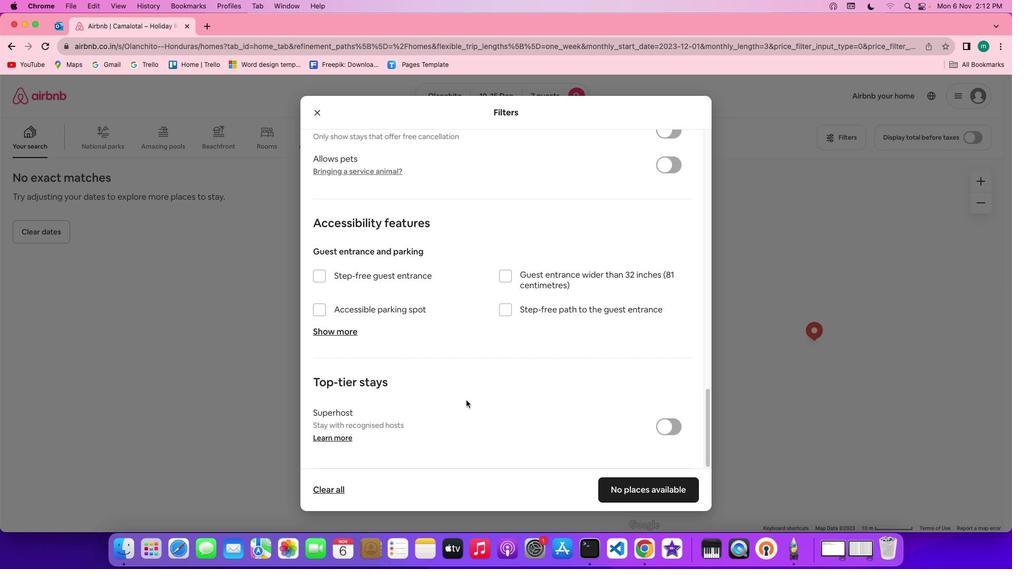 
Action: Mouse scrolled (454, 395) with delta (0, 0)
Screenshot: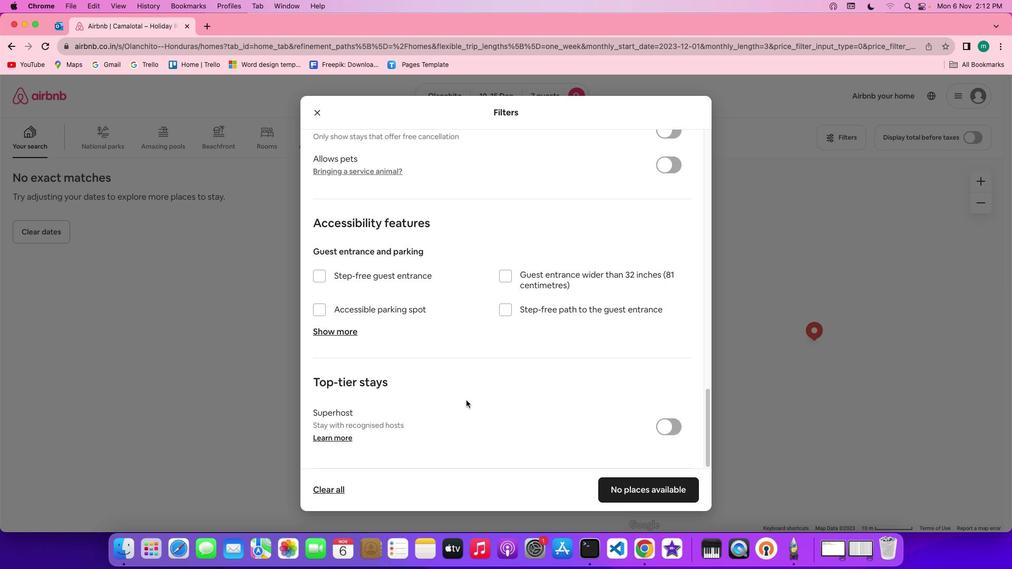 
Action: Mouse moved to (466, 400)
Screenshot: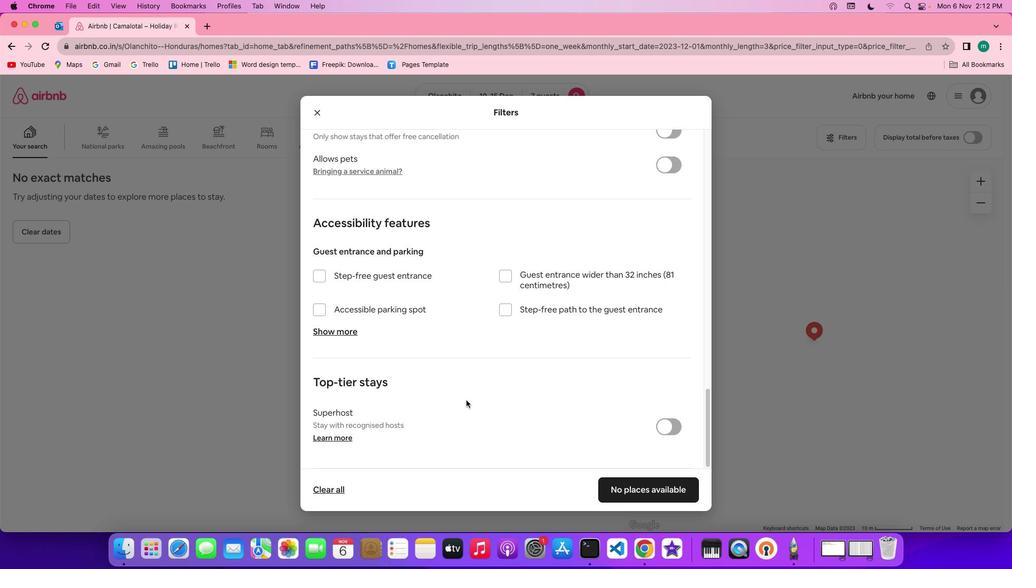 
Action: Mouse scrolled (466, 400) with delta (0, 0)
Screenshot: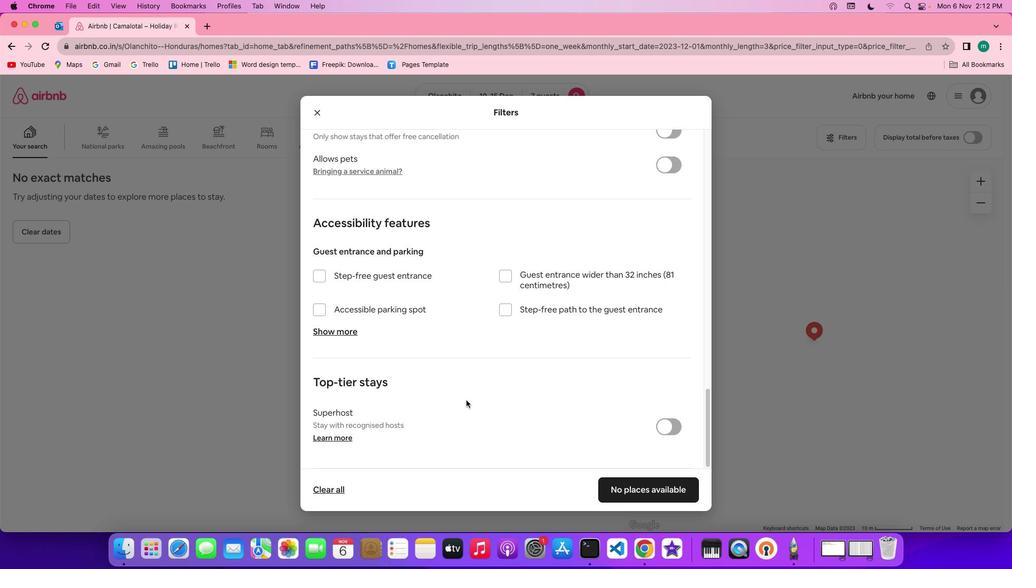 
Action: Mouse scrolled (466, 400) with delta (0, 0)
Screenshot: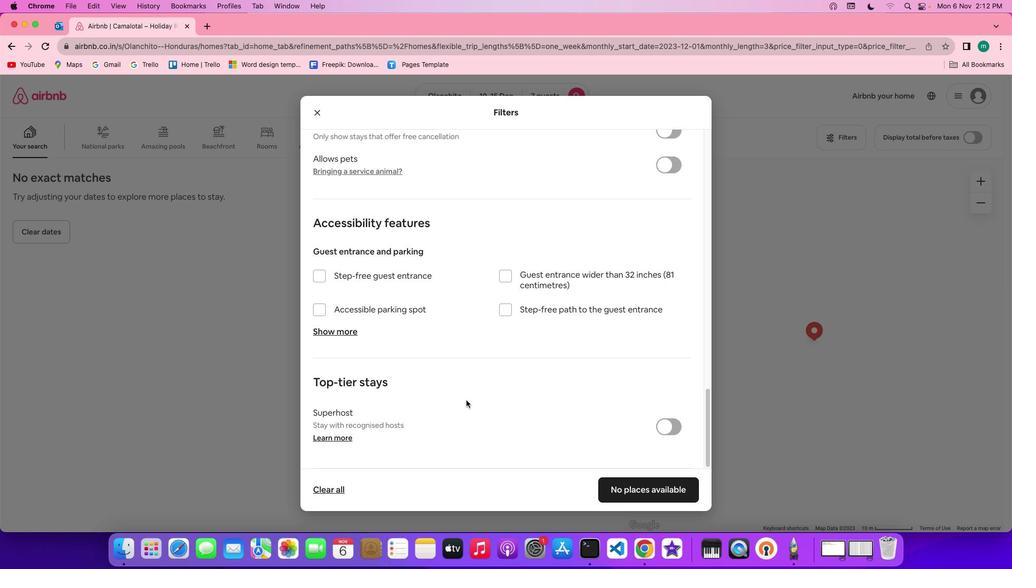 
Action: Mouse scrolled (466, 400) with delta (0, -1)
Screenshot: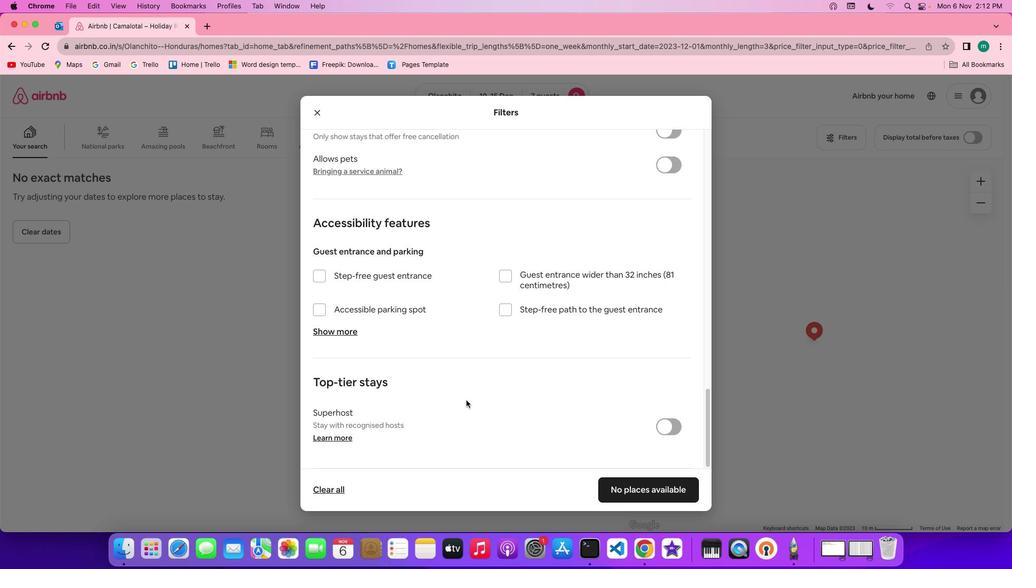 
Action: Mouse scrolled (466, 400) with delta (0, -2)
Screenshot: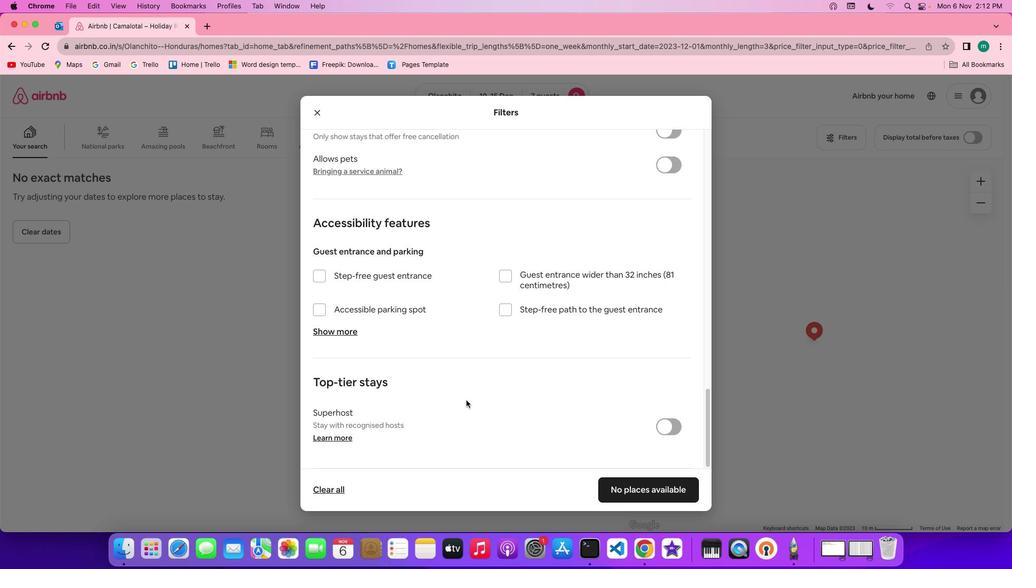 
Action: Mouse scrolled (466, 400) with delta (0, -2)
Screenshot: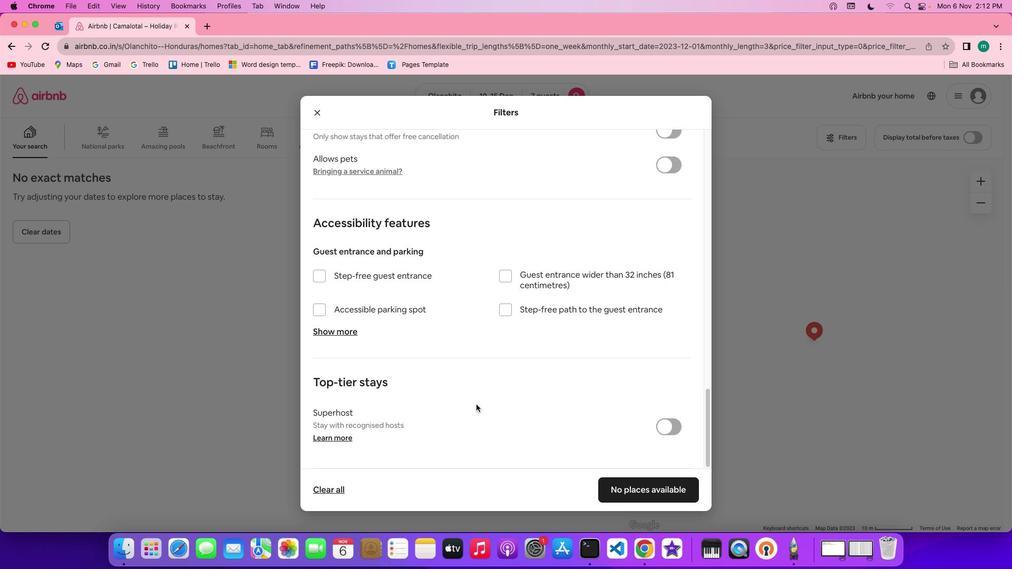 
Action: Mouse scrolled (466, 400) with delta (0, 0)
Screenshot: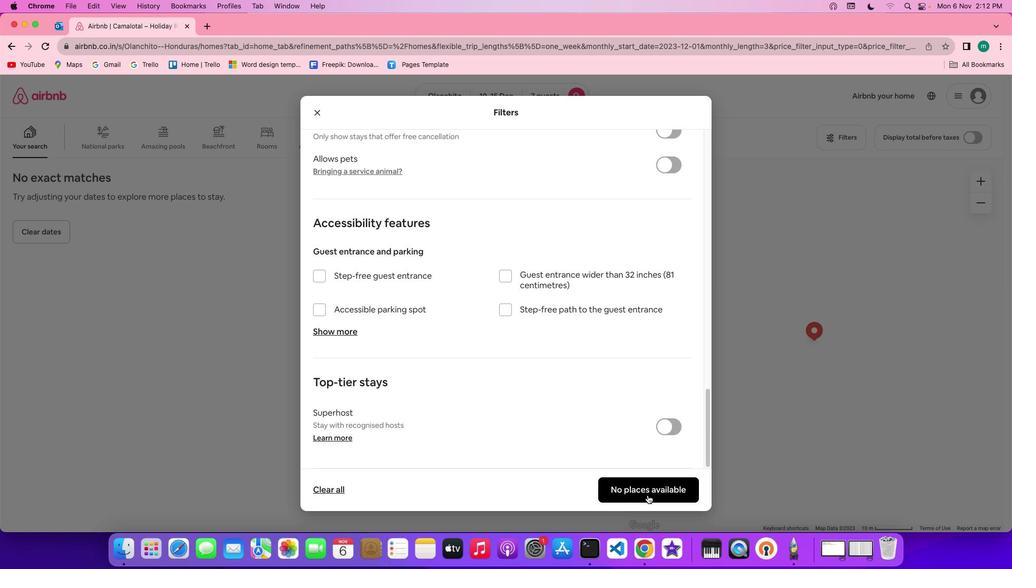 
Action: Mouse scrolled (466, 400) with delta (0, 0)
Screenshot: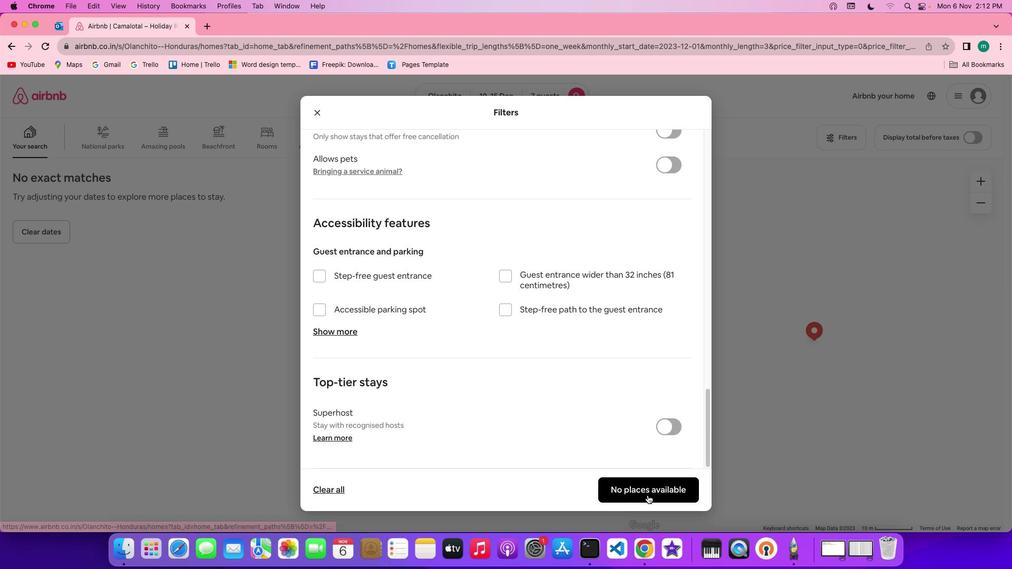 
Action: Mouse scrolled (466, 400) with delta (0, -1)
Screenshot: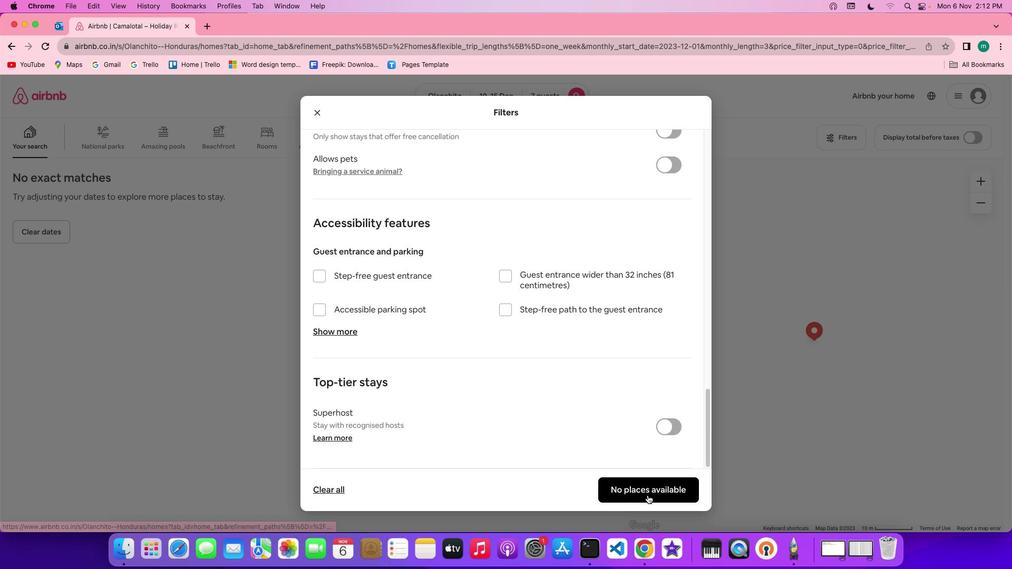 
Action: Mouse scrolled (466, 400) with delta (0, -2)
Screenshot: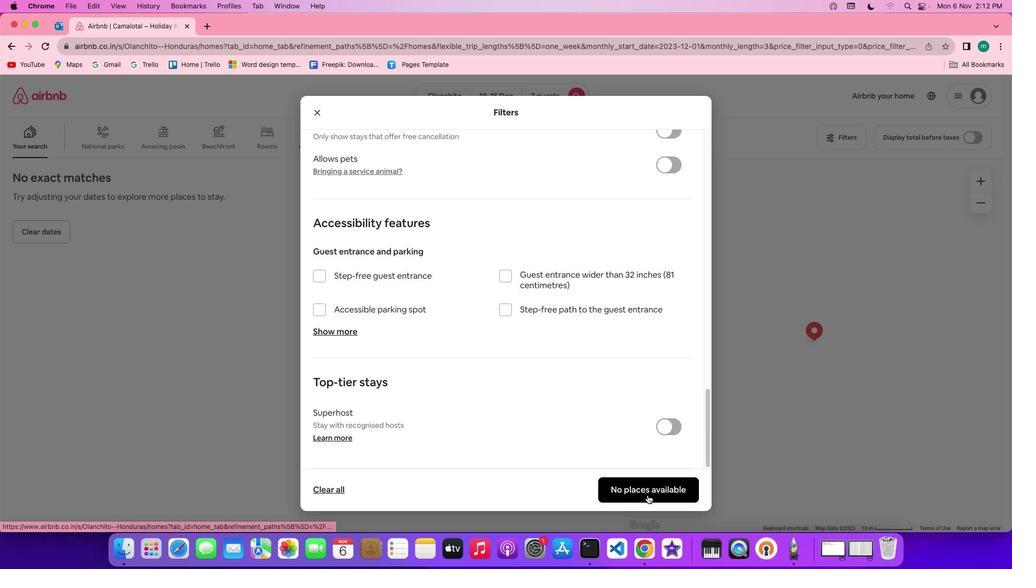 
Action: Mouse scrolled (466, 400) with delta (0, -2)
Screenshot: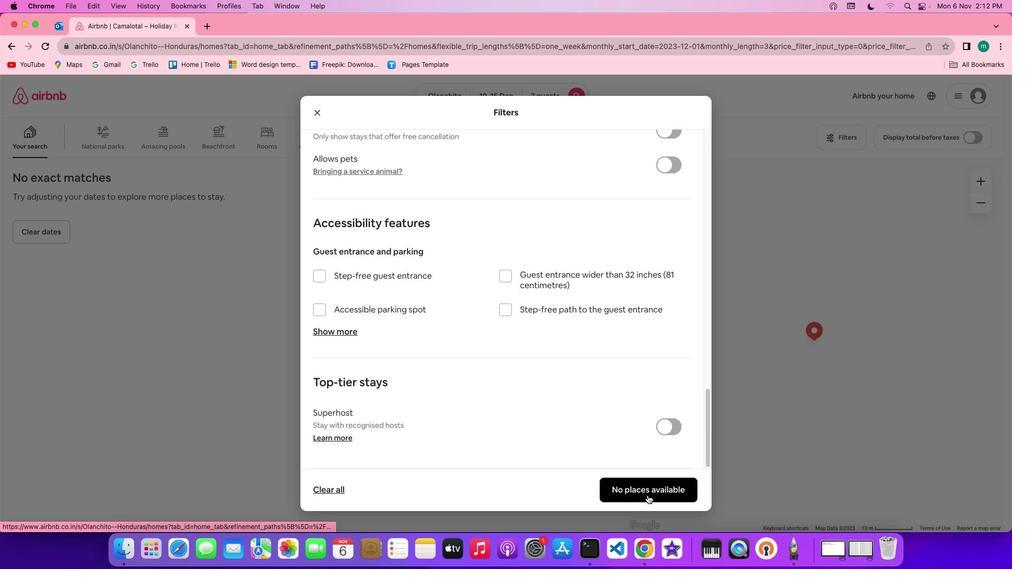 
Action: Mouse scrolled (466, 400) with delta (0, 0)
Screenshot: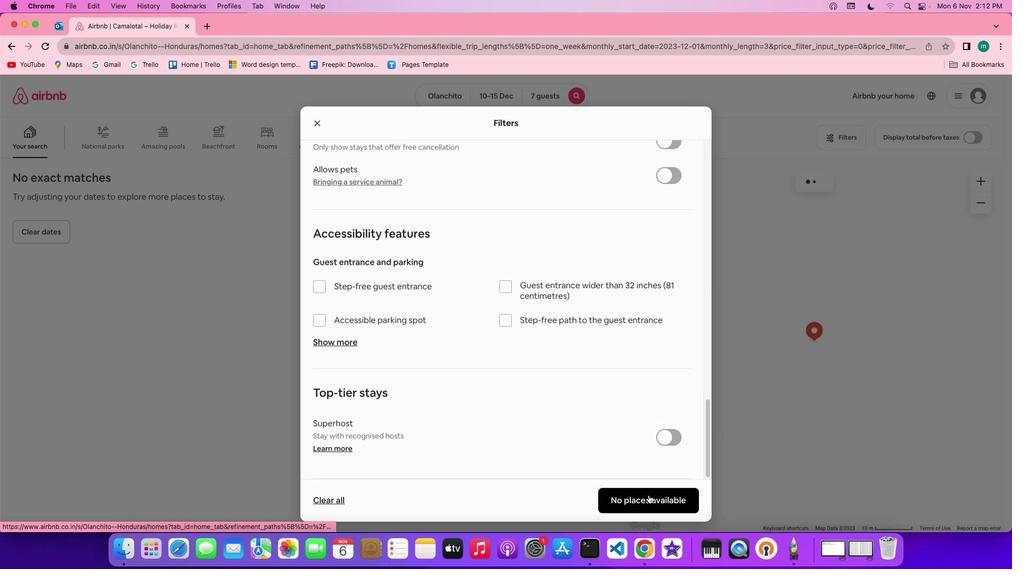 
Action: Mouse scrolled (466, 400) with delta (0, 0)
Screenshot: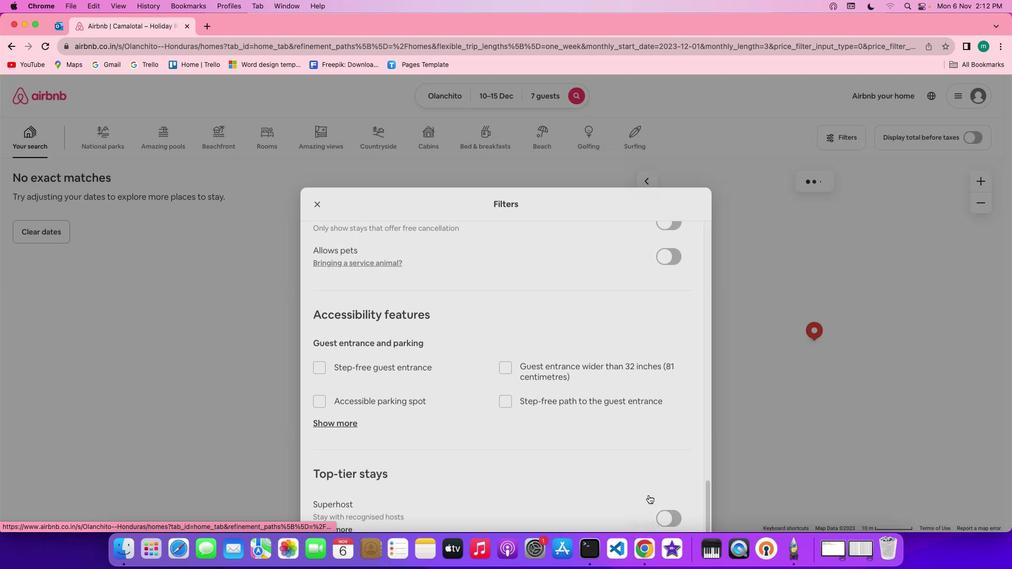 
Action: Mouse scrolled (466, 400) with delta (0, -1)
Screenshot: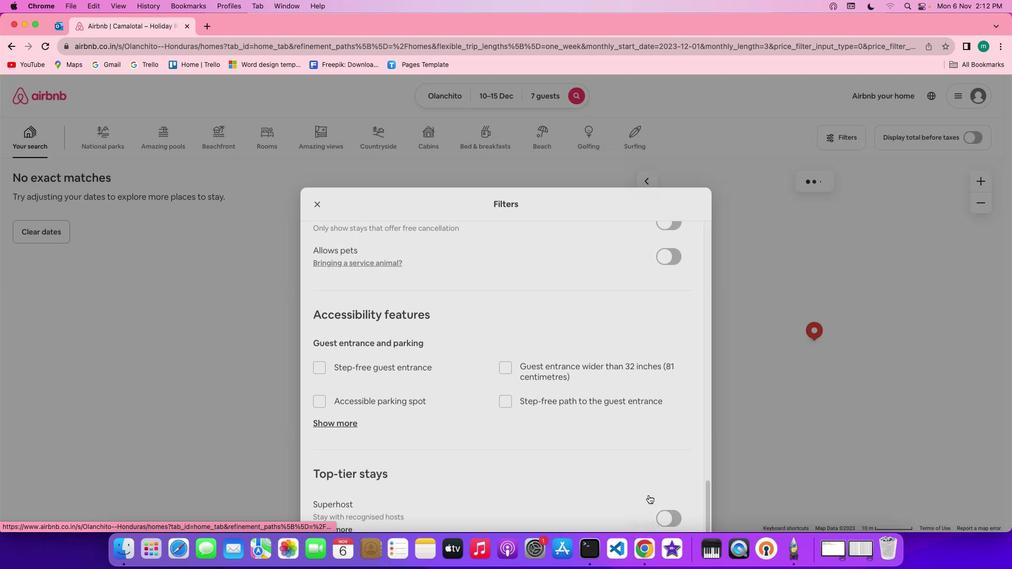 
Action: Mouse scrolled (466, 400) with delta (0, -2)
Screenshot: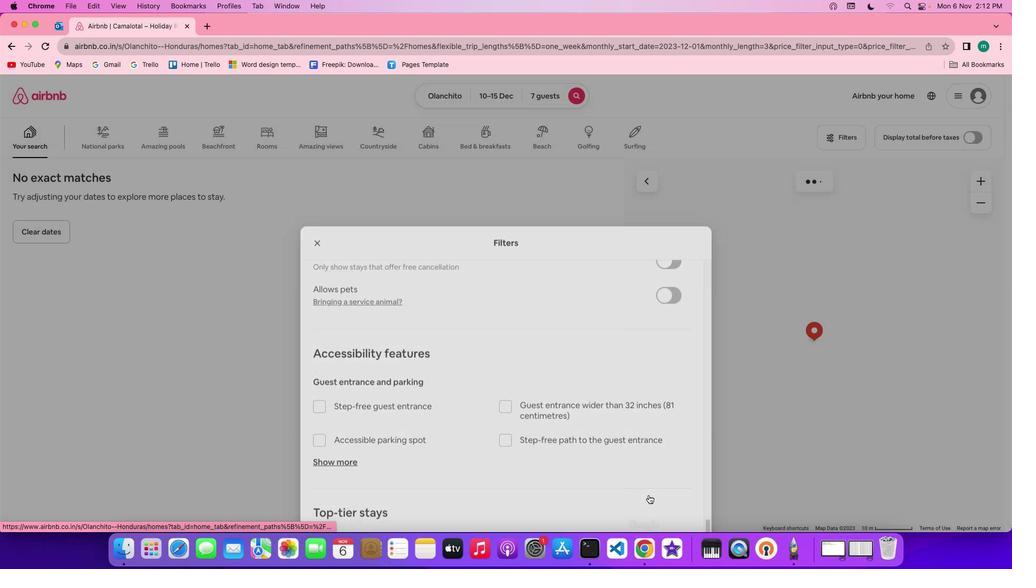 
Action: Mouse scrolled (466, 400) with delta (0, -3)
Screenshot: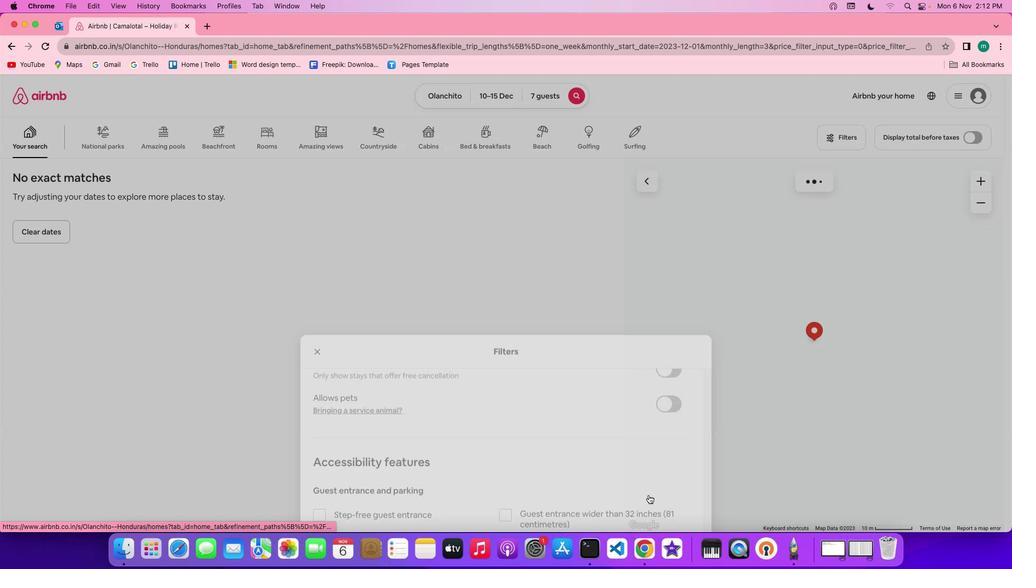 
Action: Mouse scrolled (466, 400) with delta (0, -3)
Screenshot: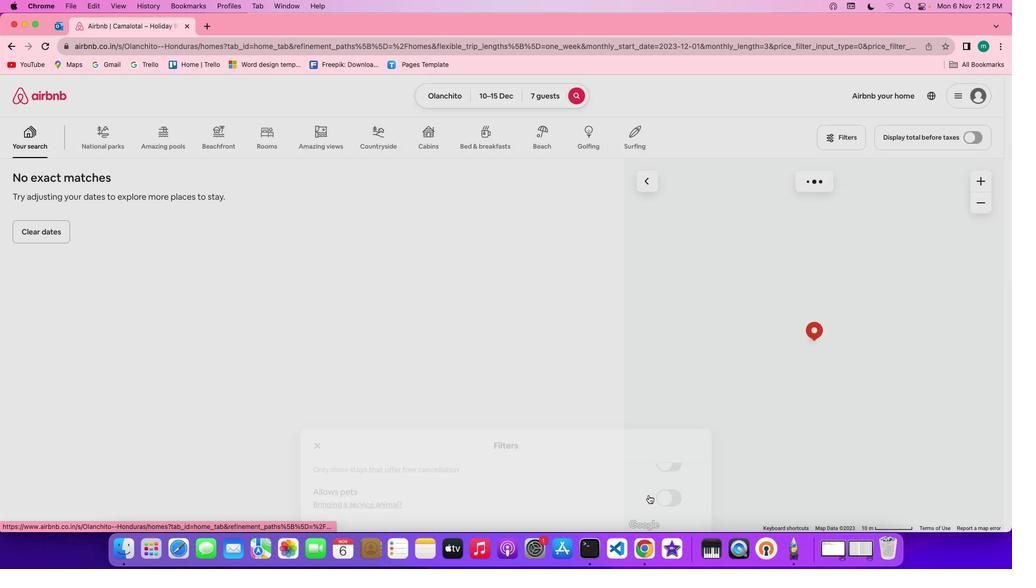 
Action: Mouse scrolled (466, 400) with delta (0, 0)
Screenshot: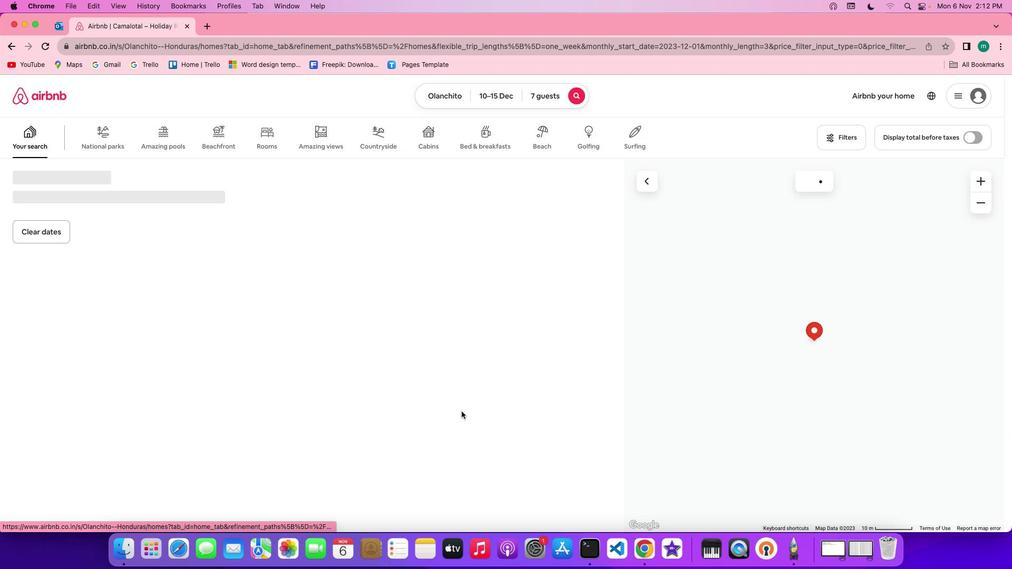 
Action: Mouse scrolled (466, 400) with delta (0, 0)
Screenshot: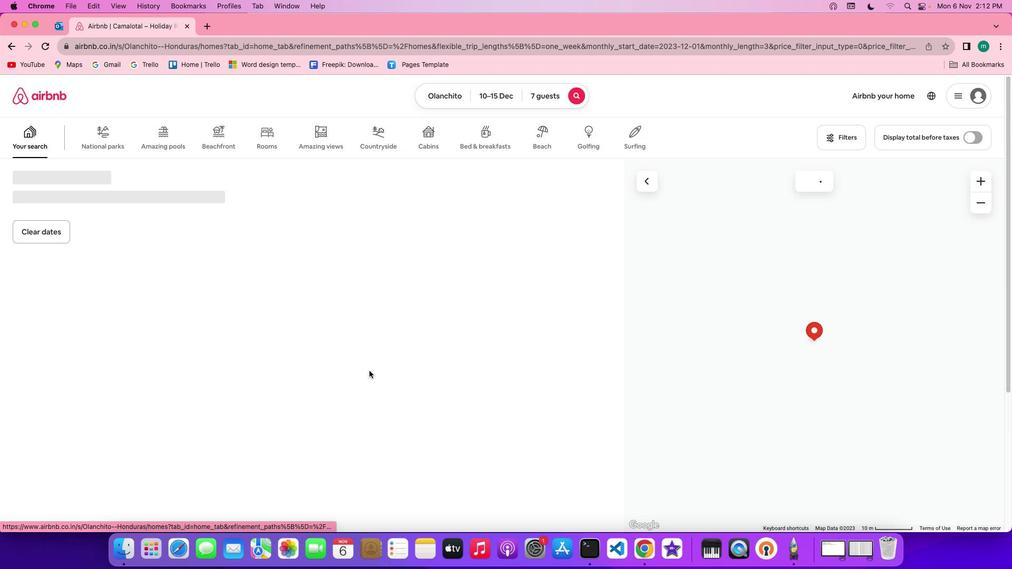 
Action: Mouse scrolled (466, 400) with delta (0, -1)
Screenshot: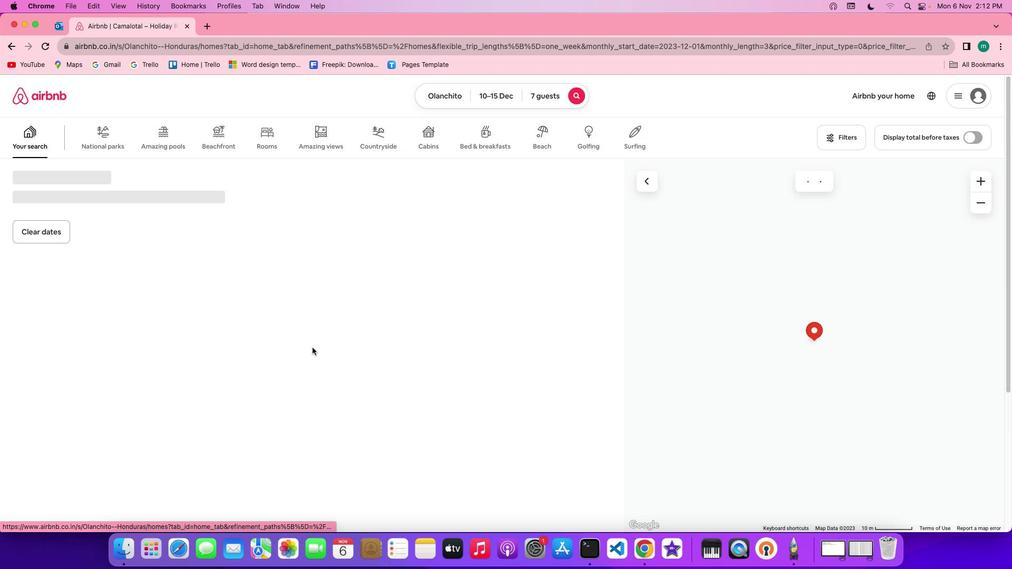 
Action: Mouse scrolled (466, 400) with delta (0, -2)
Screenshot: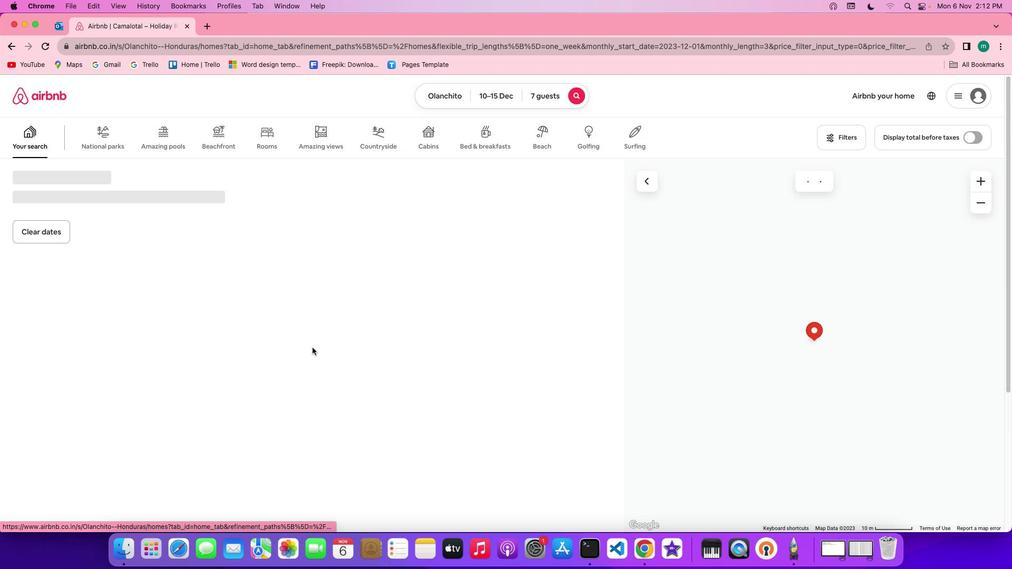 
Action: Mouse moved to (466, 400)
Screenshot: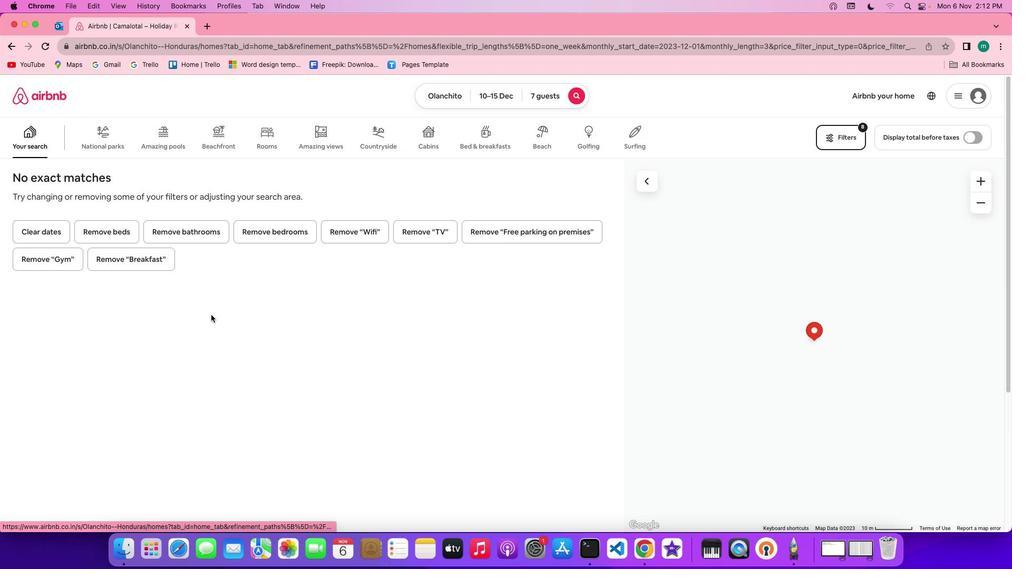 
Action: Mouse scrolled (466, 400) with delta (0, -2)
Screenshot: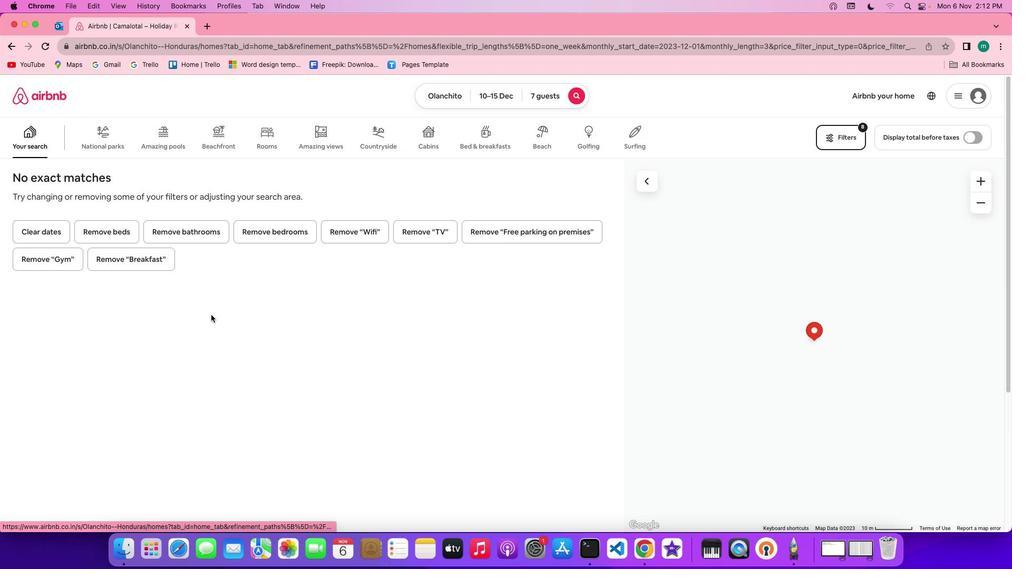 
Action: Mouse moved to (648, 495)
Screenshot: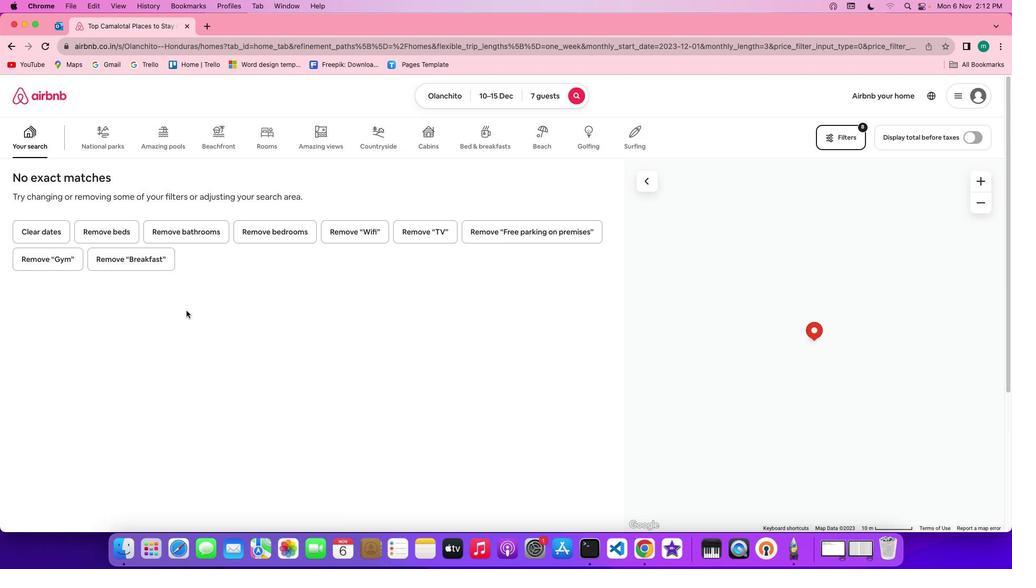 
Action: Mouse pressed left at (648, 495)
Screenshot: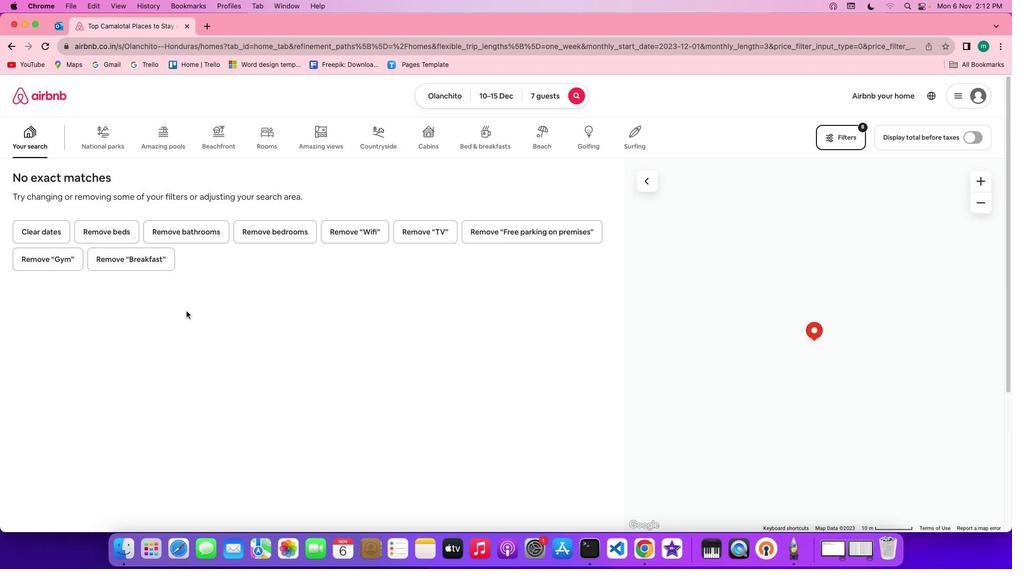 
Action: Mouse moved to (186, 311)
Screenshot: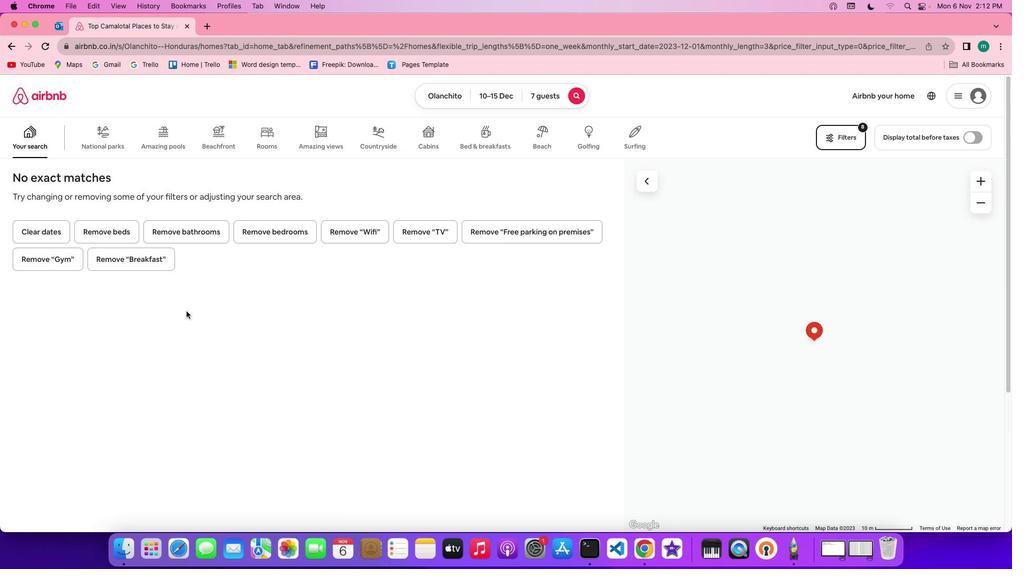 
